 Task: Look for space in Mosman, Australia from 15th August, 2023 to 20th August, 2023 for 1 adult in price range Rs.5000 to Rs.10000. Place can be private room with 1  bedroom having 1 bed and 1 bathroom. Property type can be house, flat, guest house, hotel. Amenities needed are: washing machine, kitchen. Booking option can be shelf check-in. Required host language is English.
Action: Mouse moved to (417, 198)
Screenshot: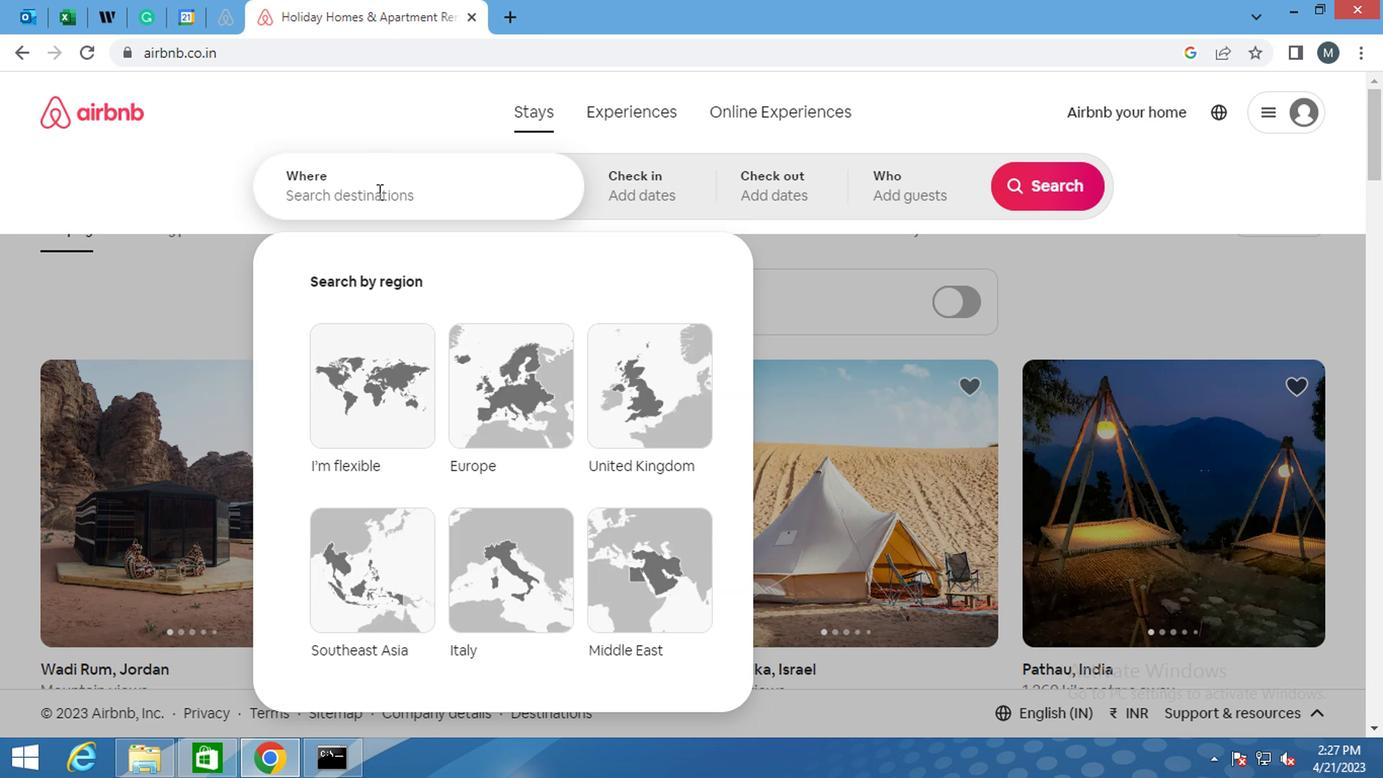 
Action: Mouse pressed left at (417, 198)
Screenshot: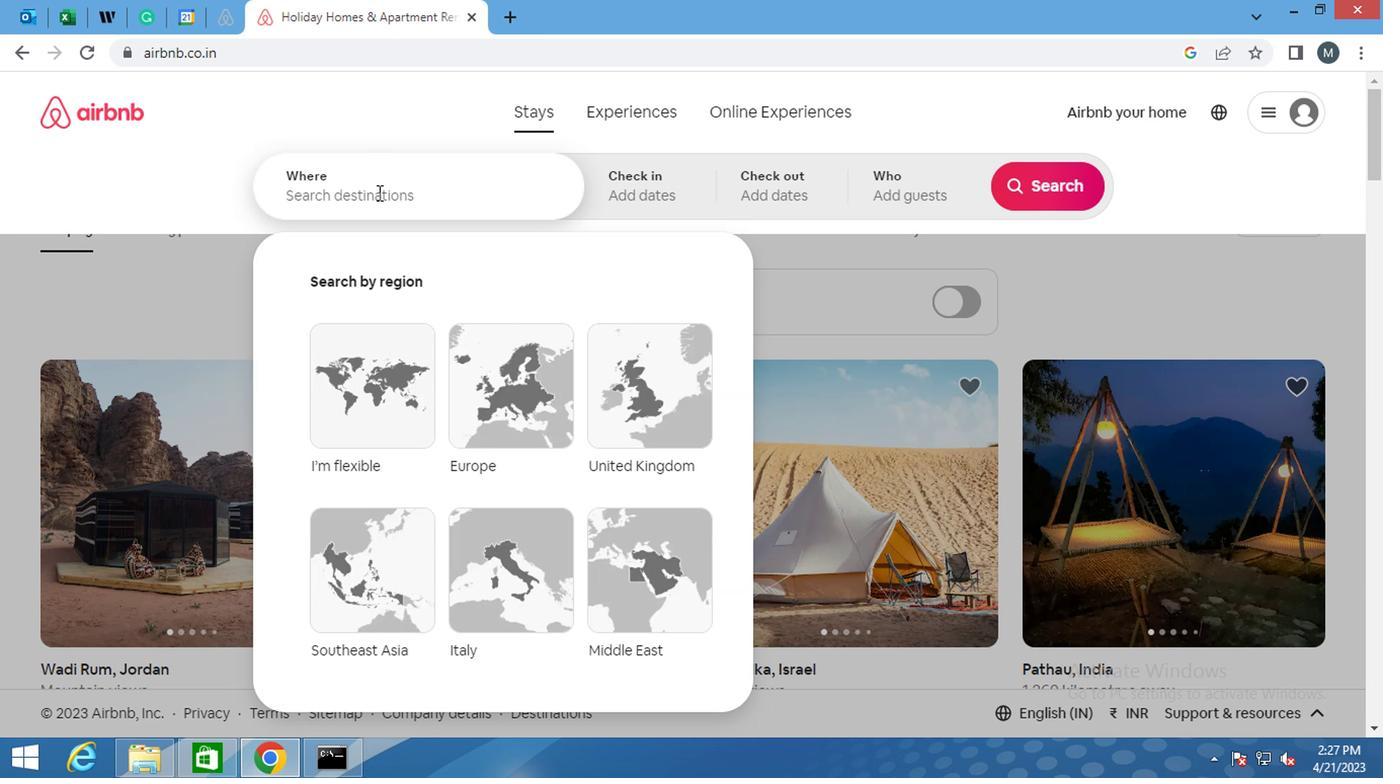 
Action: Key pressed <Key.shift>MOSMAN<Key.space><Key.backspace>,<Key.shift>AUSTRALIA<Key.enter>
Screenshot: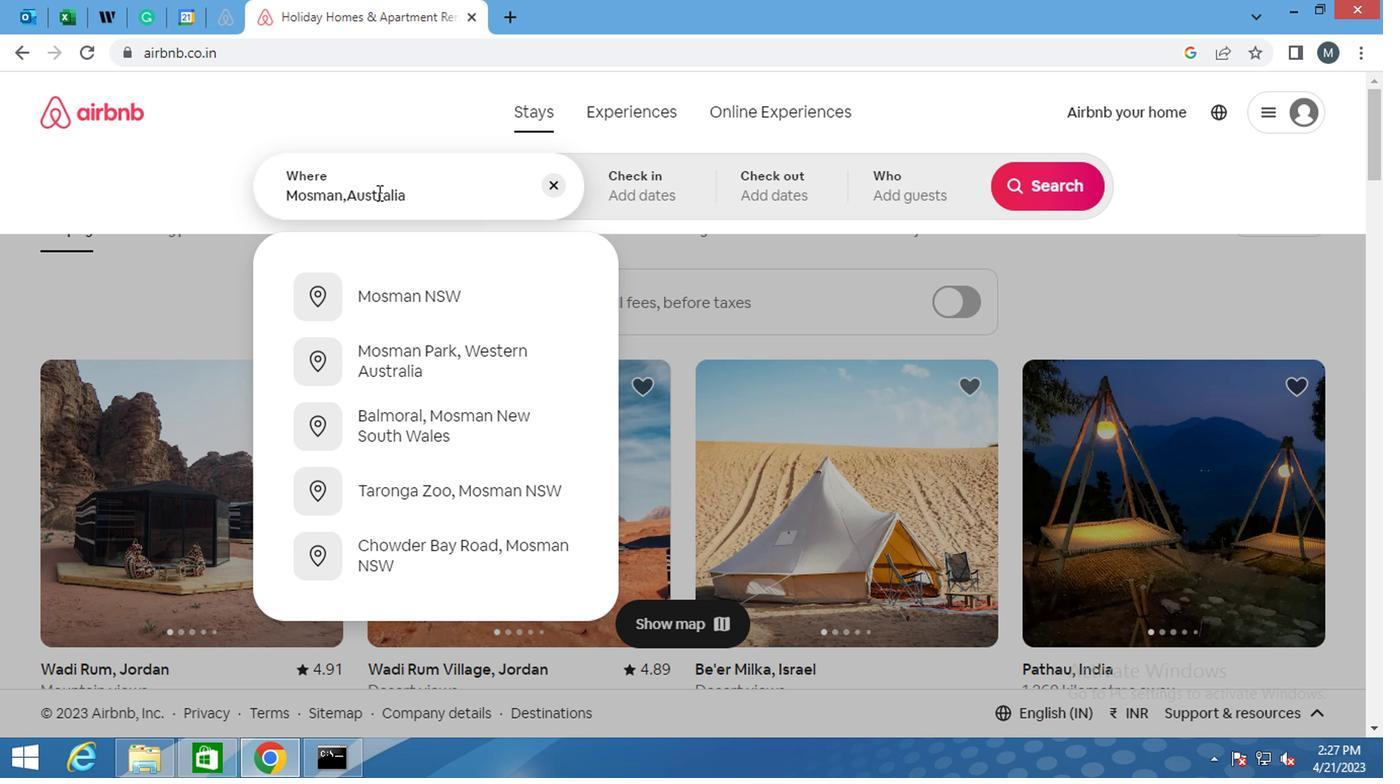 
Action: Mouse moved to (1030, 343)
Screenshot: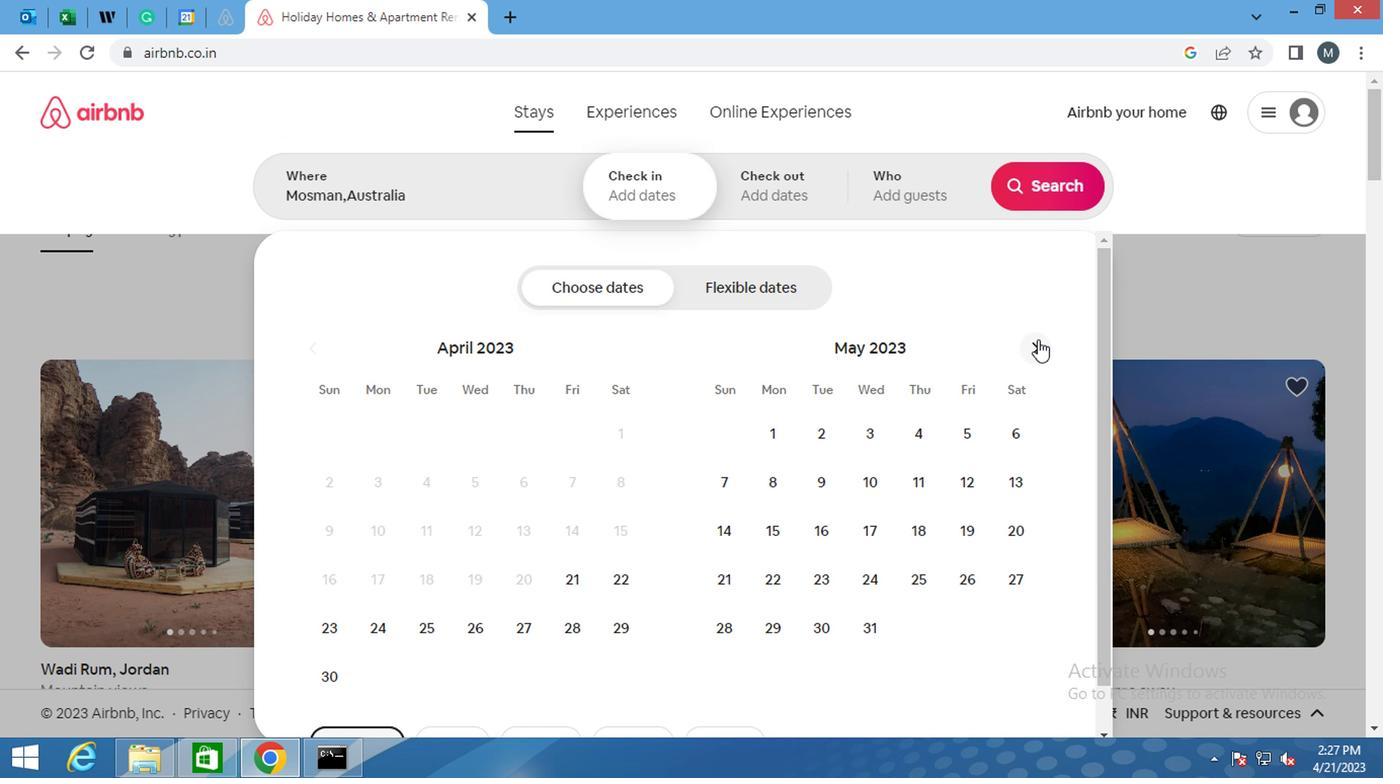 
Action: Mouse pressed left at (1030, 343)
Screenshot: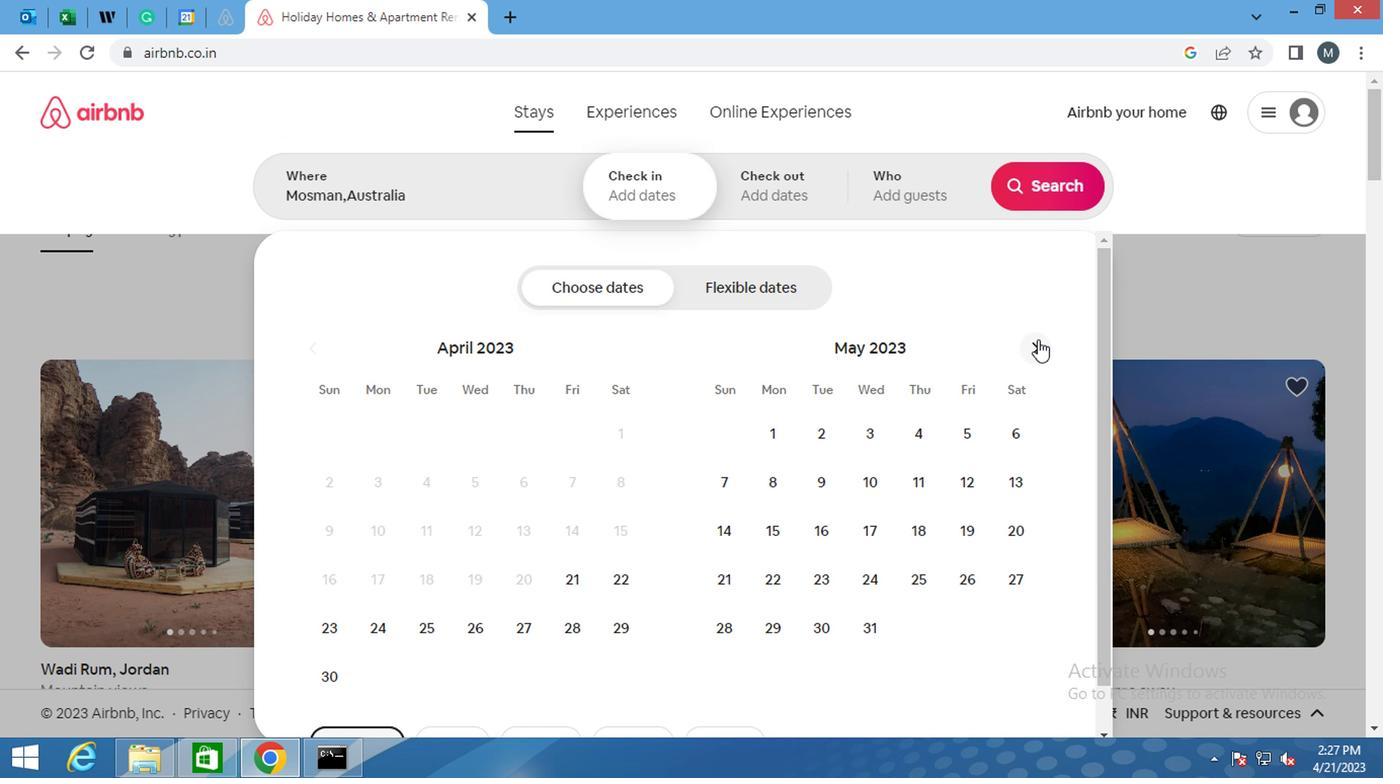 
Action: Mouse moved to (1032, 345)
Screenshot: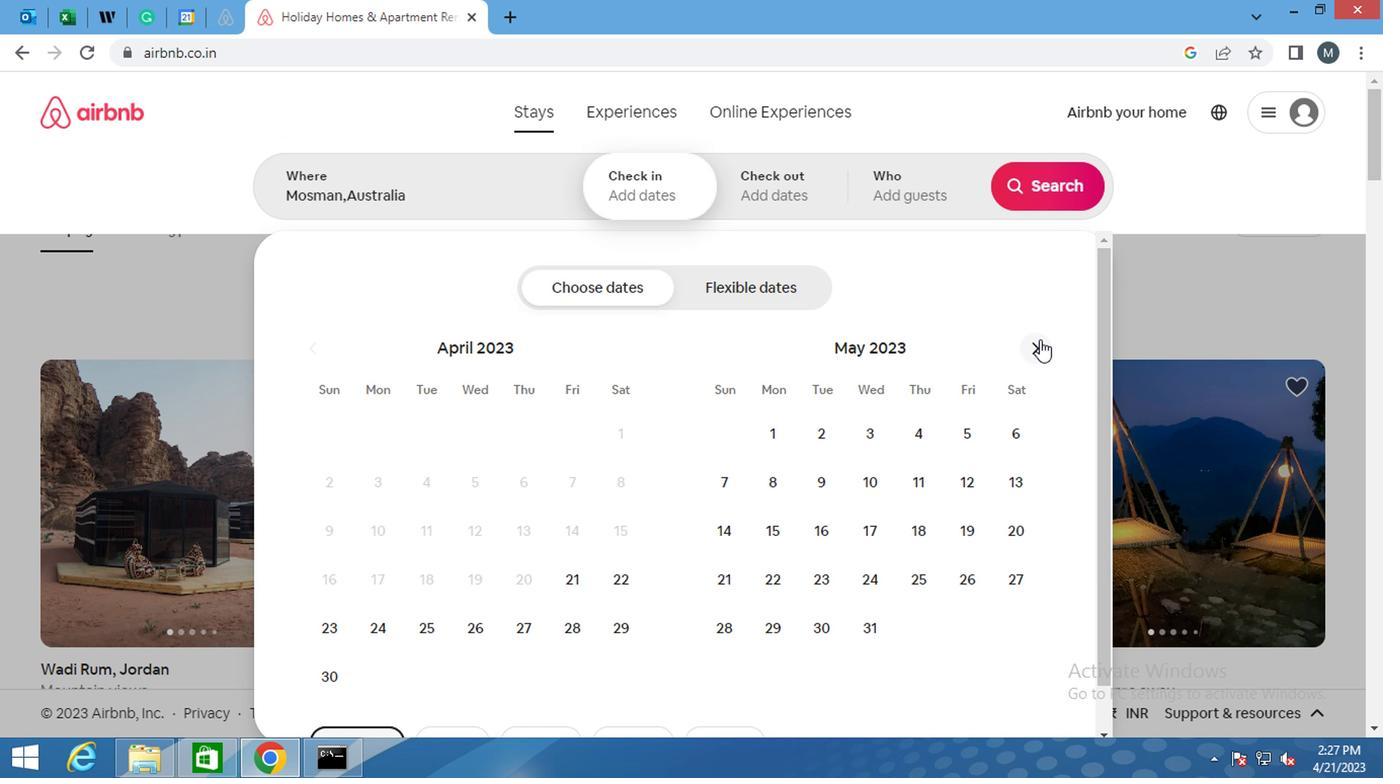
Action: Mouse pressed left at (1032, 345)
Screenshot: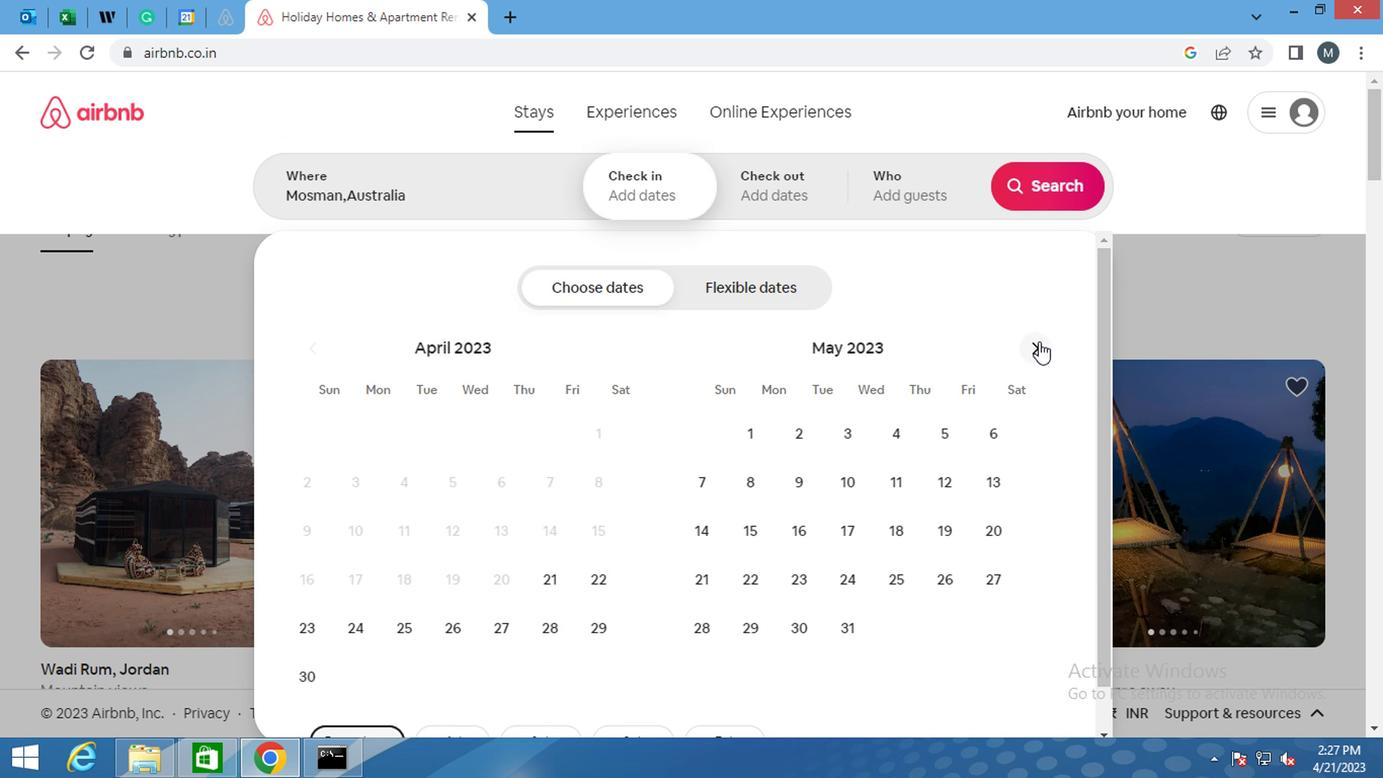
Action: Mouse moved to (1025, 347)
Screenshot: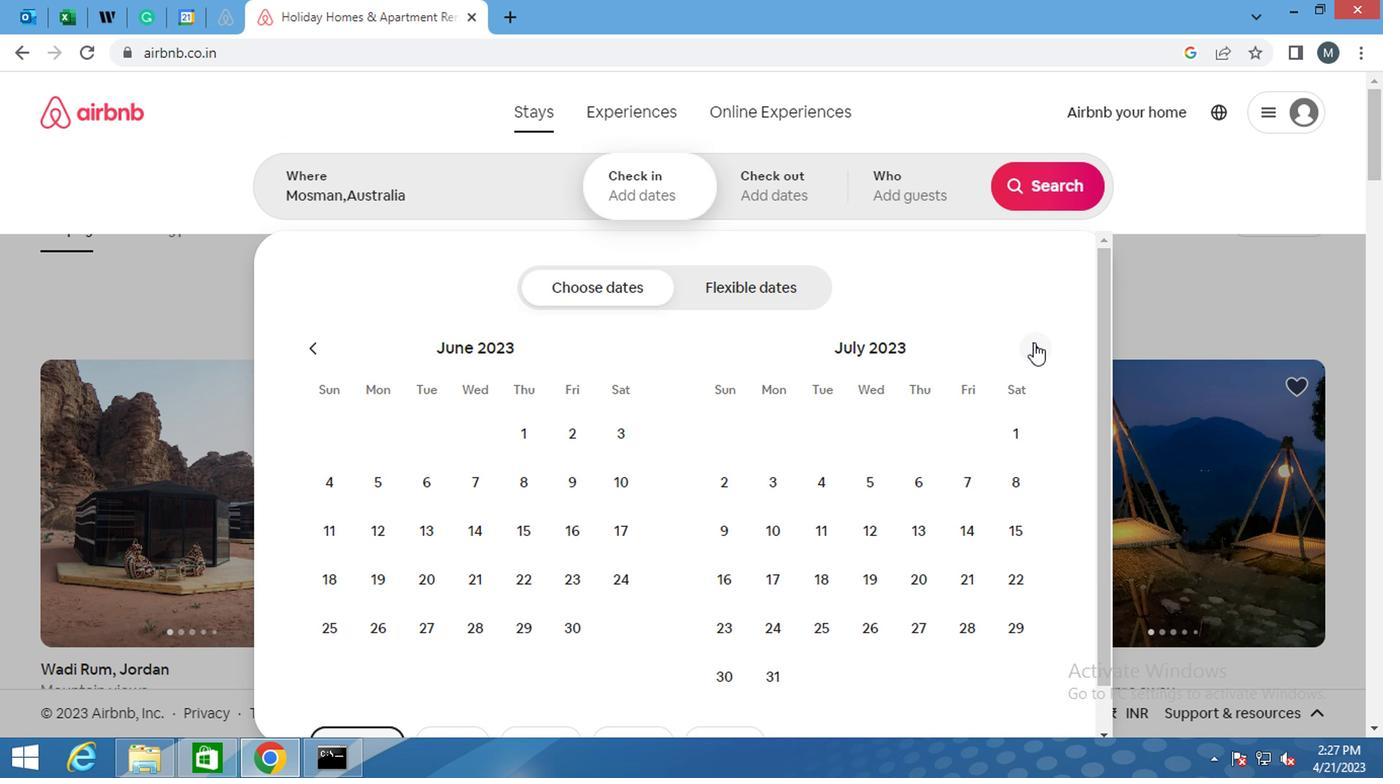 
Action: Mouse pressed left at (1025, 347)
Screenshot: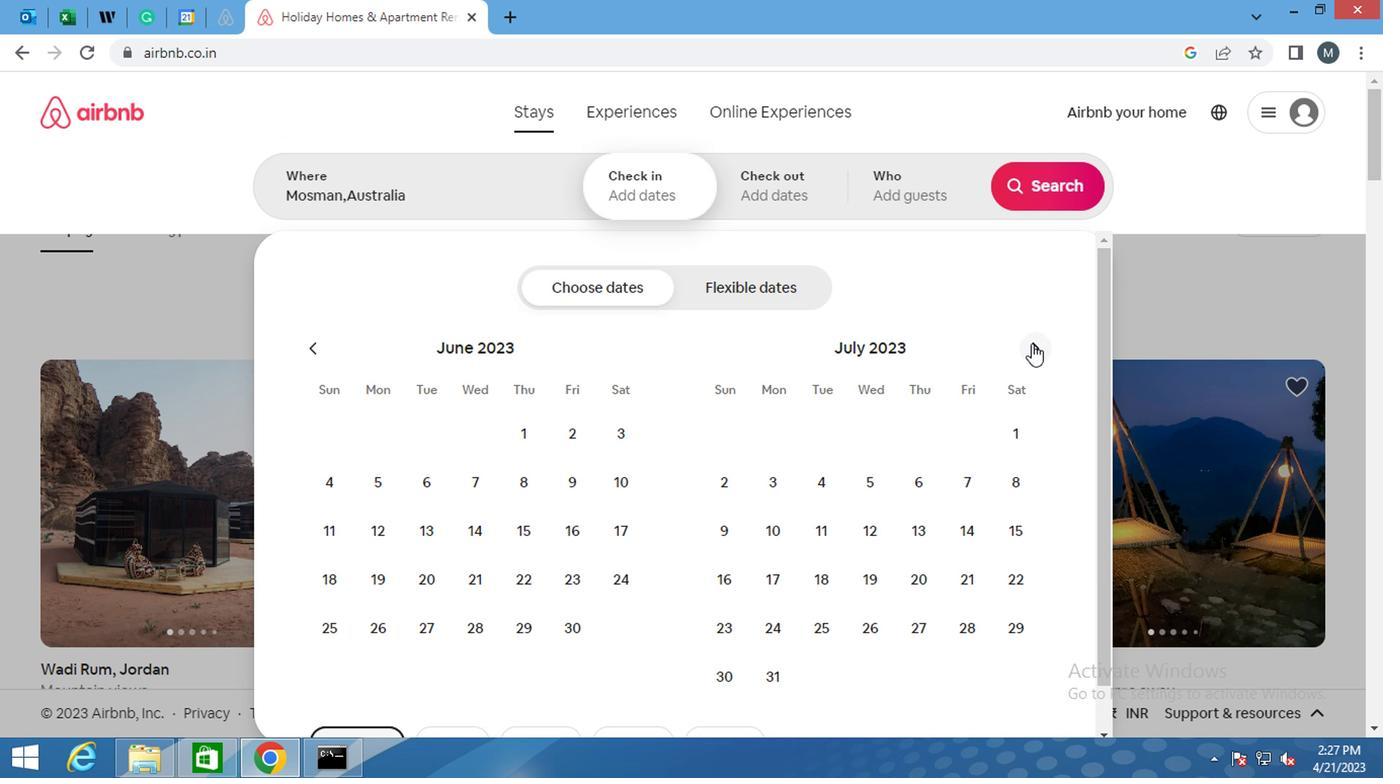 
Action: Mouse moved to (626, 535)
Screenshot: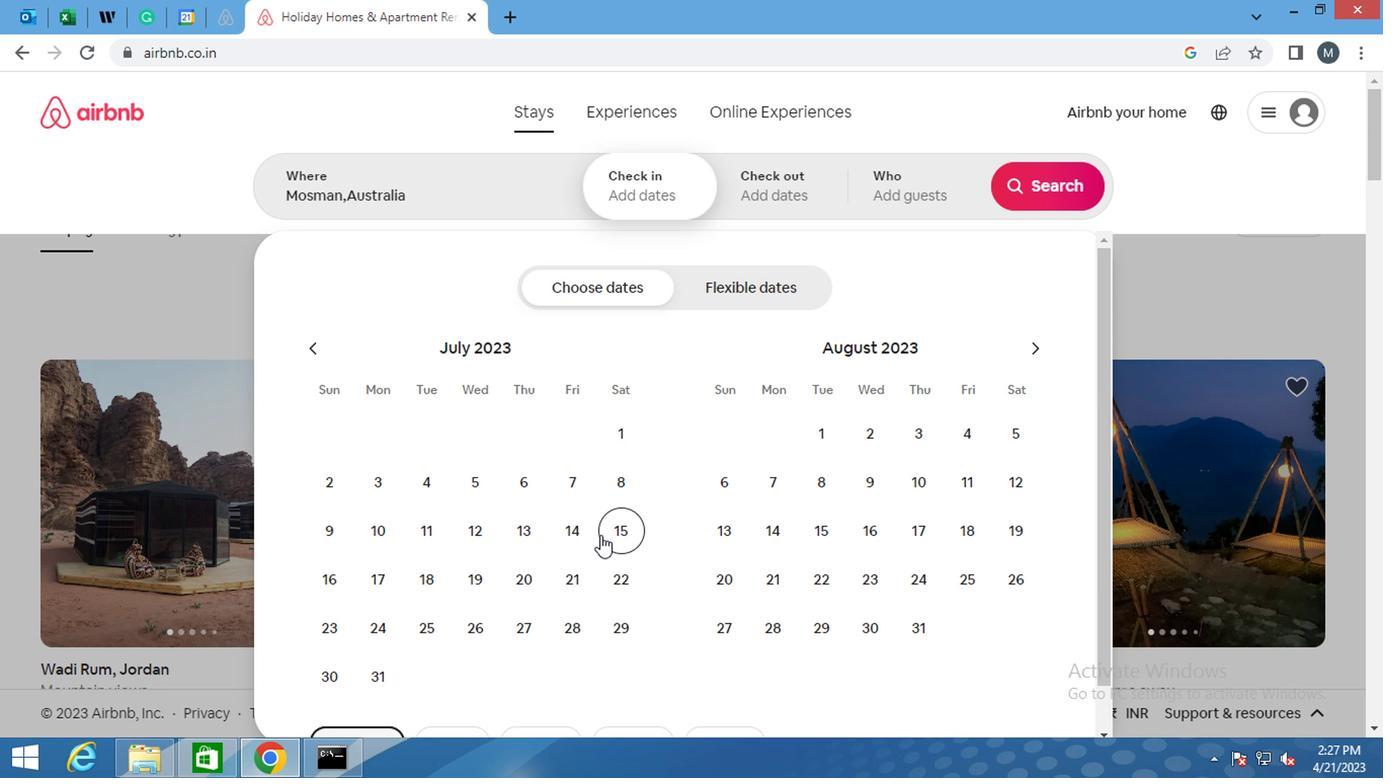 
Action: Mouse pressed left at (626, 535)
Screenshot: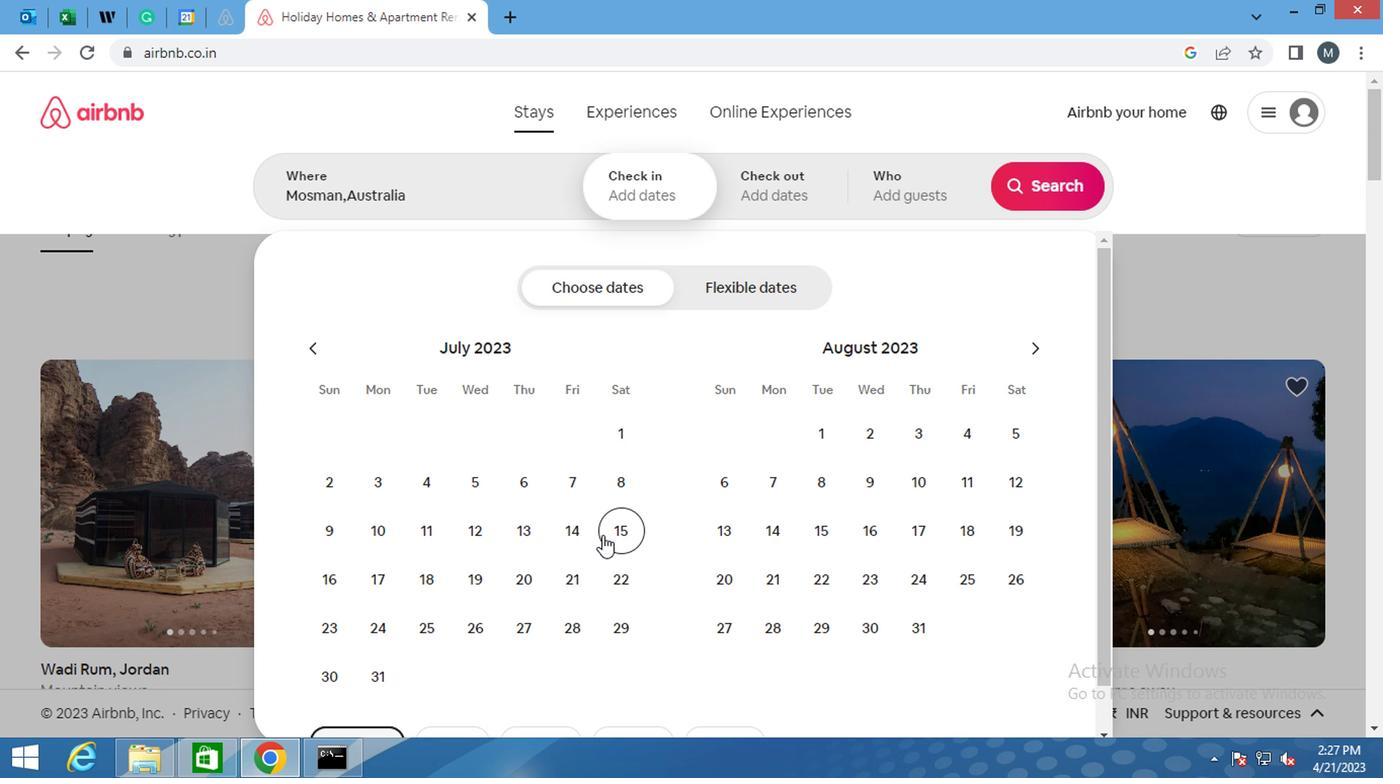 
Action: Mouse moved to (539, 586)
Screenshot: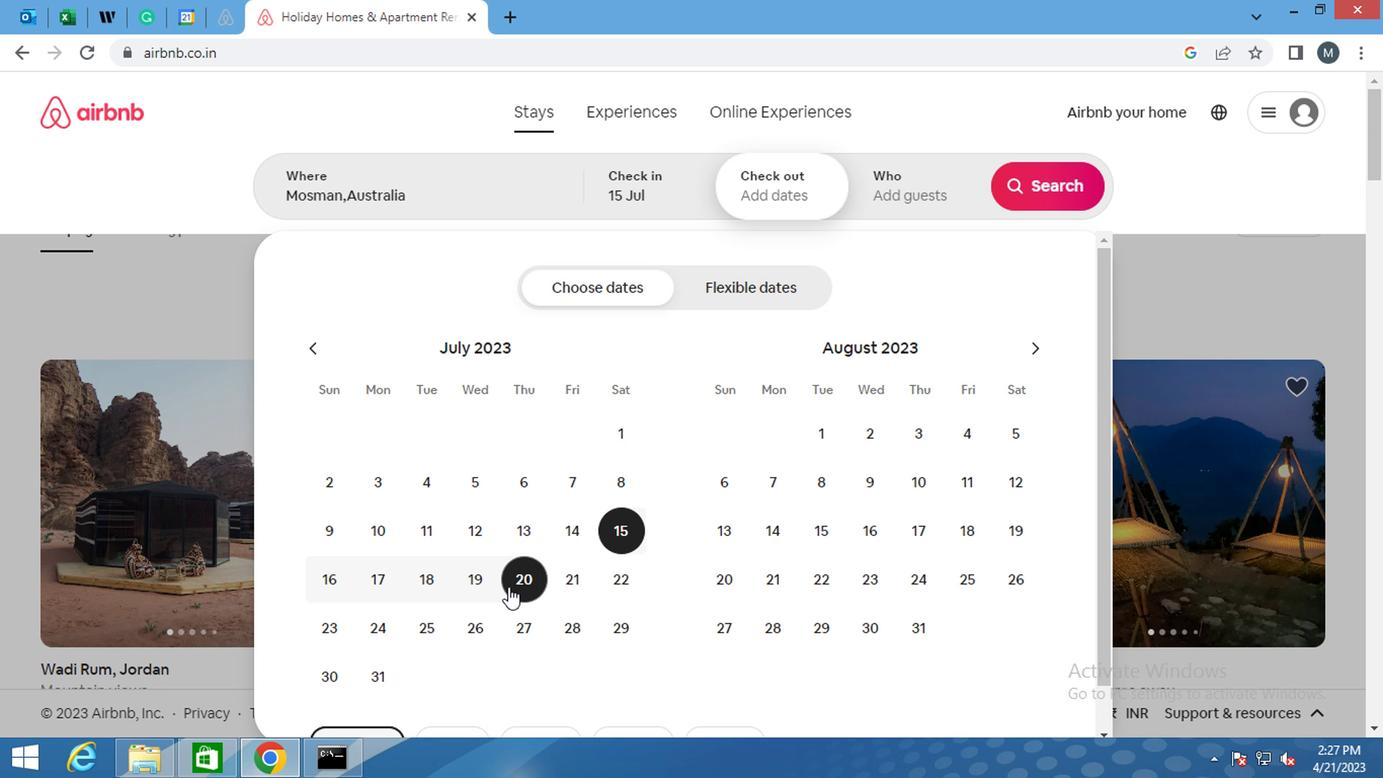 
Action: Mouse pressed left at (539, 586)
Screenshot: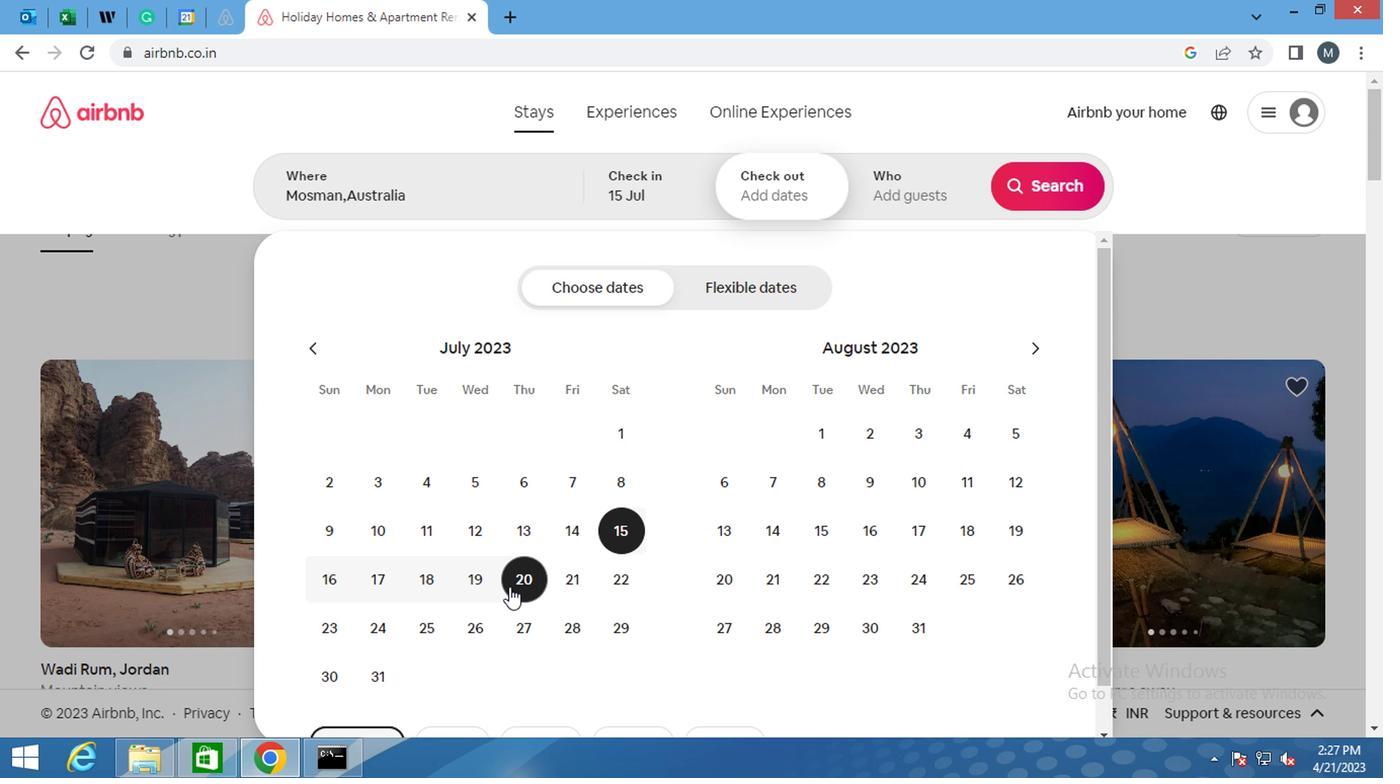 
Action: Mouse moved to (950, 198)
Screenshot: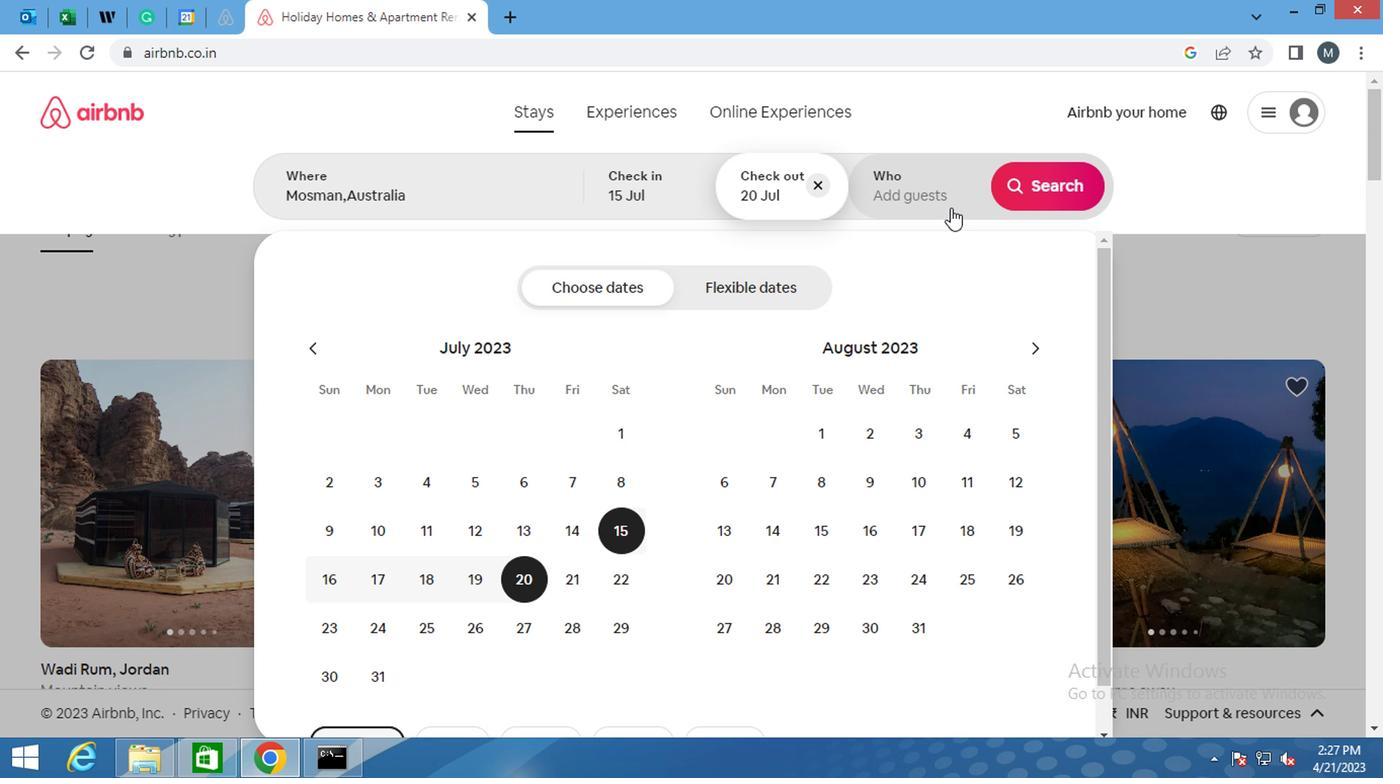 
Action: Mouse pressed left at (950, 198)
Screenshot: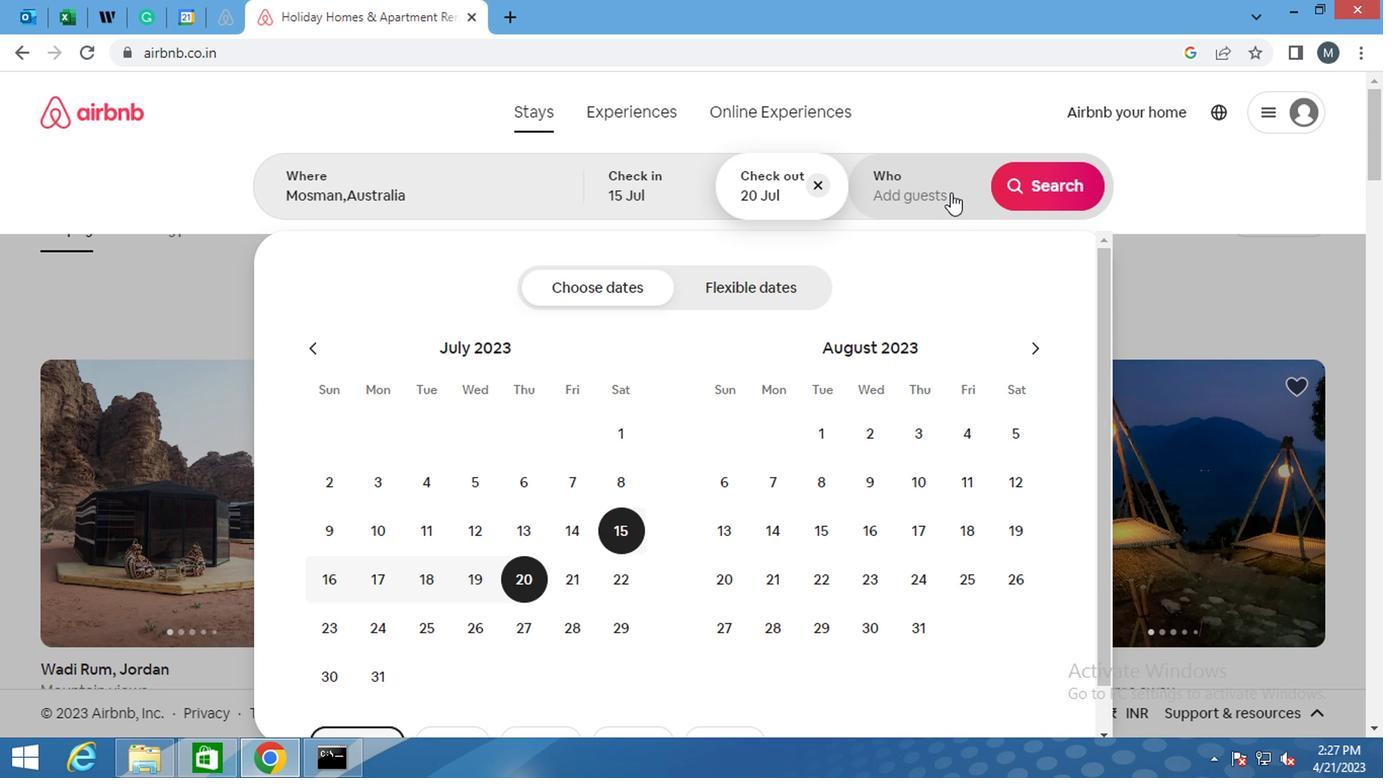 
Action: Mouse moved to (1053, 290)
Screenshot: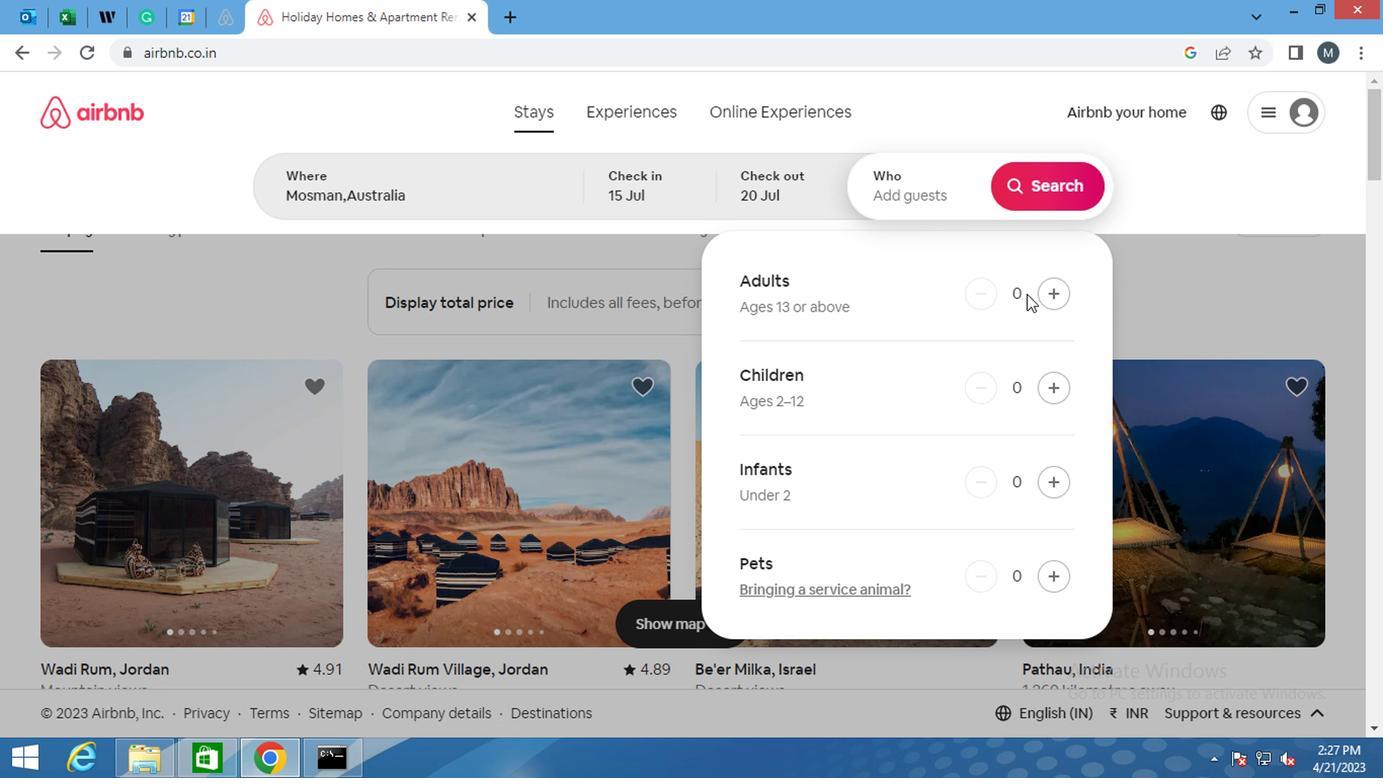
Action: Mouse pressed left at (1053, 290)
Screenshot: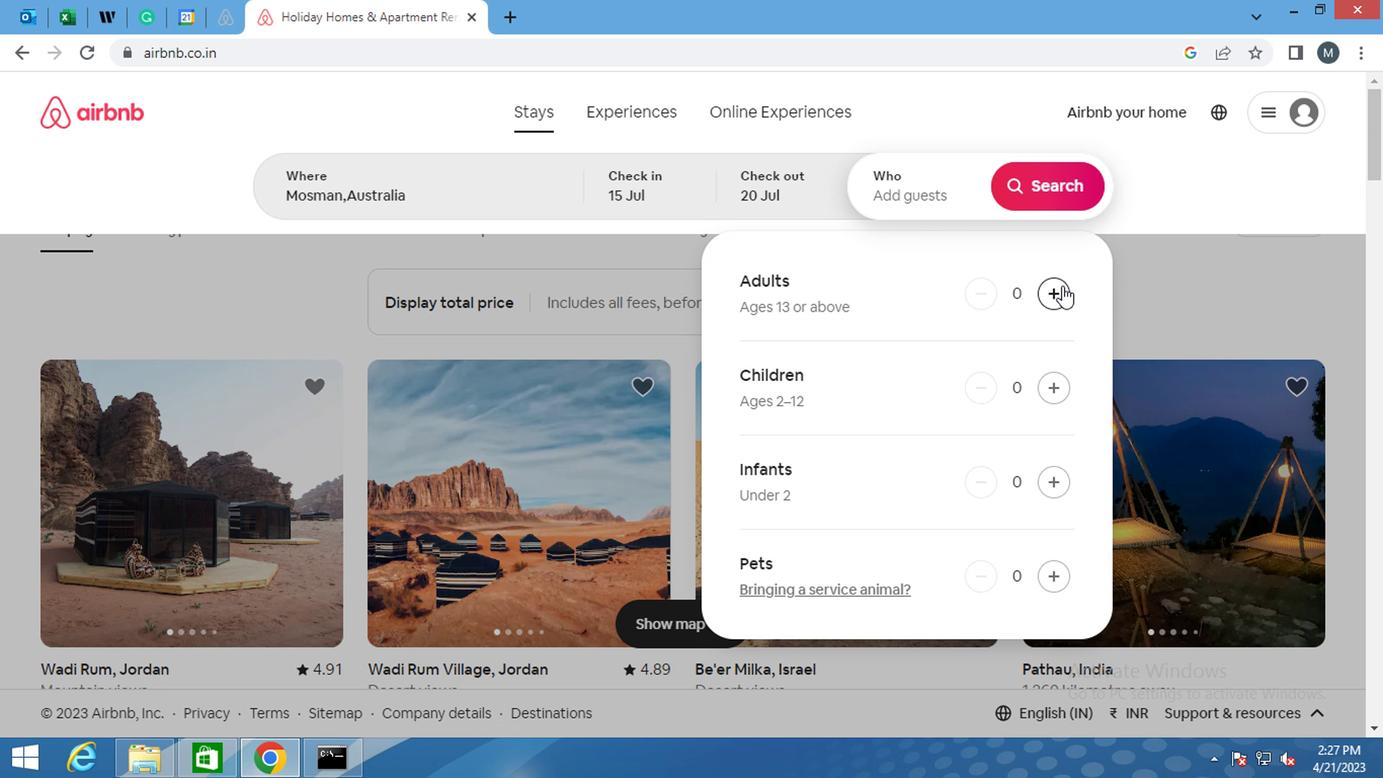 
Action: Mouse moved to (1011, 334)
Screenshot: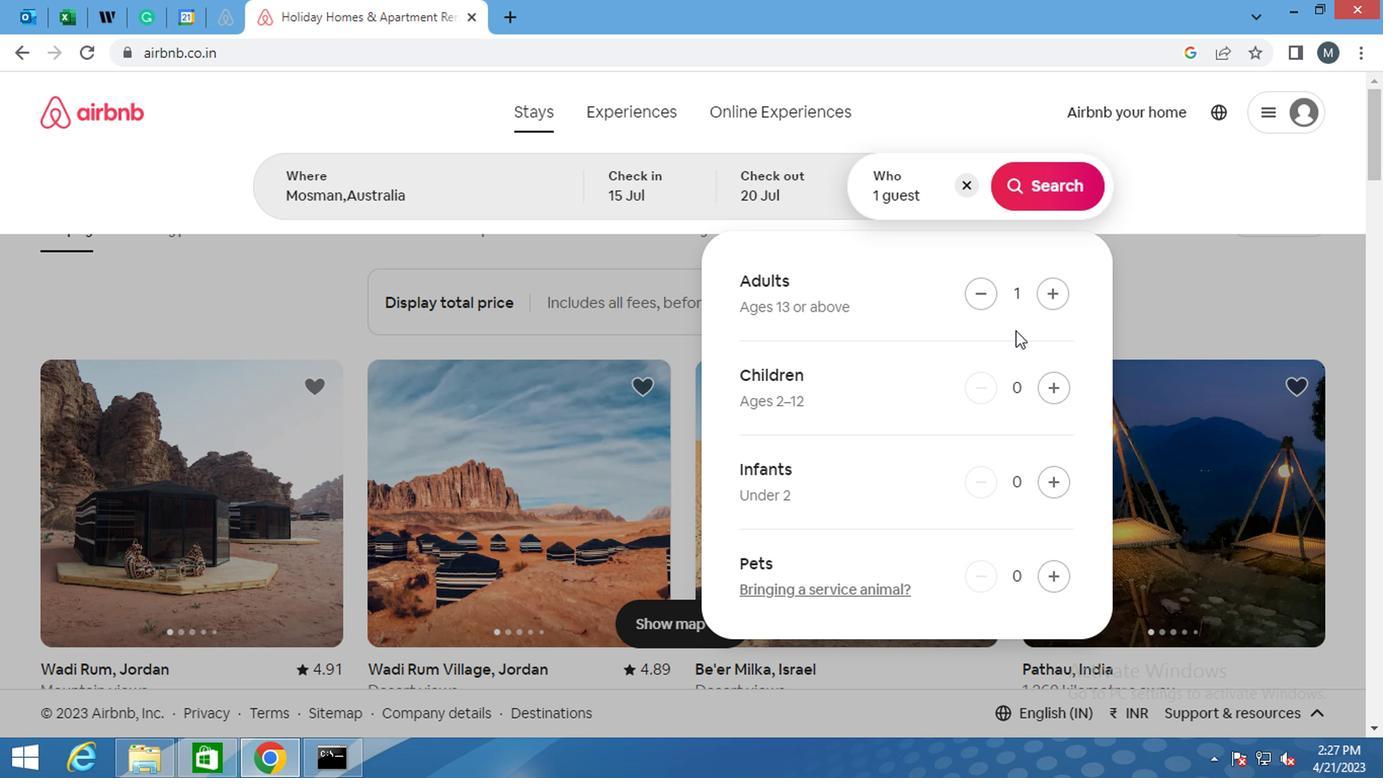 
Action: Mouse scrolled (1011, 333) with delta (0, -1)
Screenshot: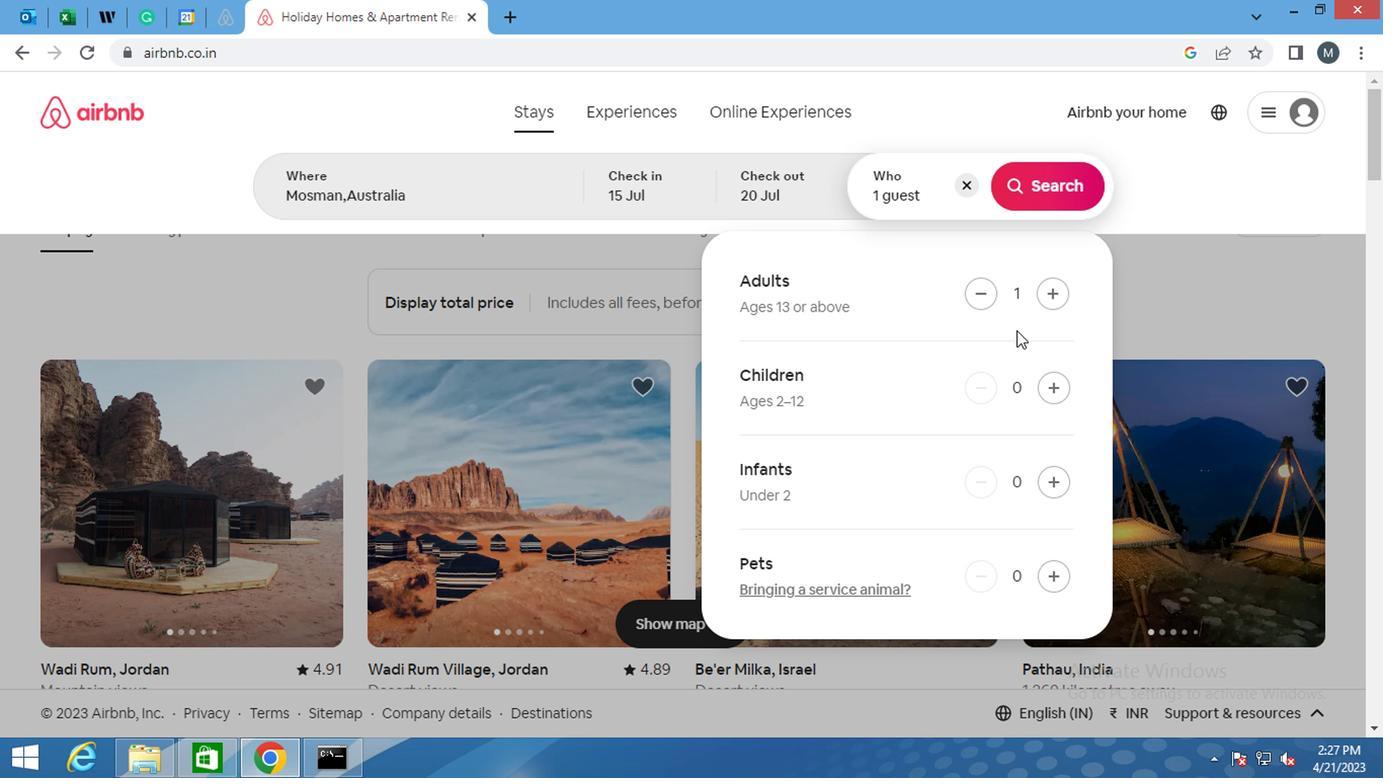 
Action: Mouse scrolled (1011, 335) with delta (0, 0)
Screenshot: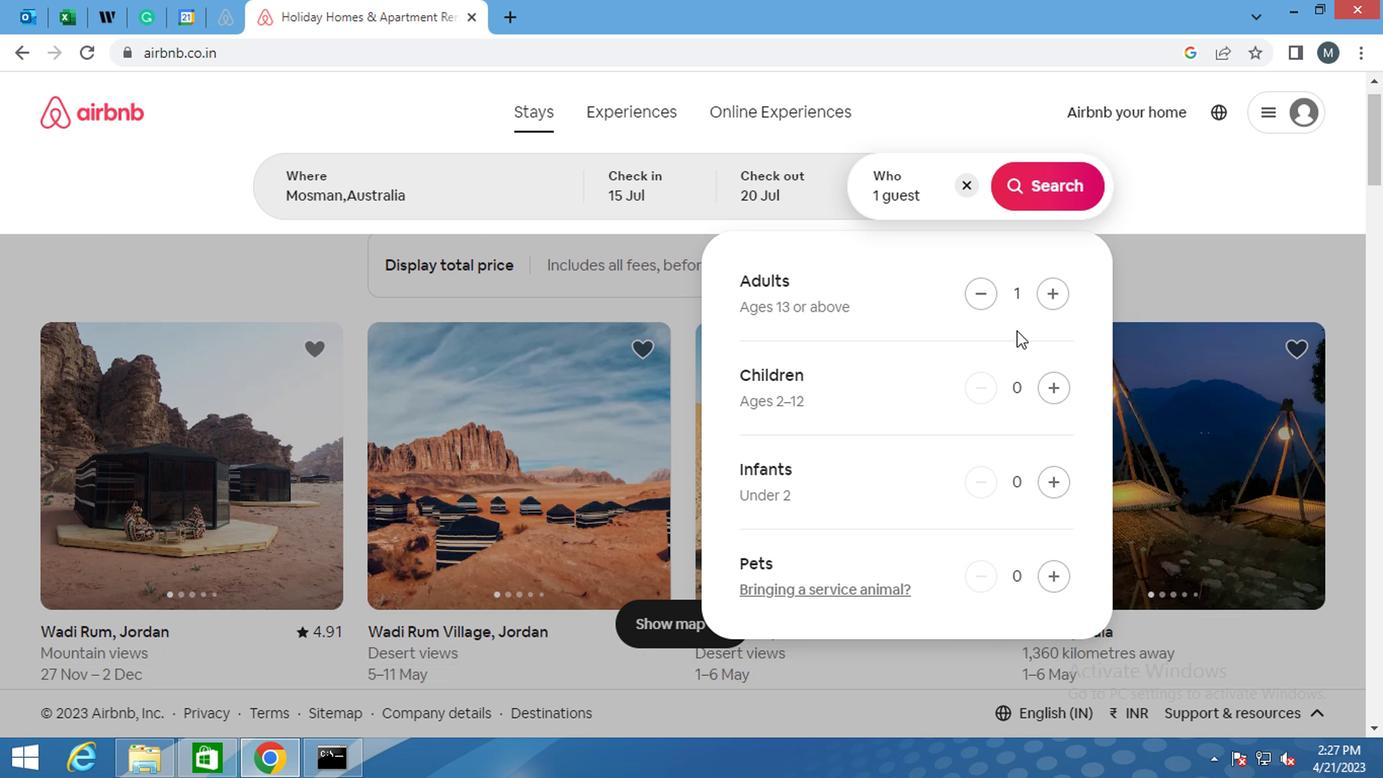 
Action: Mouse moved to (1241, 214)
Screenshot: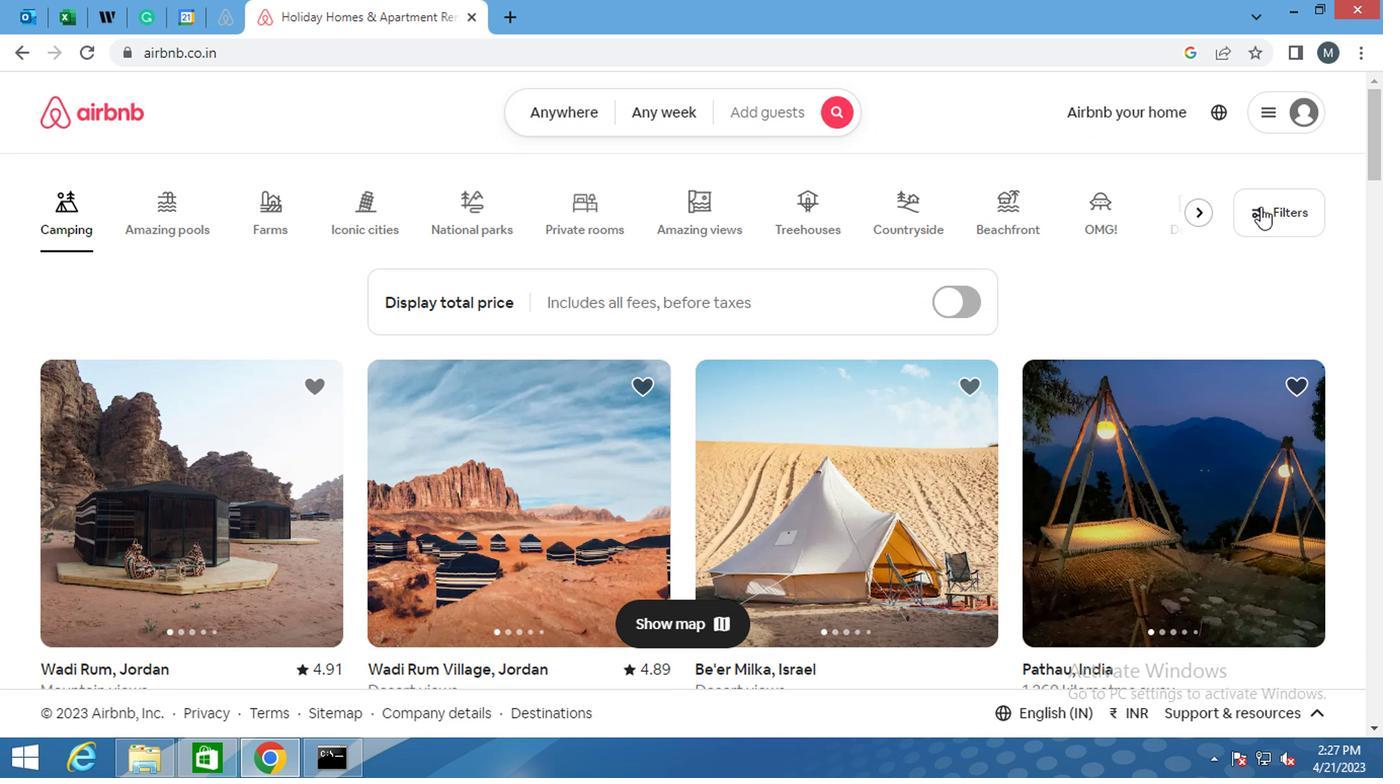 
Action: Mouse pressed left at (1241, 214)
Screenshot: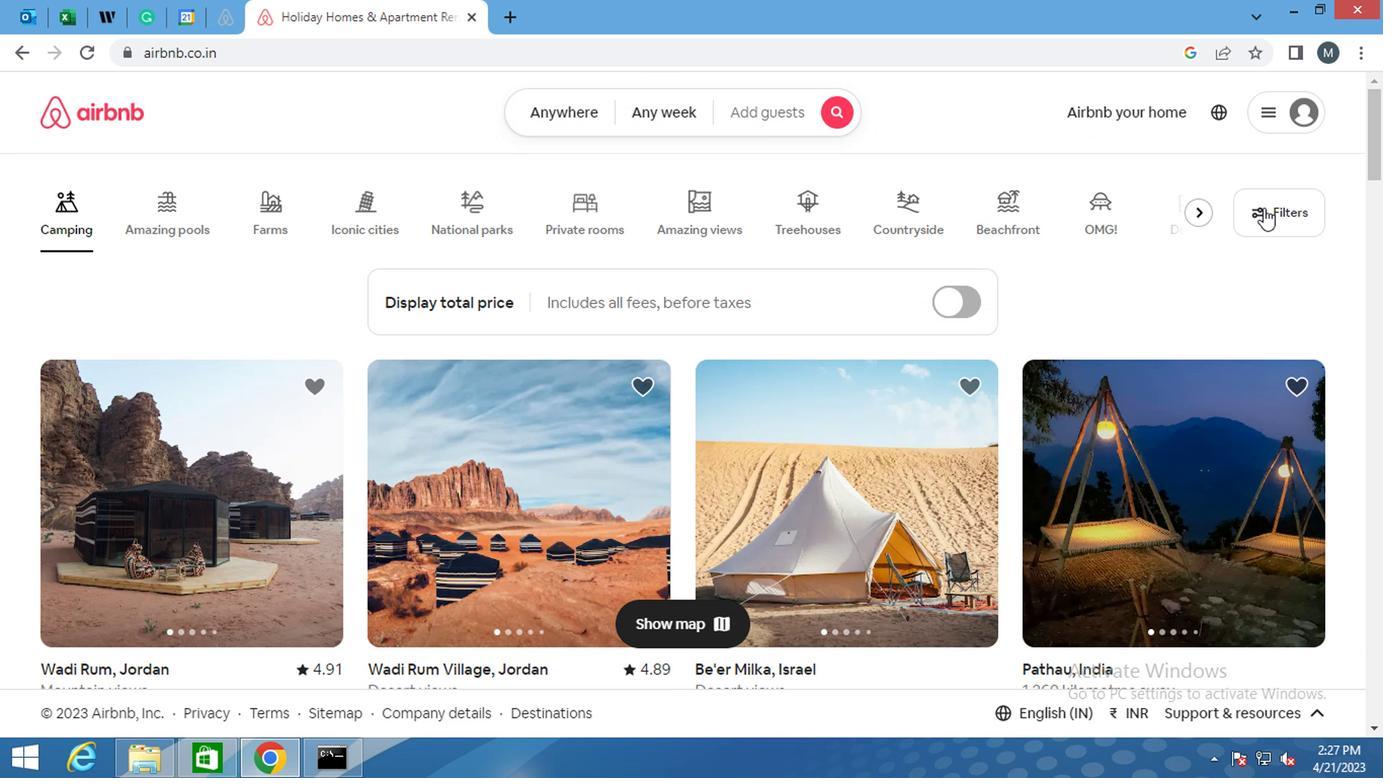 
Action: Mouse moved to (520, 464)
Screenshot: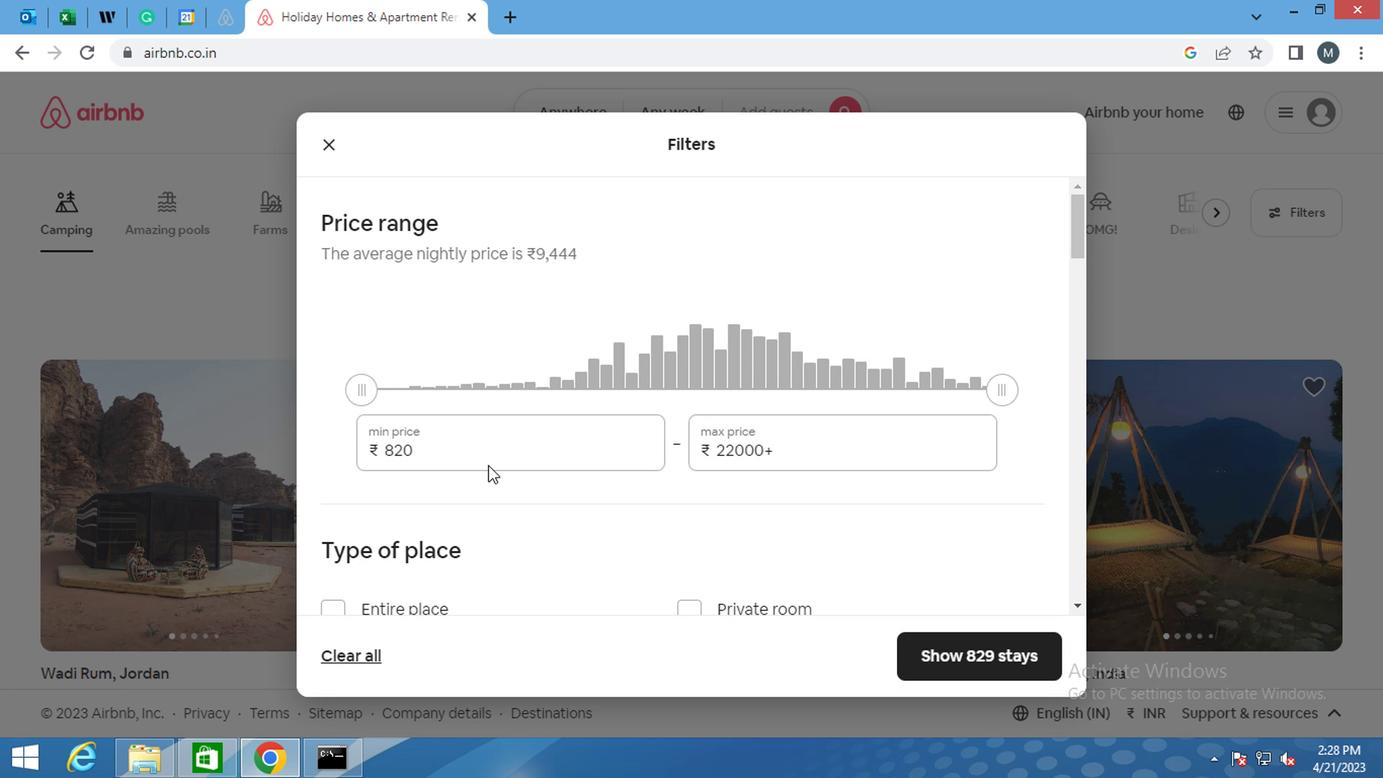
Action: Mouse pressed left at (520, 464)
Screenshot: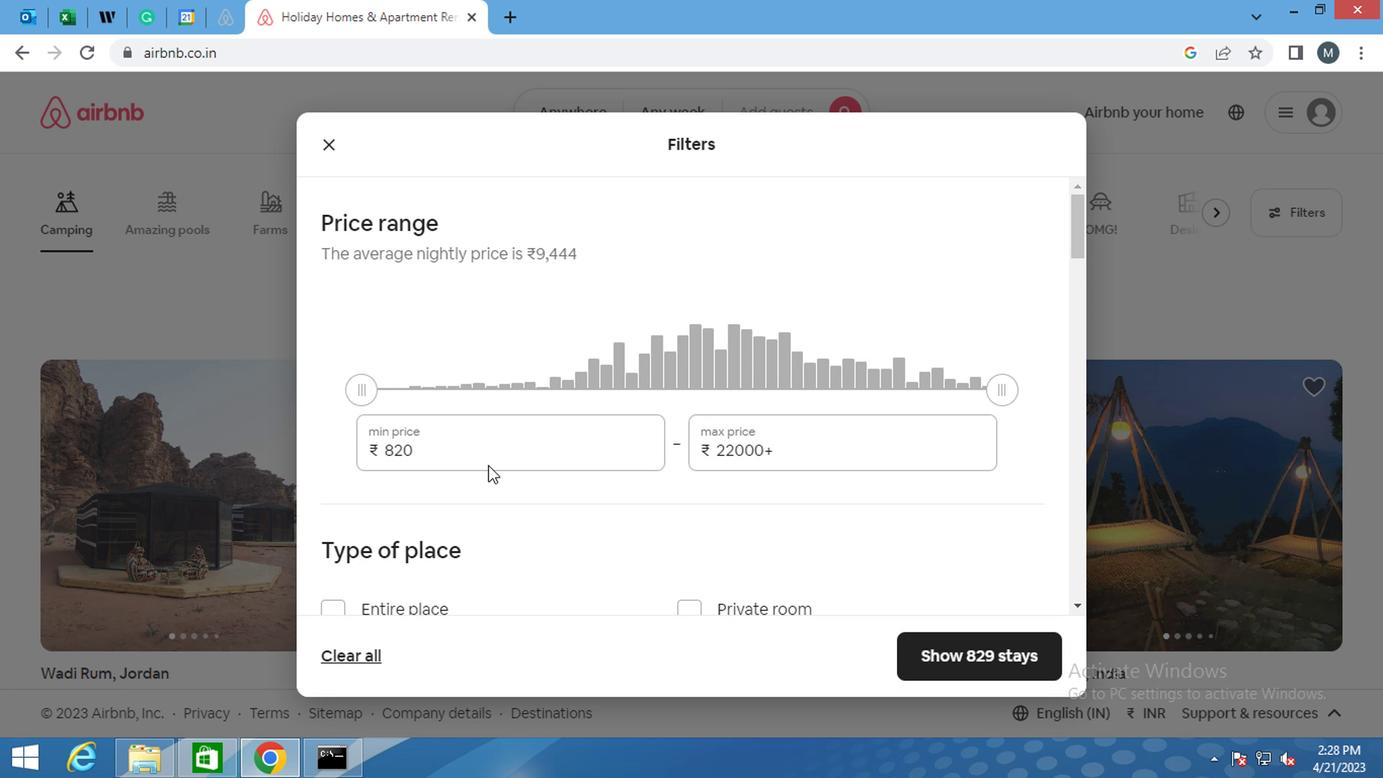 
Action: Key pressed <Key.backspace><Key.backspace><Key.backspace><Key.backspace>5000<Key.enter>
Screenshot: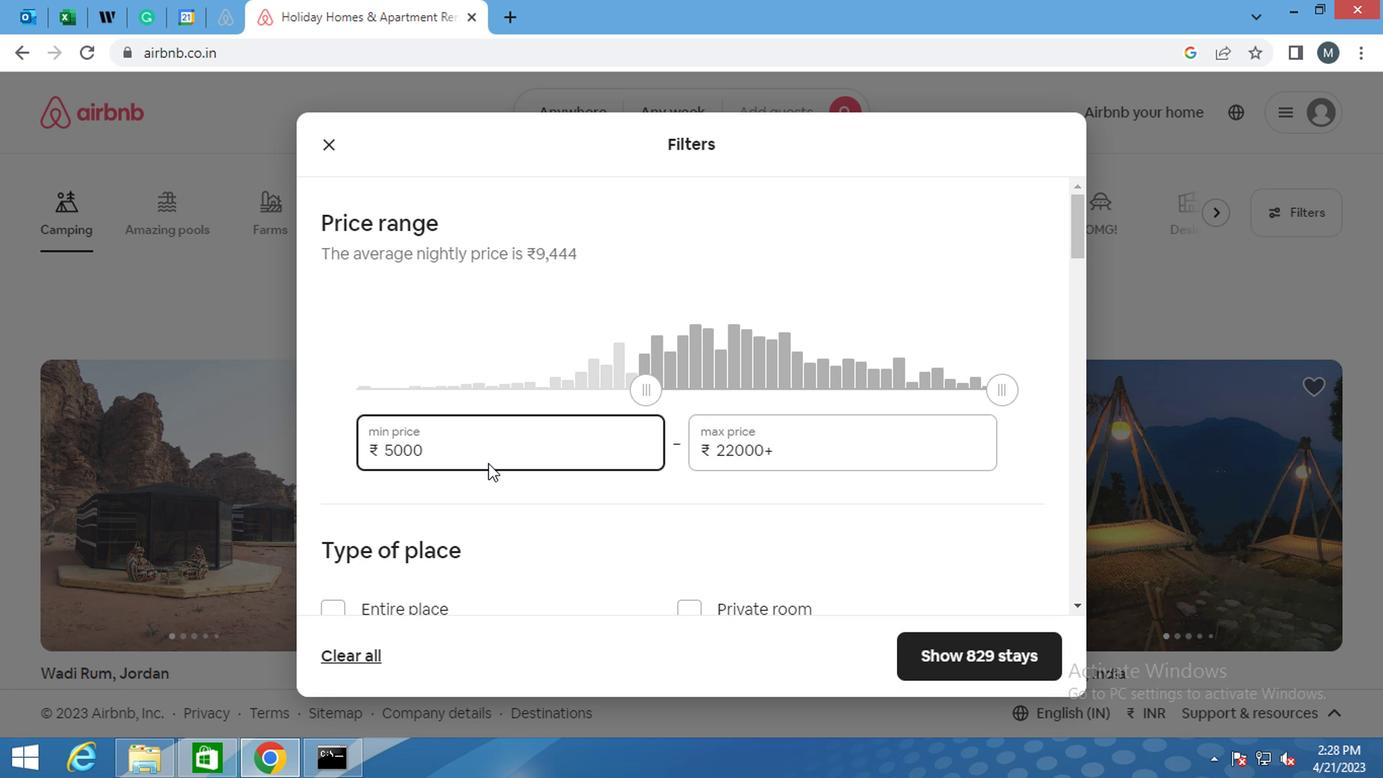 
Action: Mouse moved to (792, 449)
Screenshot: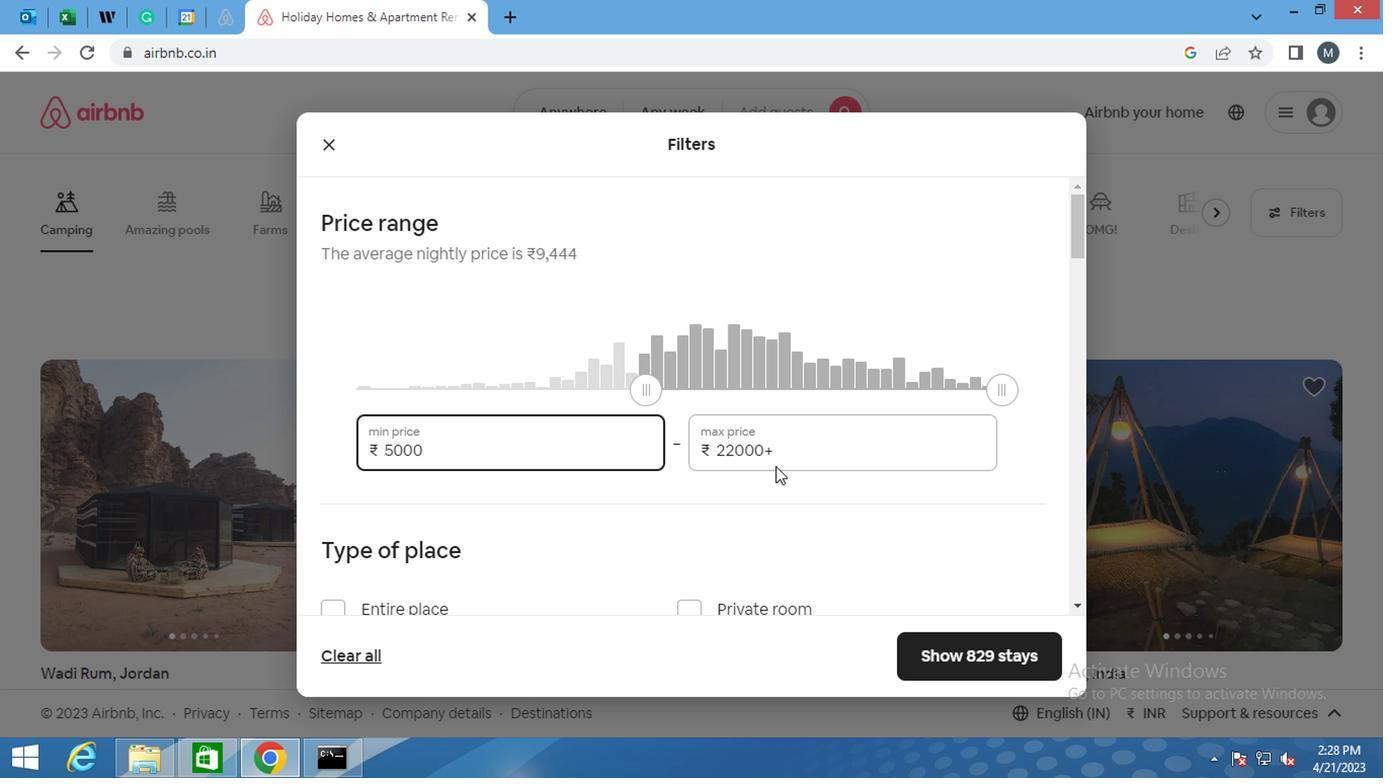 
Action: Mouse pressed left at (792, 449)
Screenshot: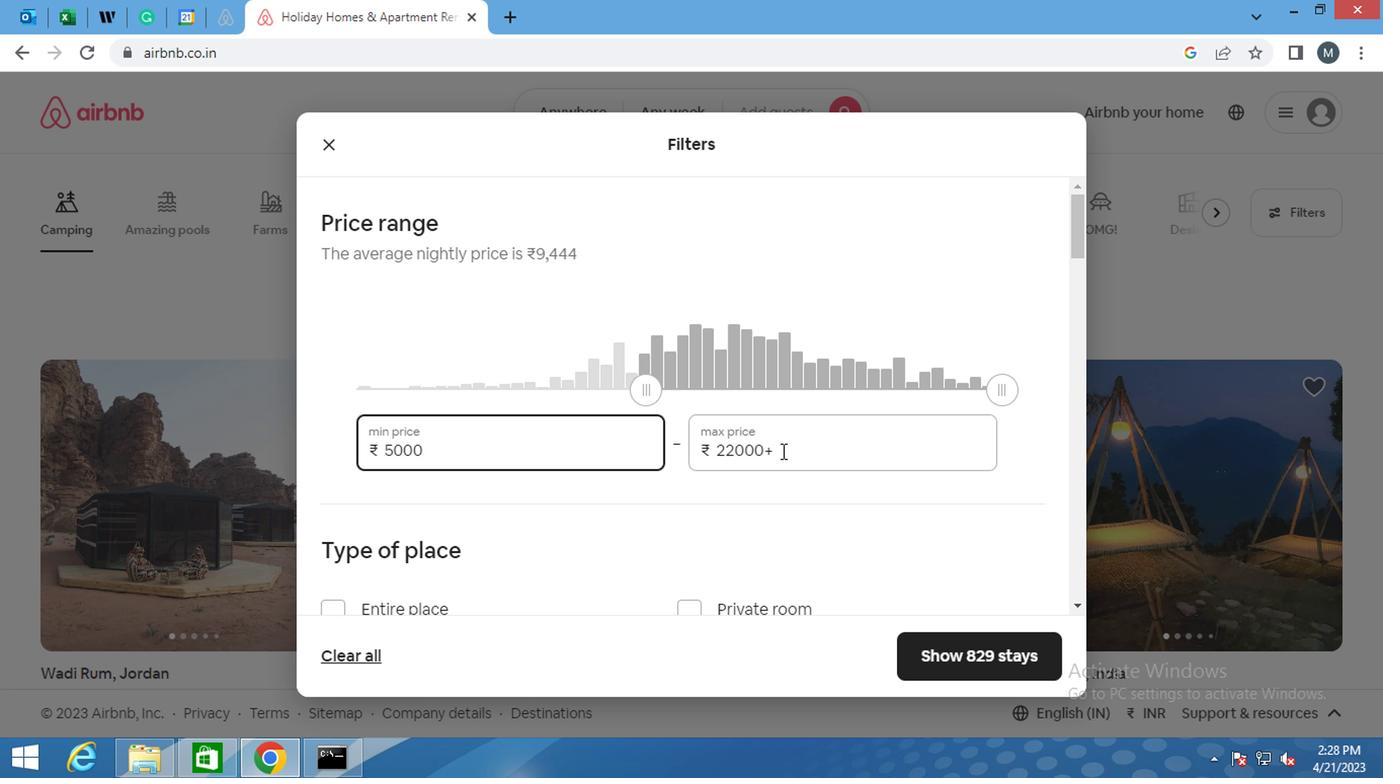 
Action: Key pressed <Key.backspace><Key.backspace><Key.backspace><Key.backspace><Key.backspace><Key.backspace>10000
Screenshot: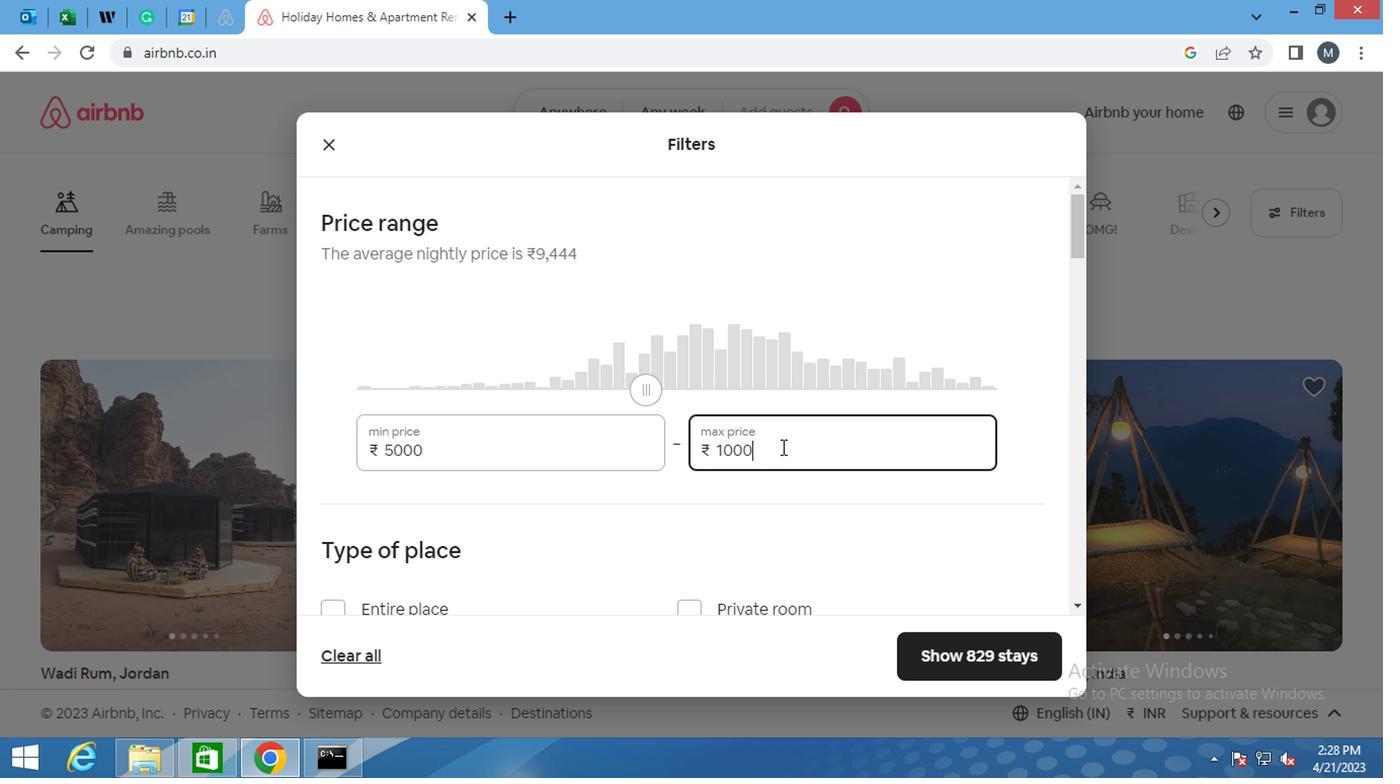 
Action: Mouse moved to (903, 478)
Screenshot: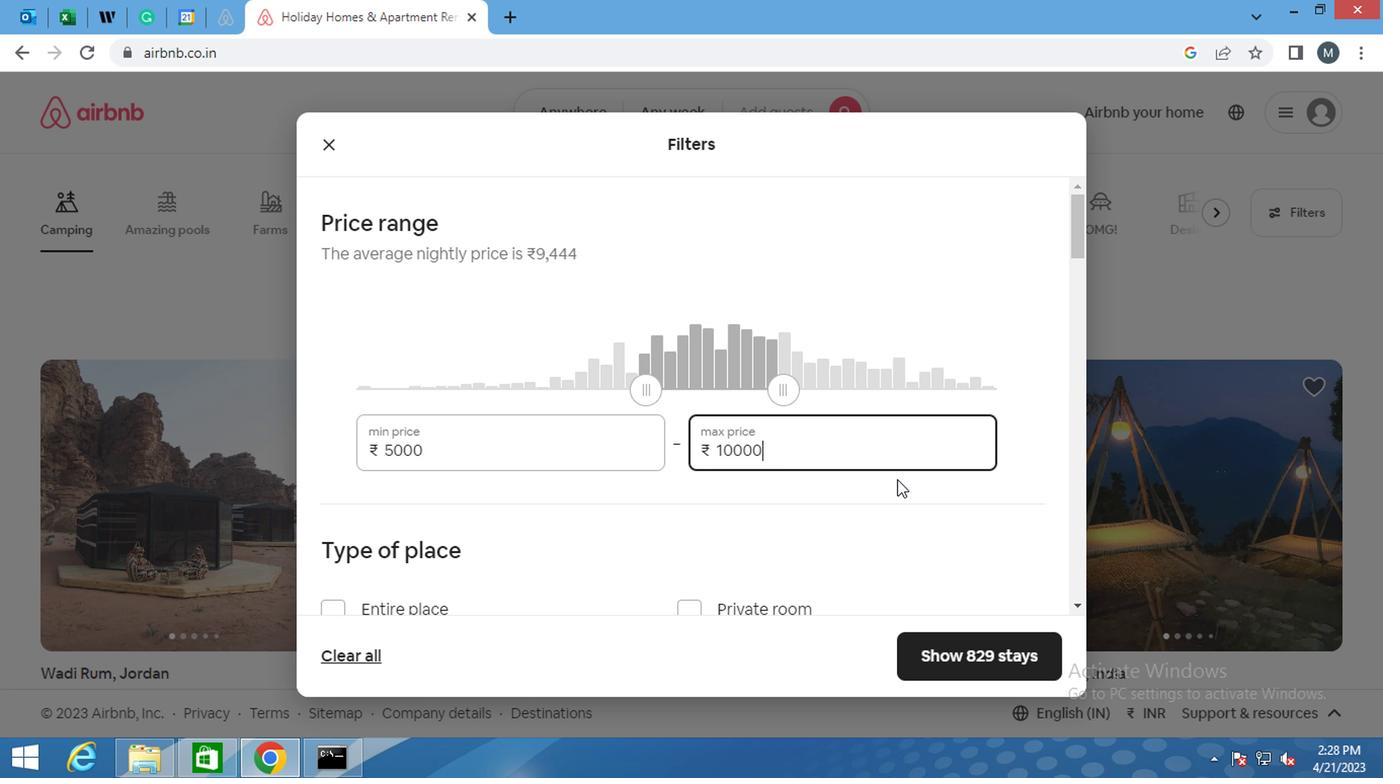 
Action: Mouse scrolled (903, 477) with delta (0, 0)
Screenshot: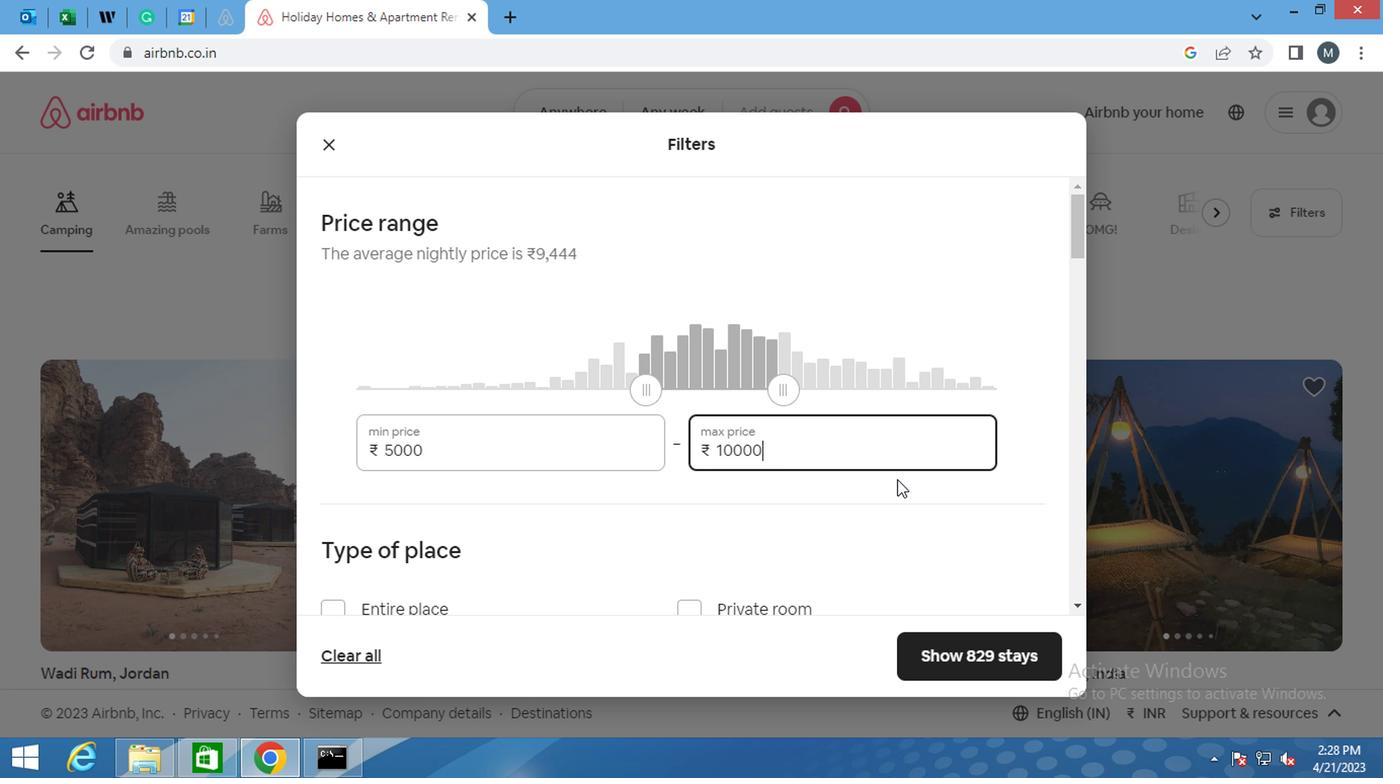 
Action: Mouse moved to (906, 478)
Screenshot: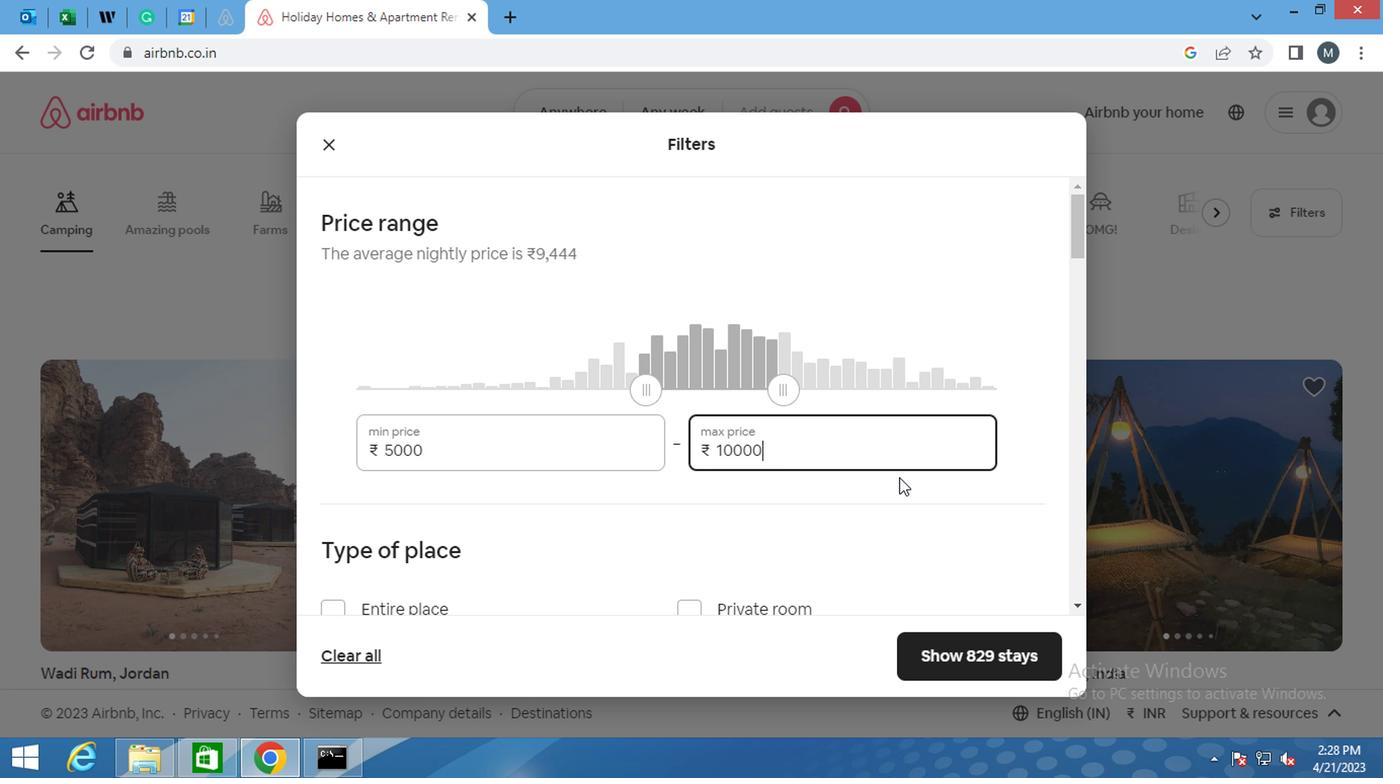 
Action: Mouse scrolled (906, 477) with delta (0, 0)
Screenshot: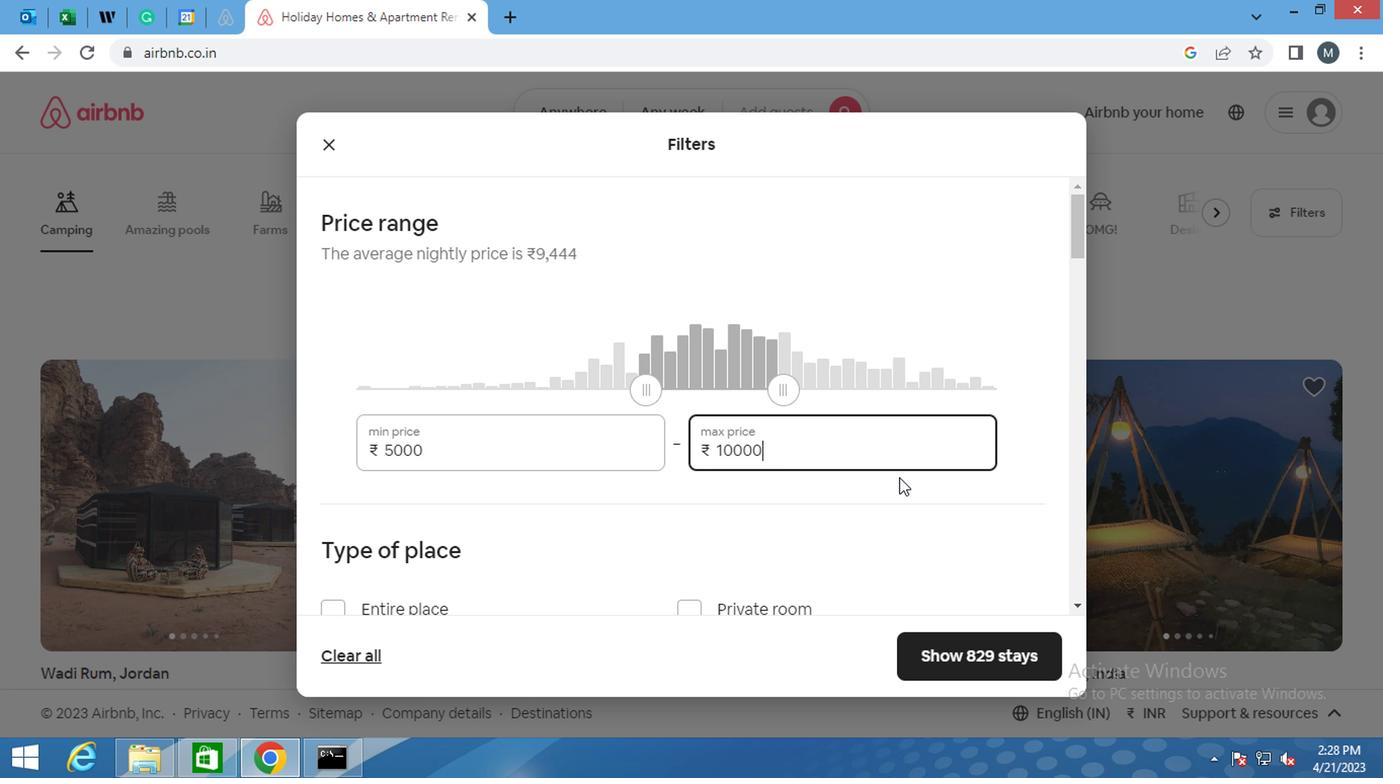 
Action: Mouse moved to (724, 415)
Screenshot: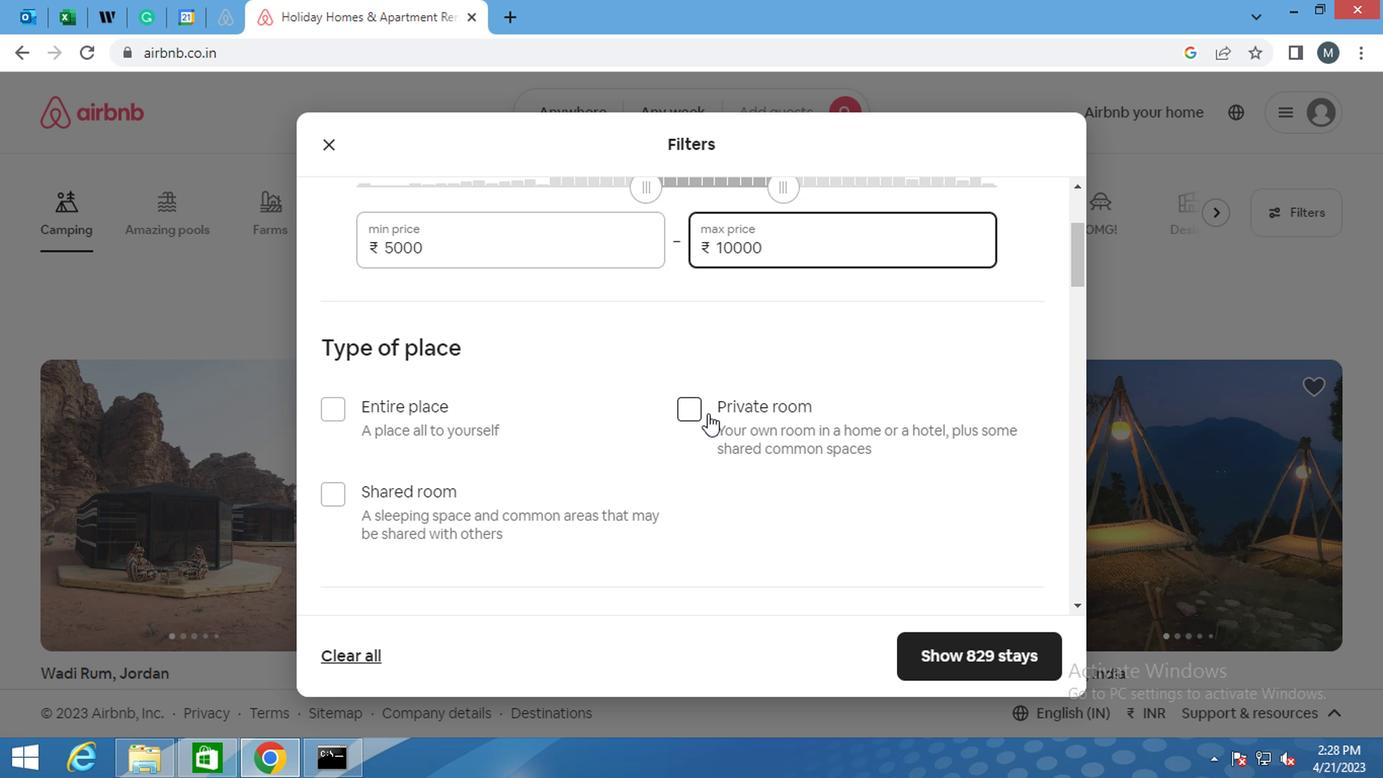
Action: Mouse pressed left at (724, 415)
Screenshot: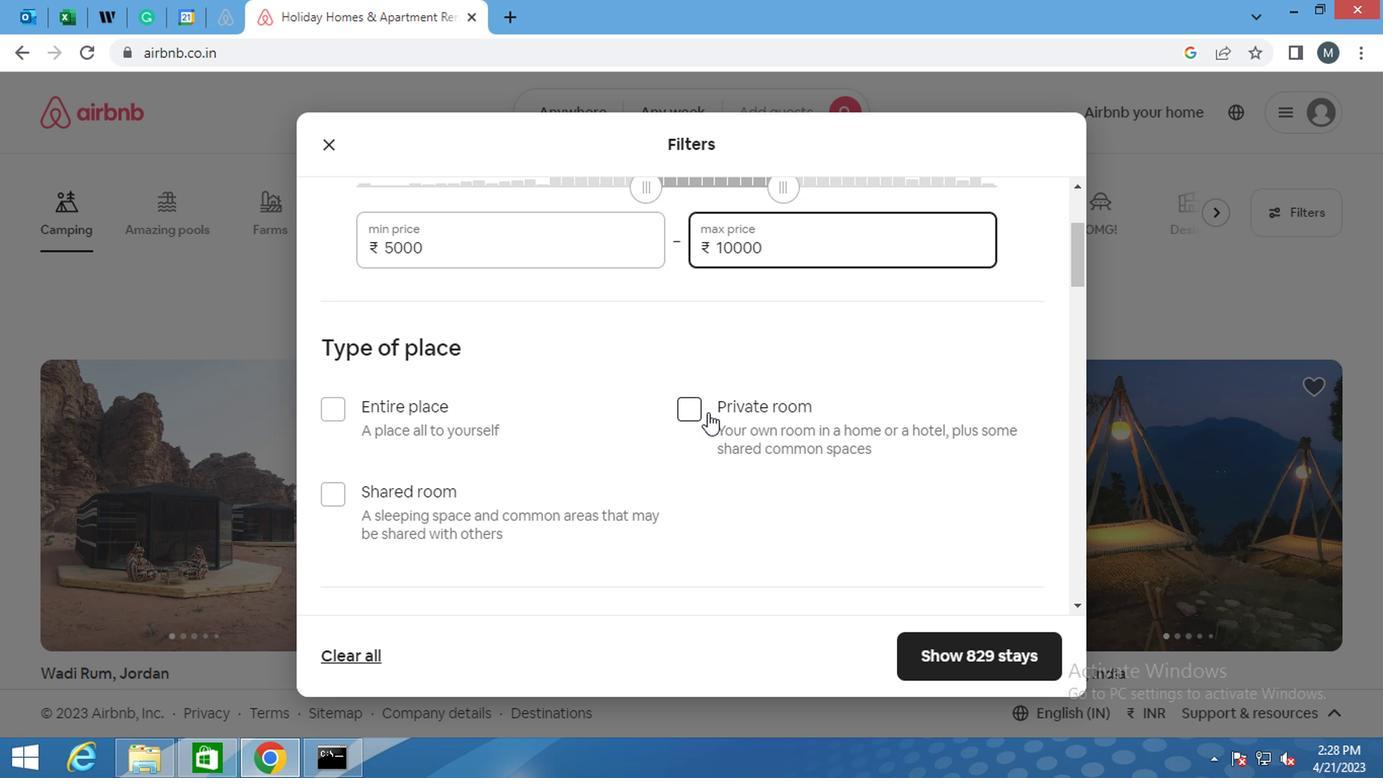 
Action: Mouse moved to (622, 405)
Screenshot: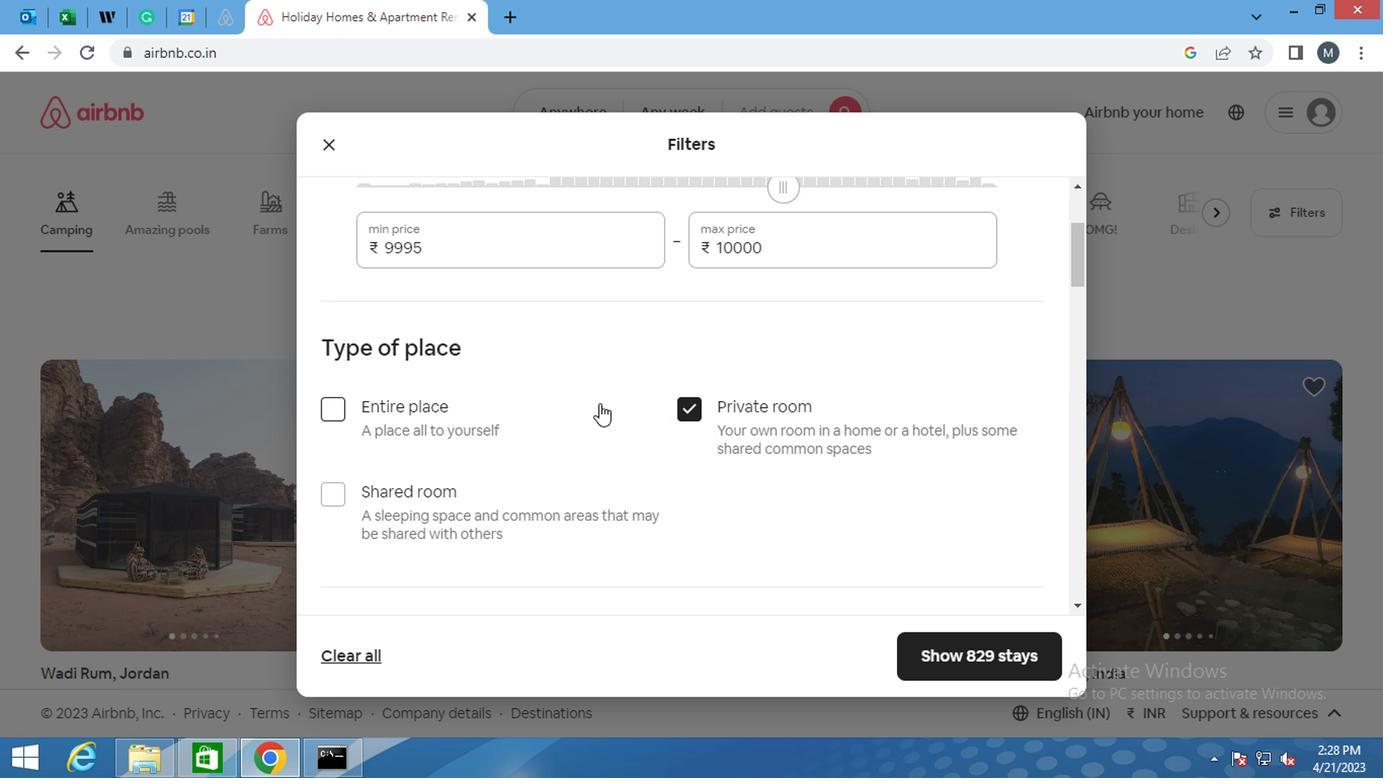 
Action: Mouse scrolled (622, 405) with delta (0, 0)
Screenshot: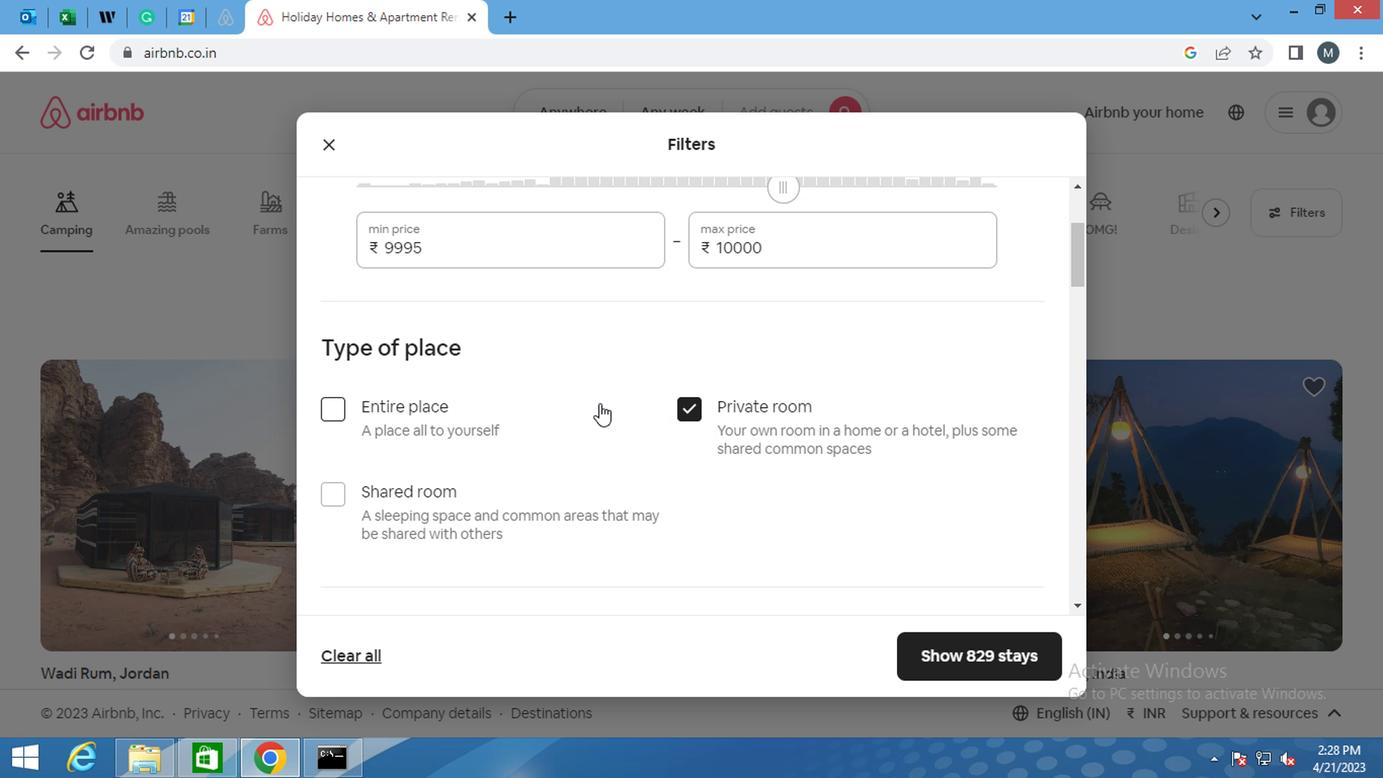 
Action: Mouse moved to (619, 405)
Screenshot: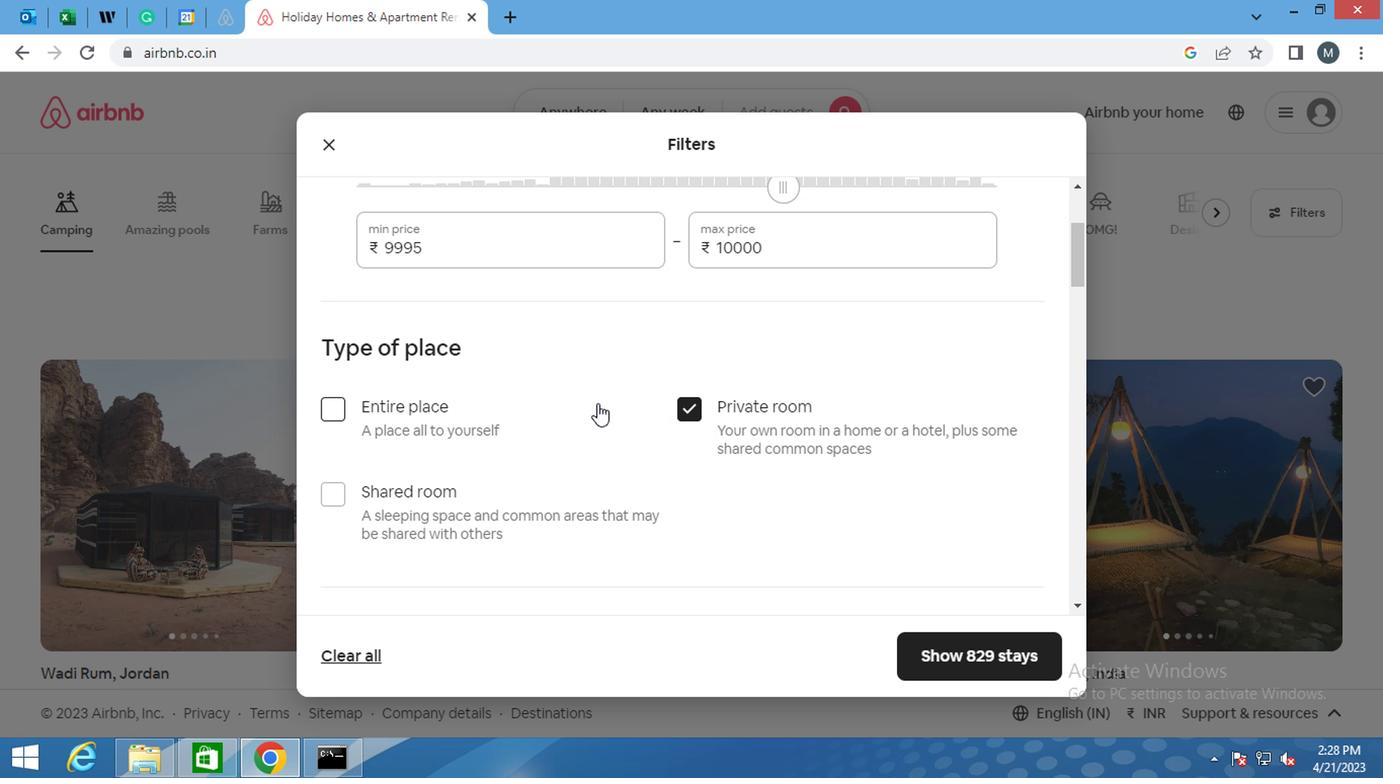
Action: Mouse scrolled (619, 405) with delta (0, 0)
Screenshot: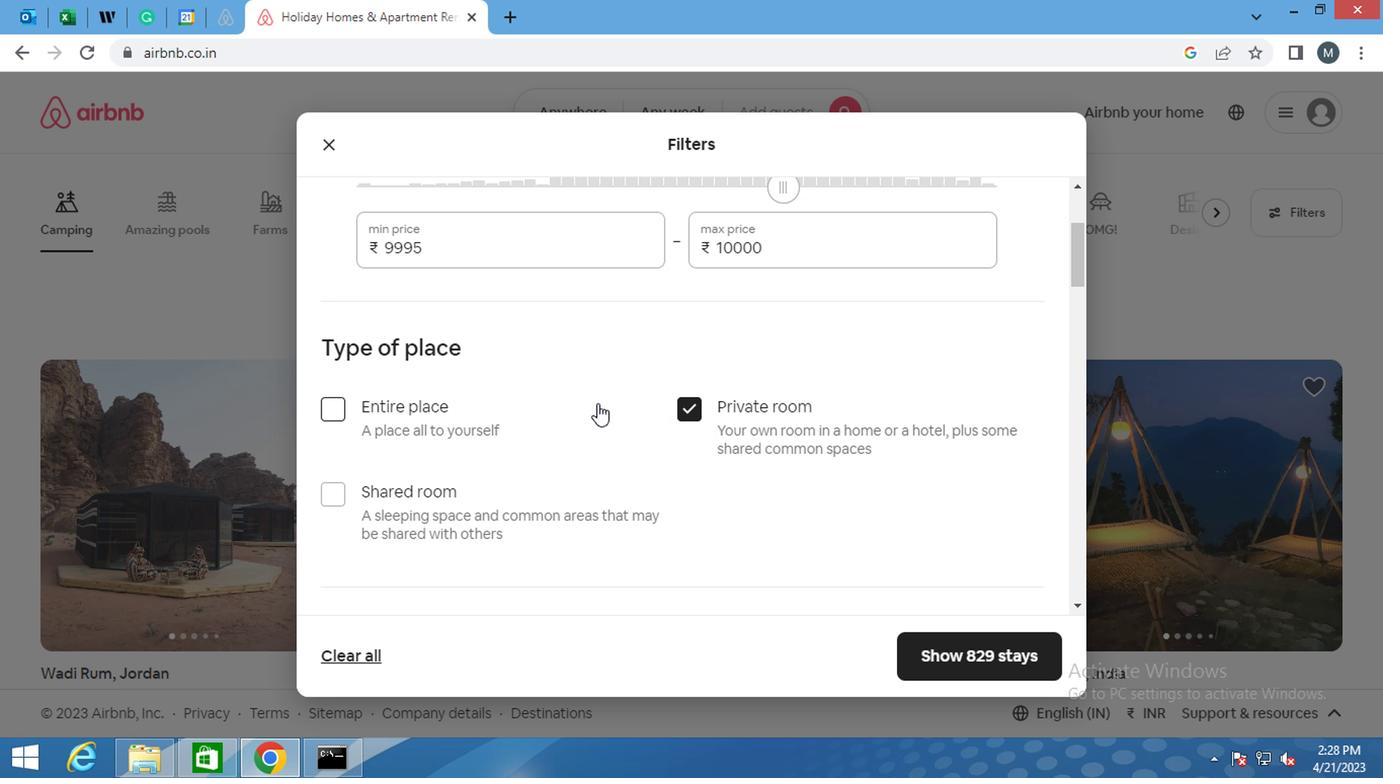 
Action: Mouse moved to (475, 475)
Screenshot: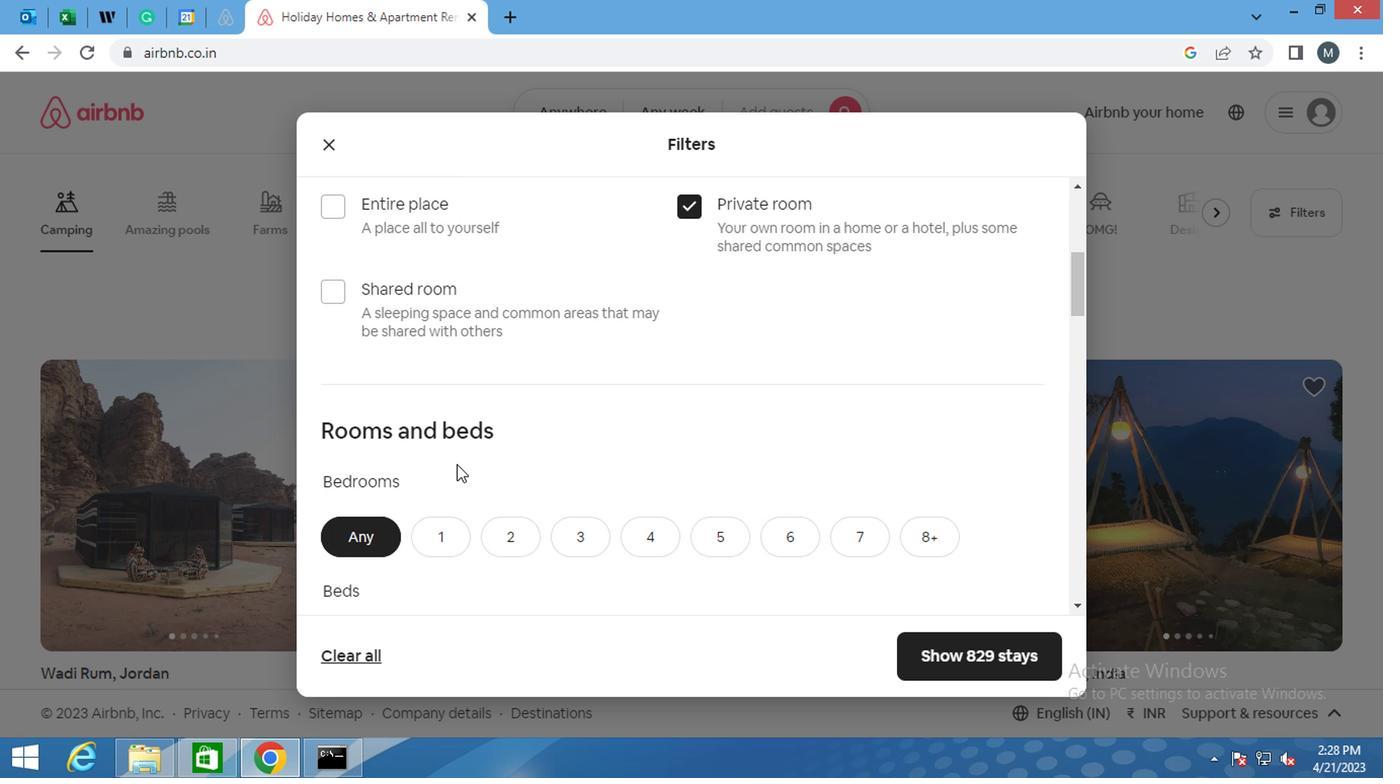 
Action: Mouse scrolled (475, 473) with delta (0, -1)
Screenshot: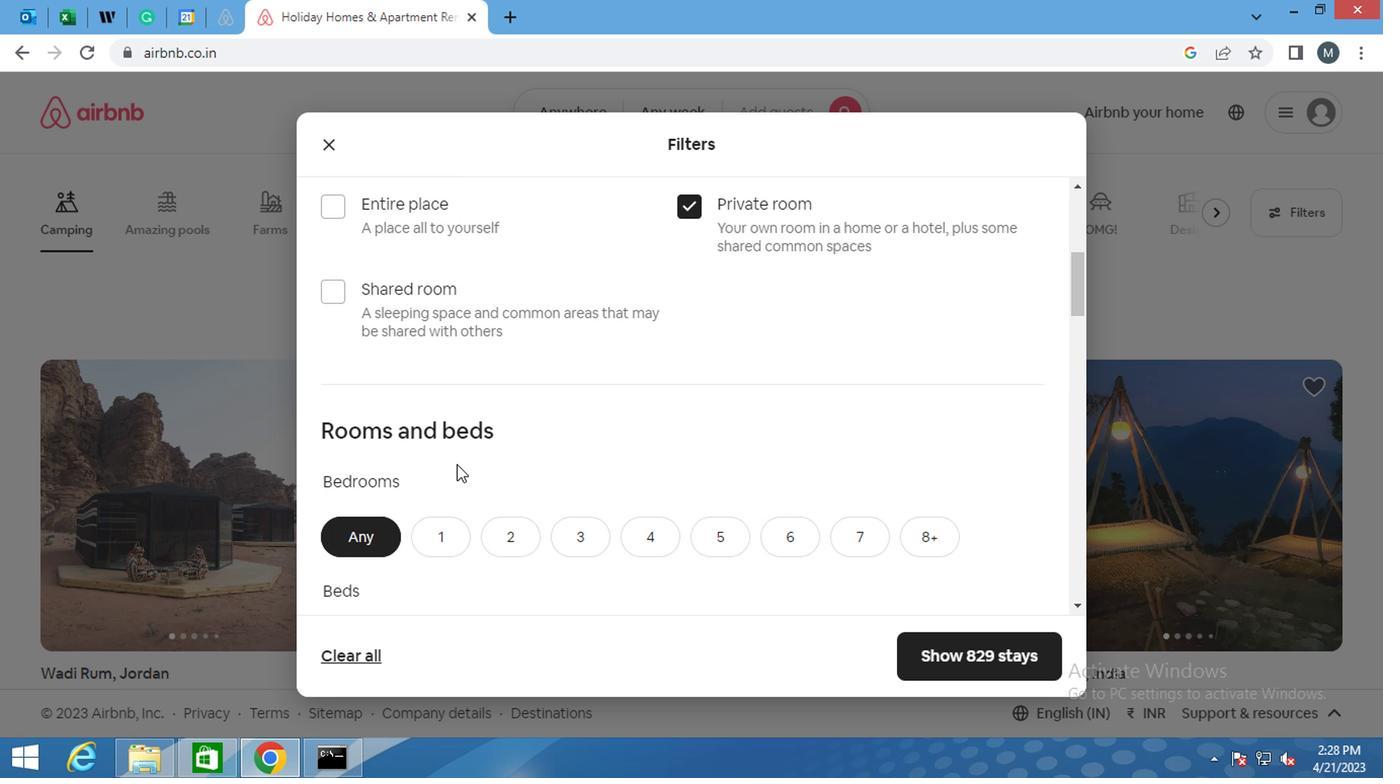 
Action: Mouse moved to (482, 444)
Screenshot: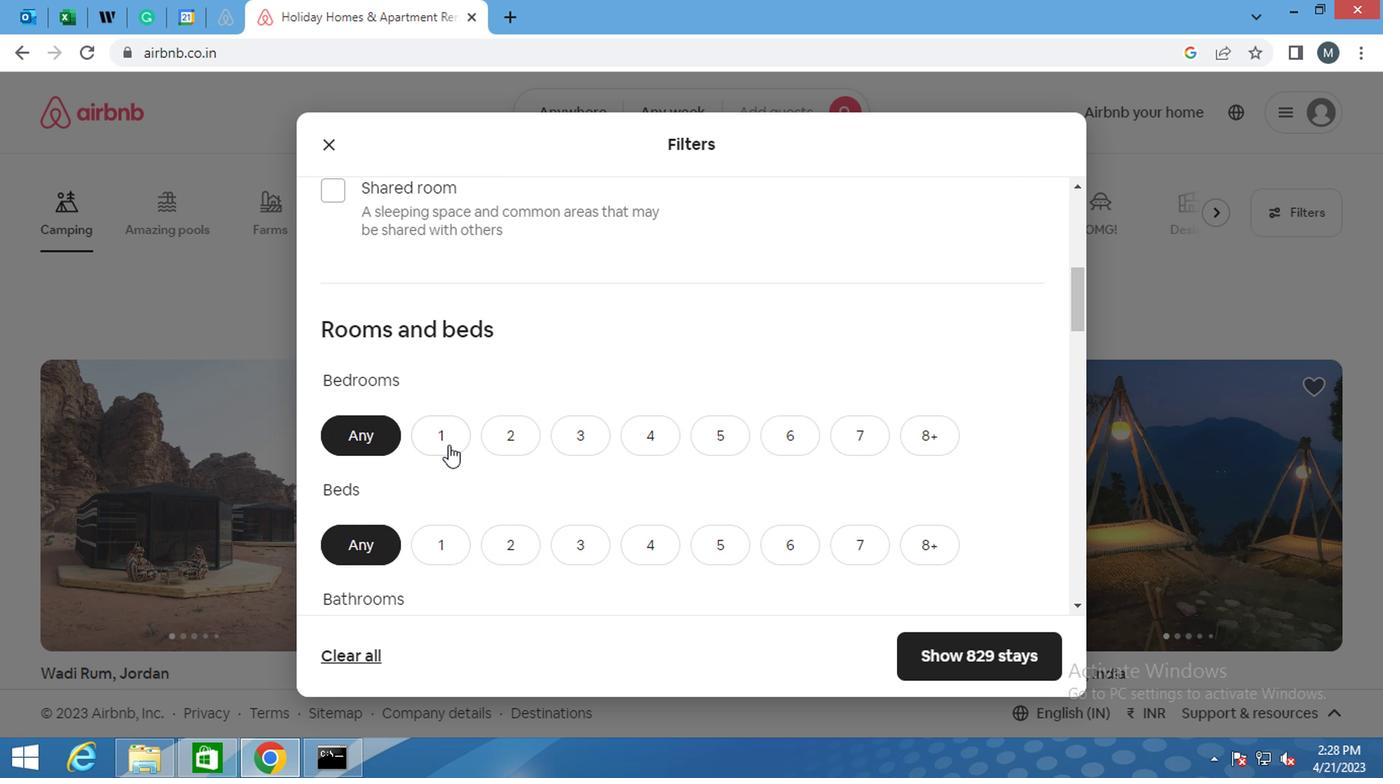 
Action: Mouse pressed left at (482, 444)
Screenshot: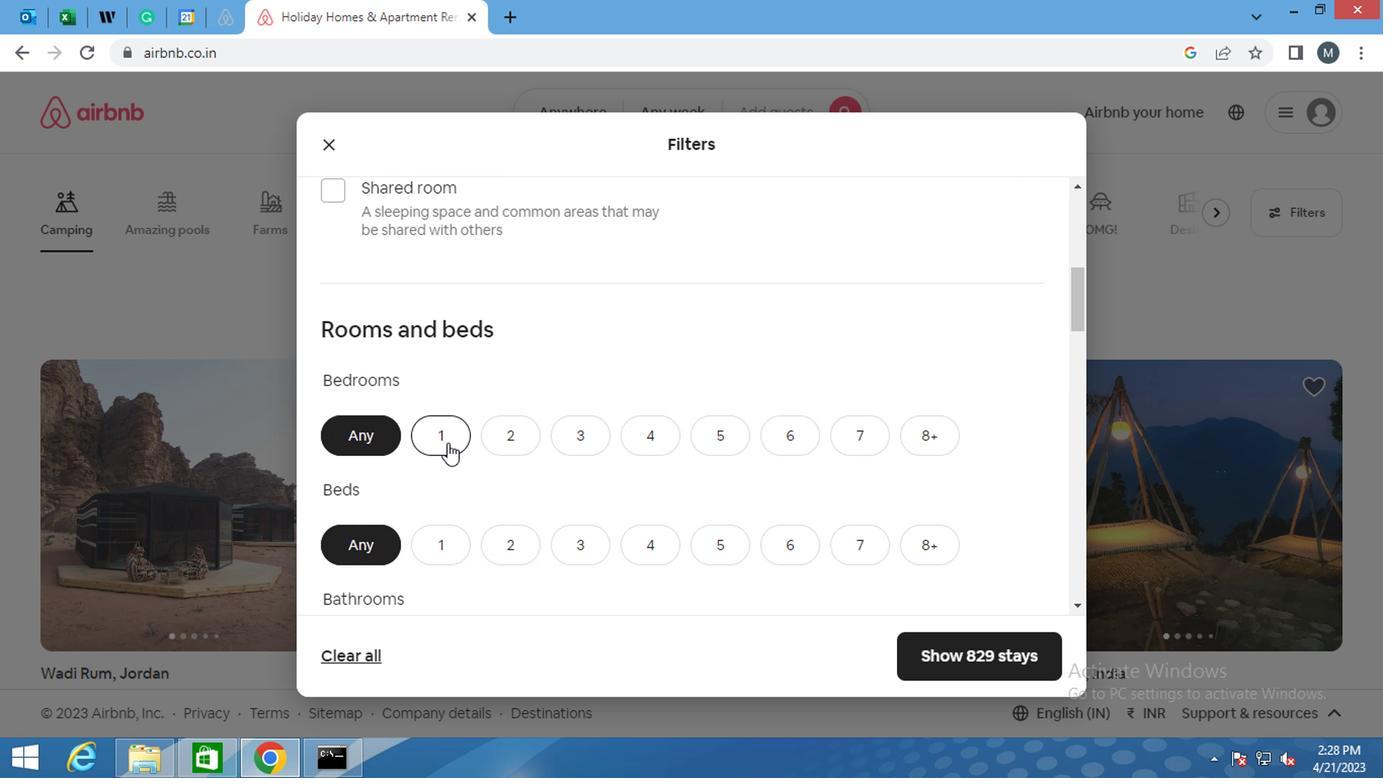
Action: Mouse moved to (479, 524)
Screenshot: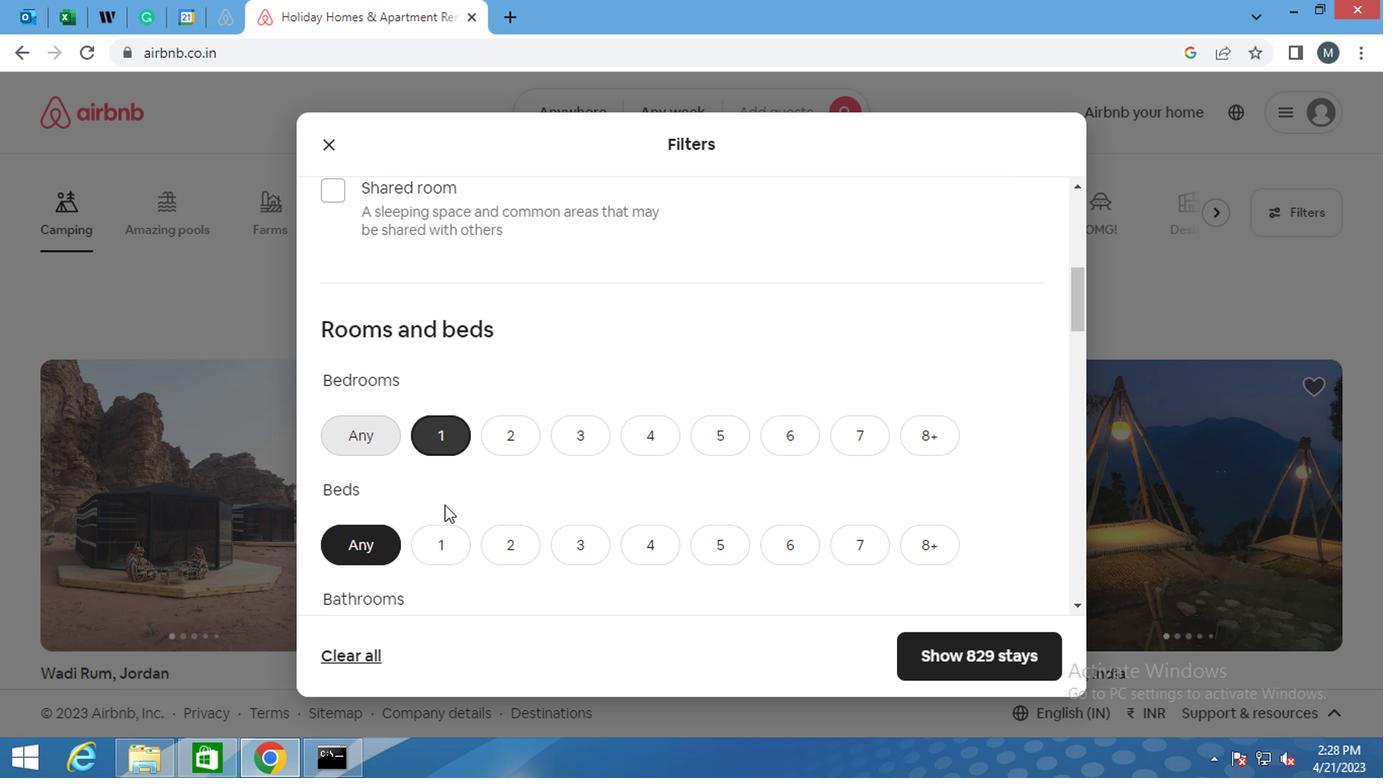 
Action: Mouse pressed left at (479, 524)
Screenshot: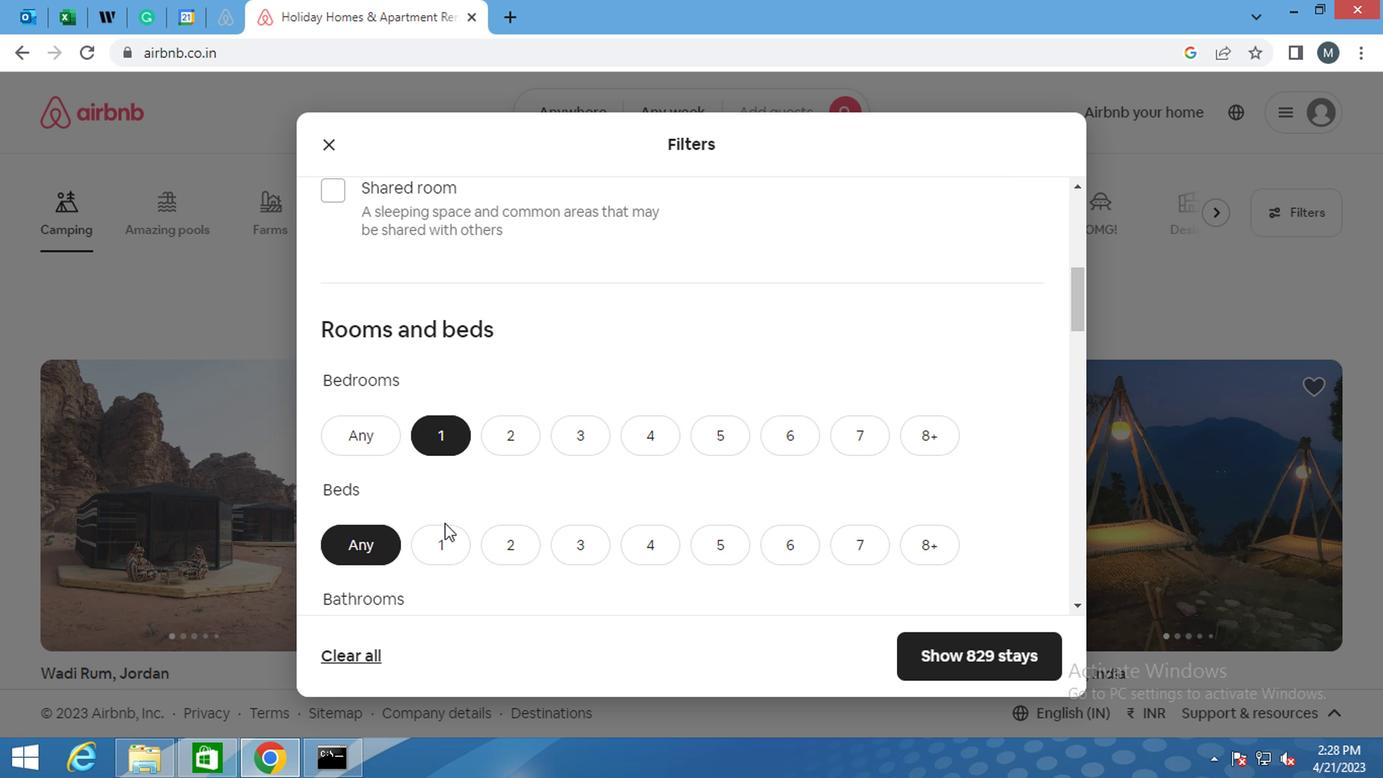 
Action: Mouse moved to (486, 535)
Screenshot: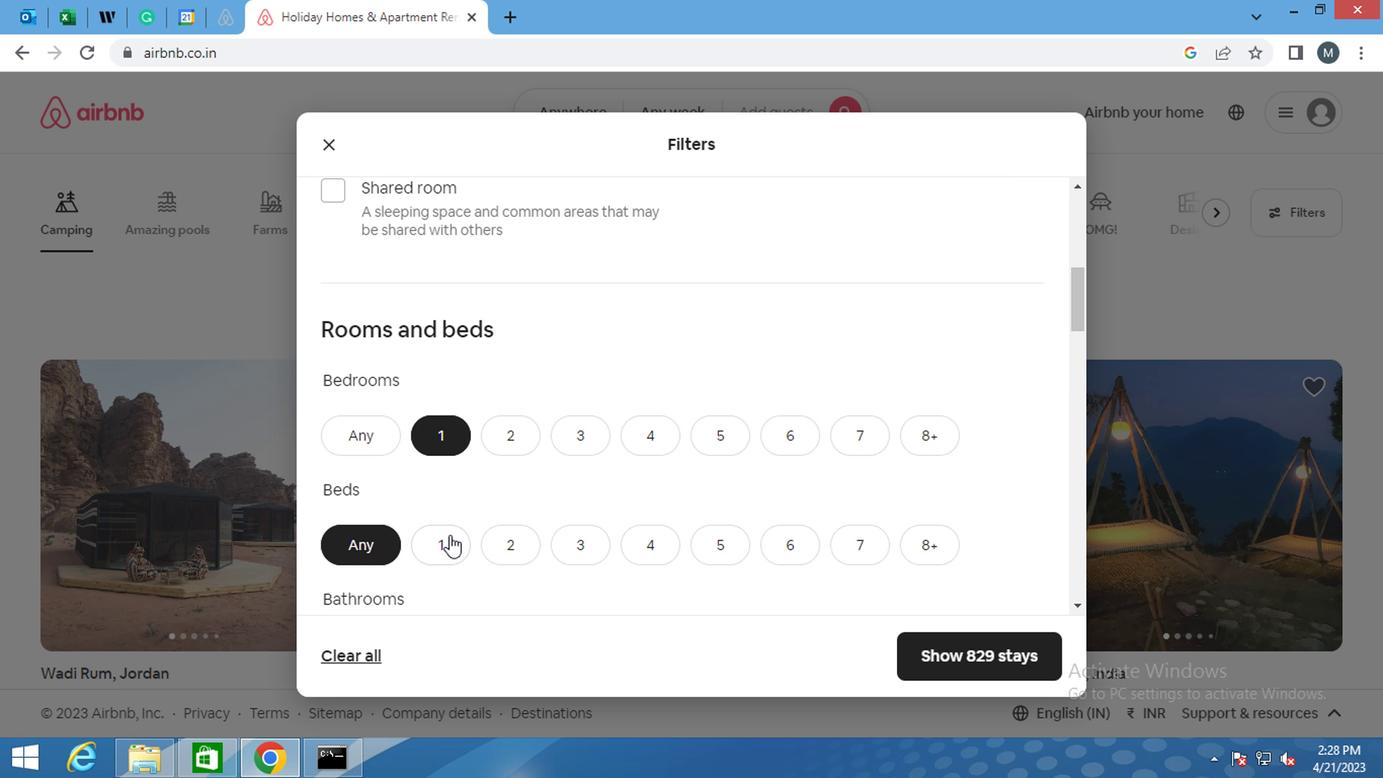 
Action: Mouse pressed left at (486, 535)
Screenshot: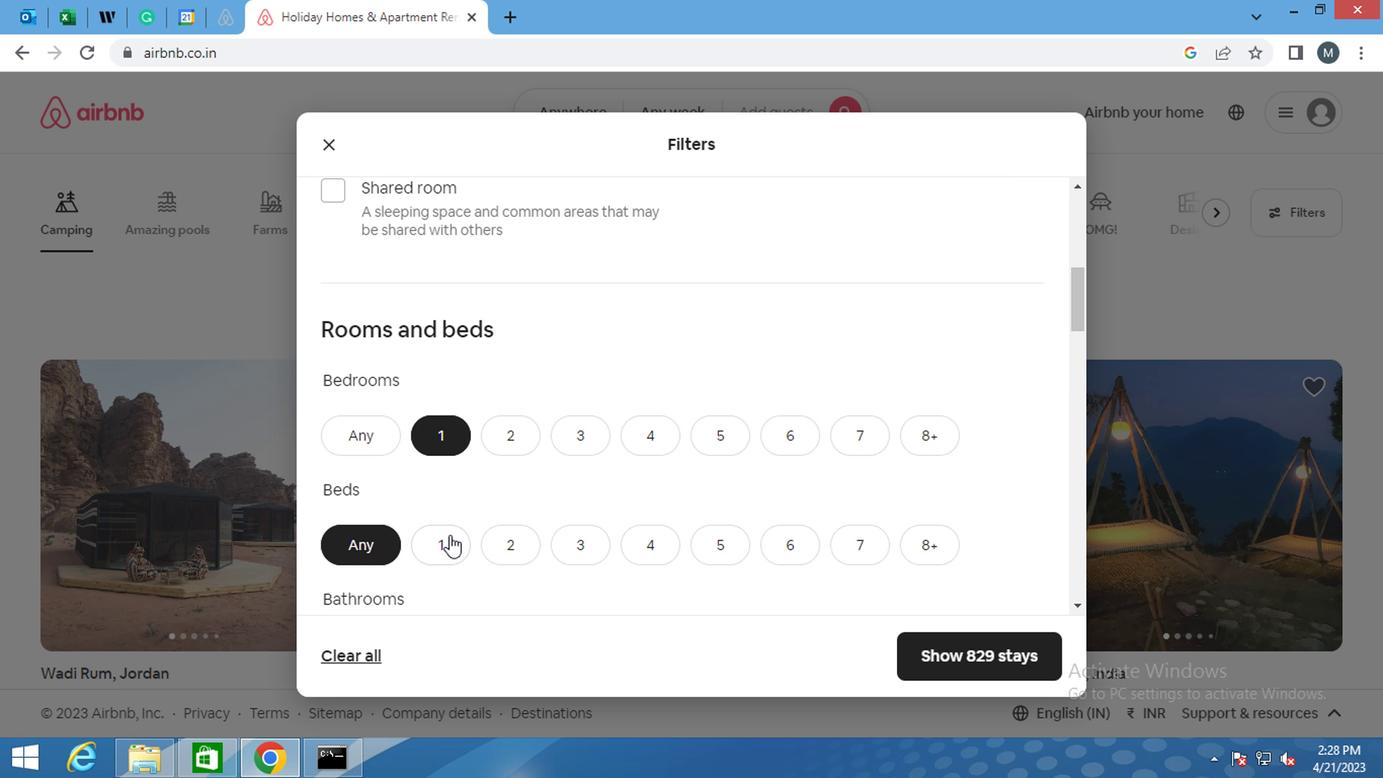 
Action: Mouse moved to (485, 495)
Screenshot: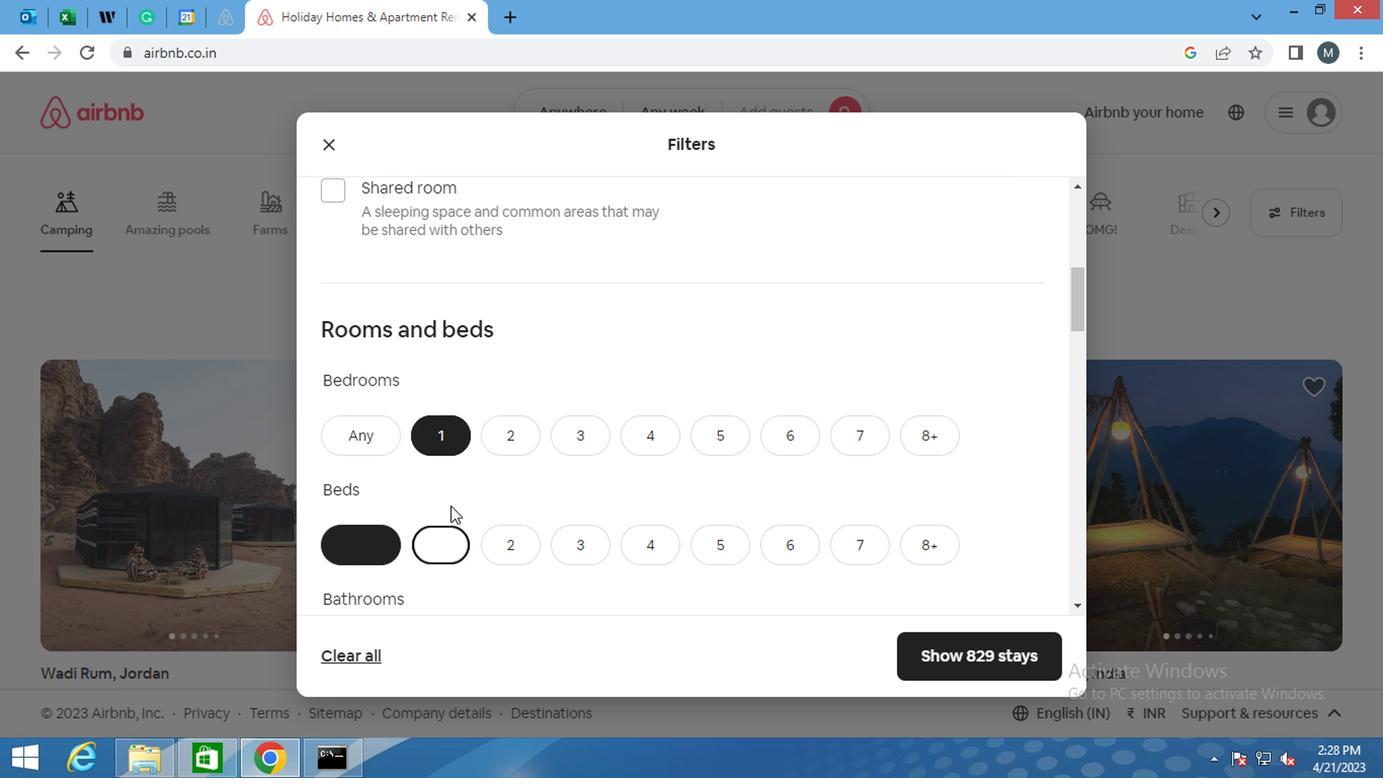 
Action: Mouse scrolled (485, 494) with delta (0, -1)
Screenshot: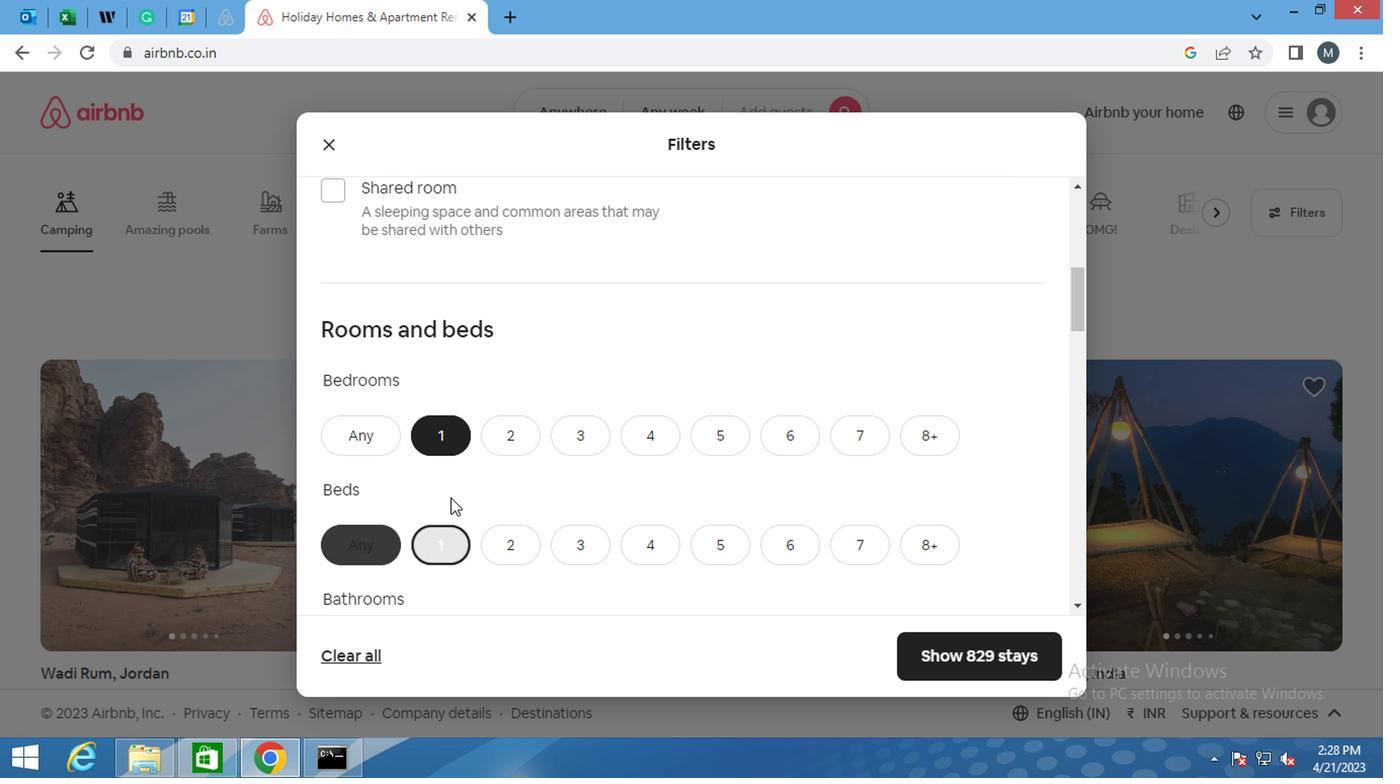 
Action: Mouse scrolled (485, 494) with delta (0, -1)
Screenshot: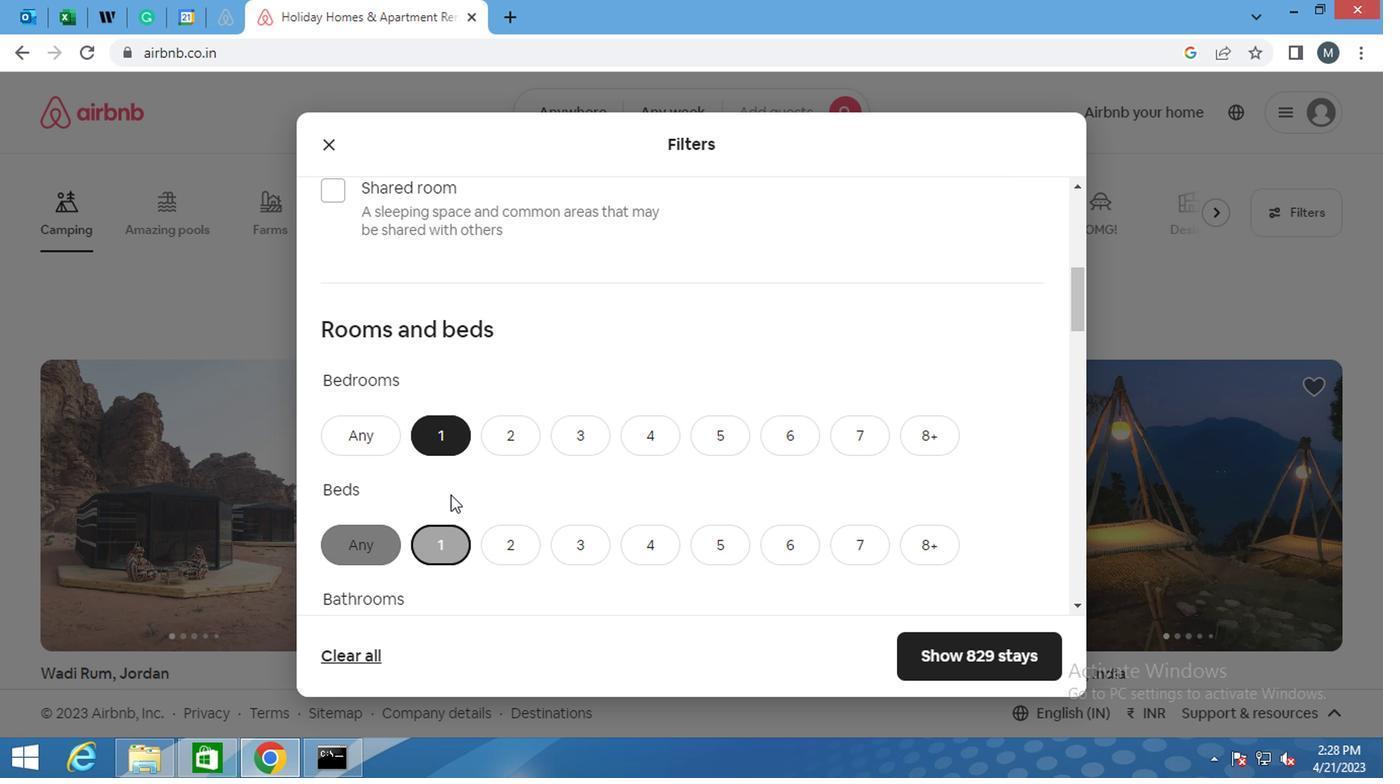 
Action: Mouse scrolled (485, 494) with delta (0, -1)
Screenshot: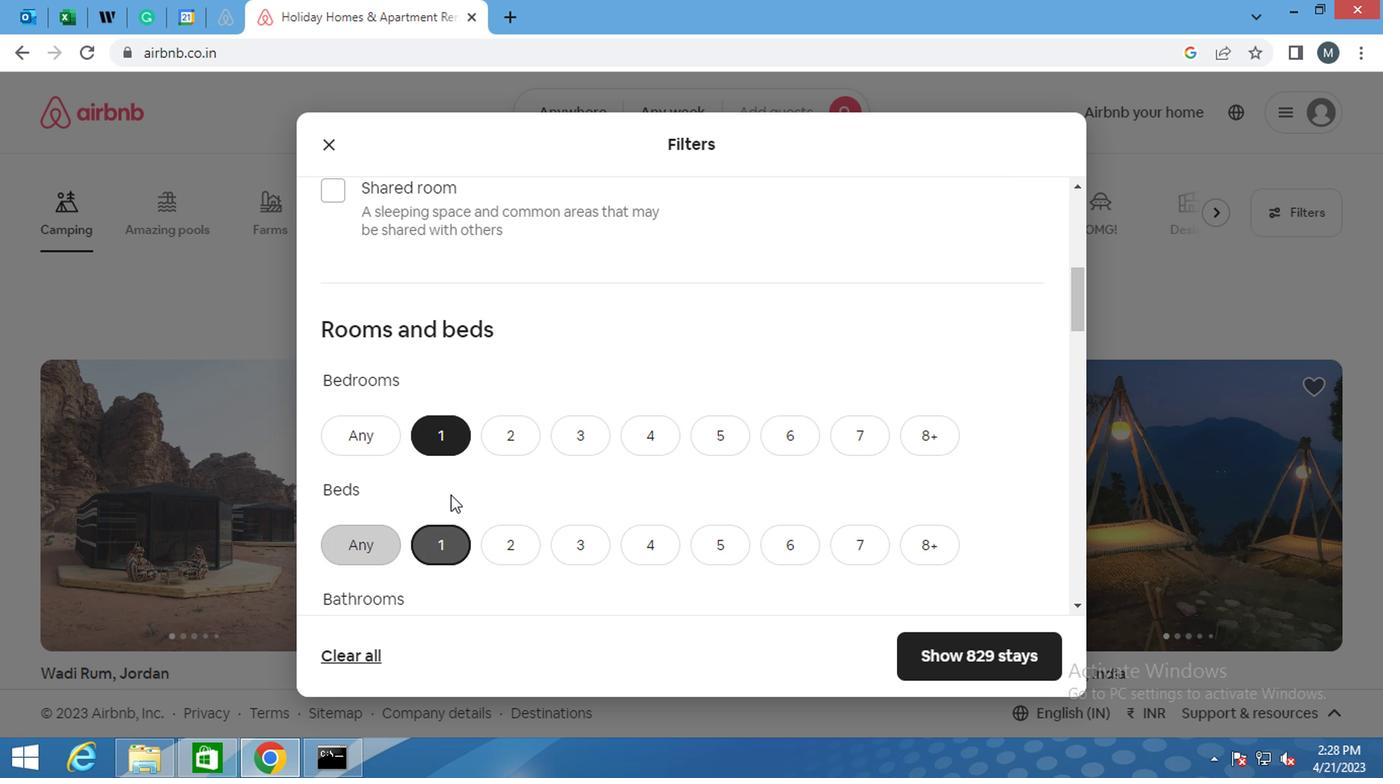 
Action: Mouse moved to (488, 361)
Screenshot: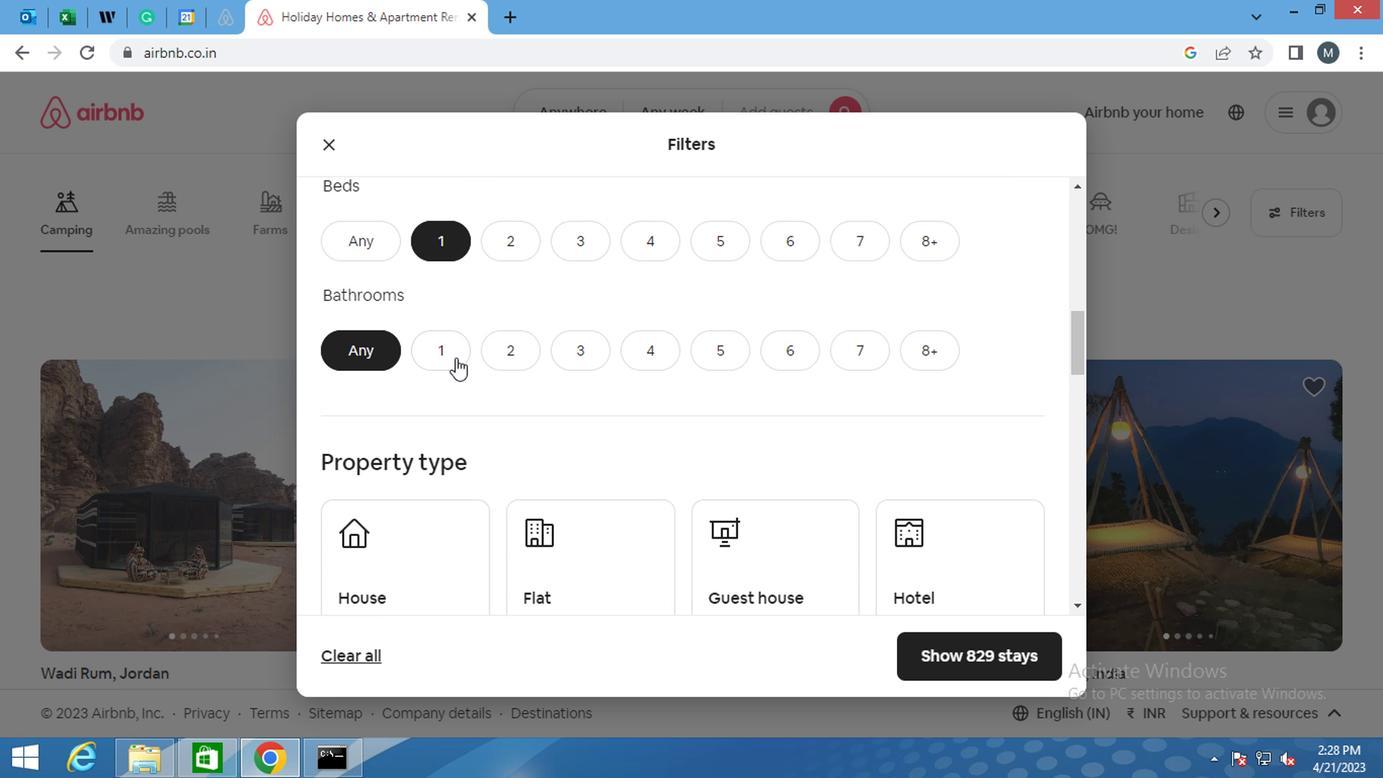 
Action: Mouse pressed left at (488, 361)
Screenshot: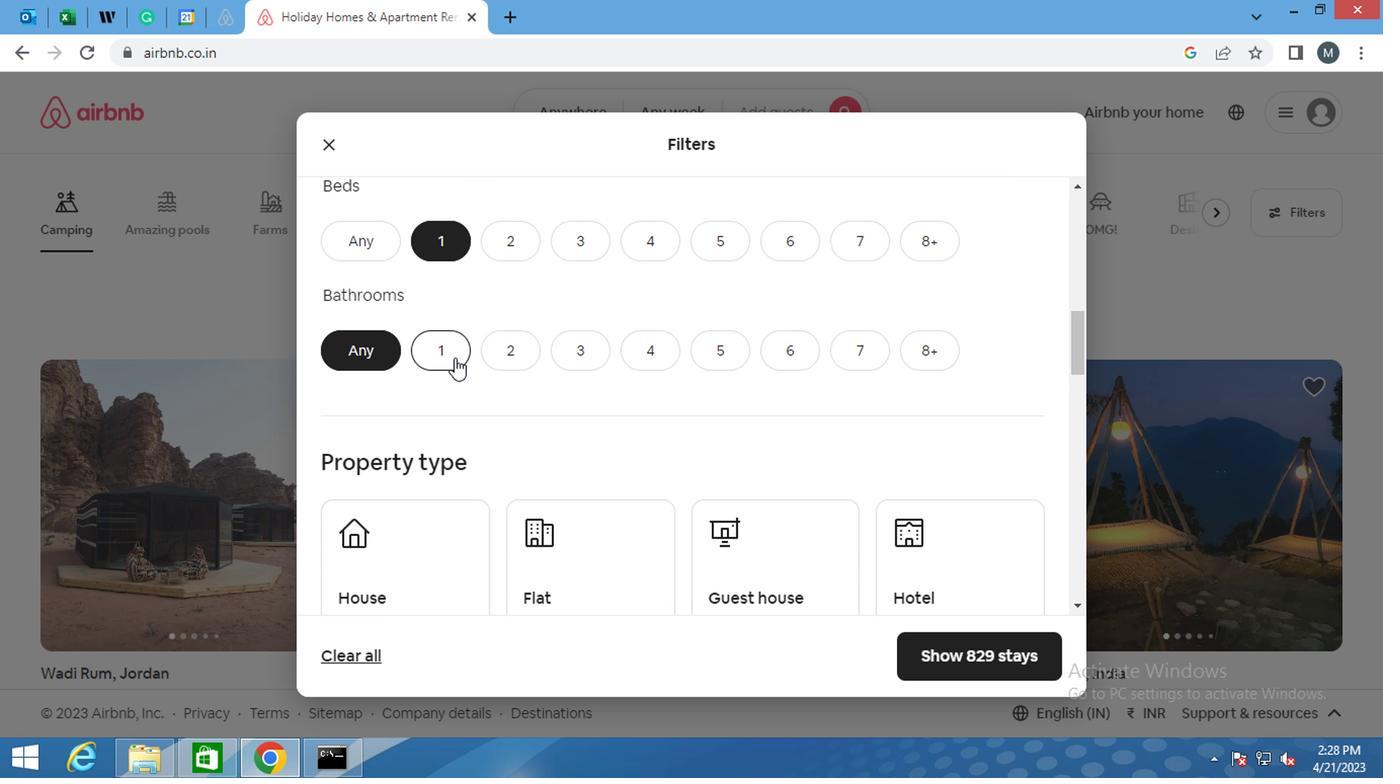 
Action: Mouse moved to (591, 343)
Screenshot: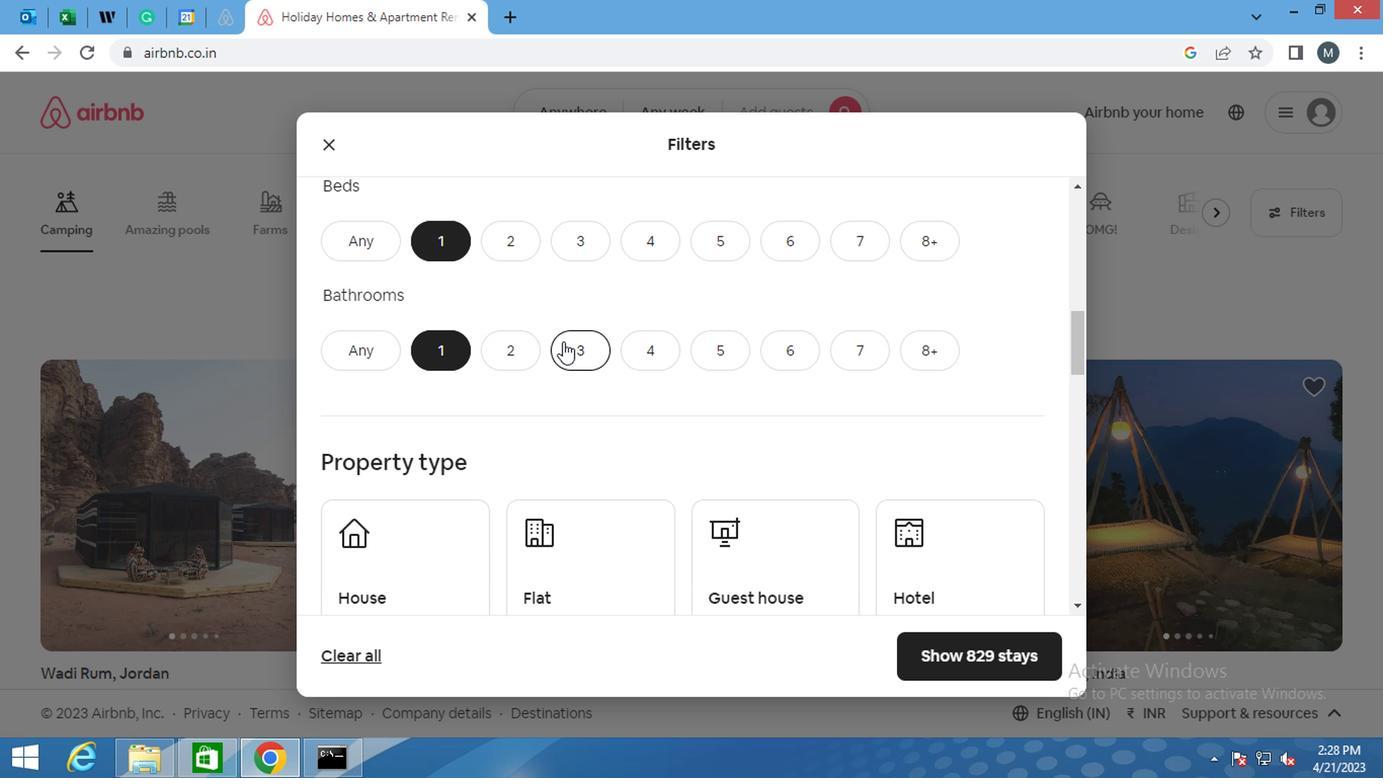 
Action: Mouse scrolled (591, 342) with delta (0, 0)
Screenshot: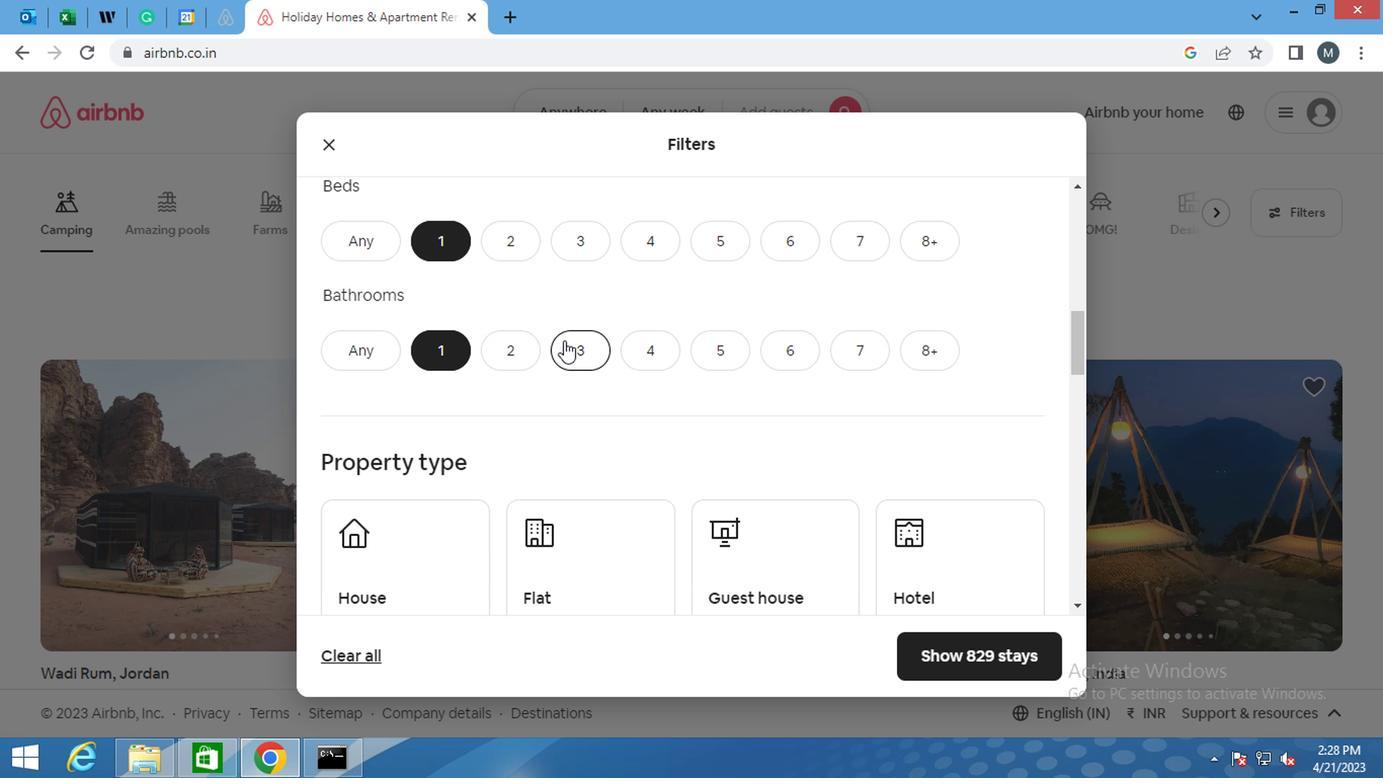 
Action: Mouse moved to (592, 343)
Screenshot: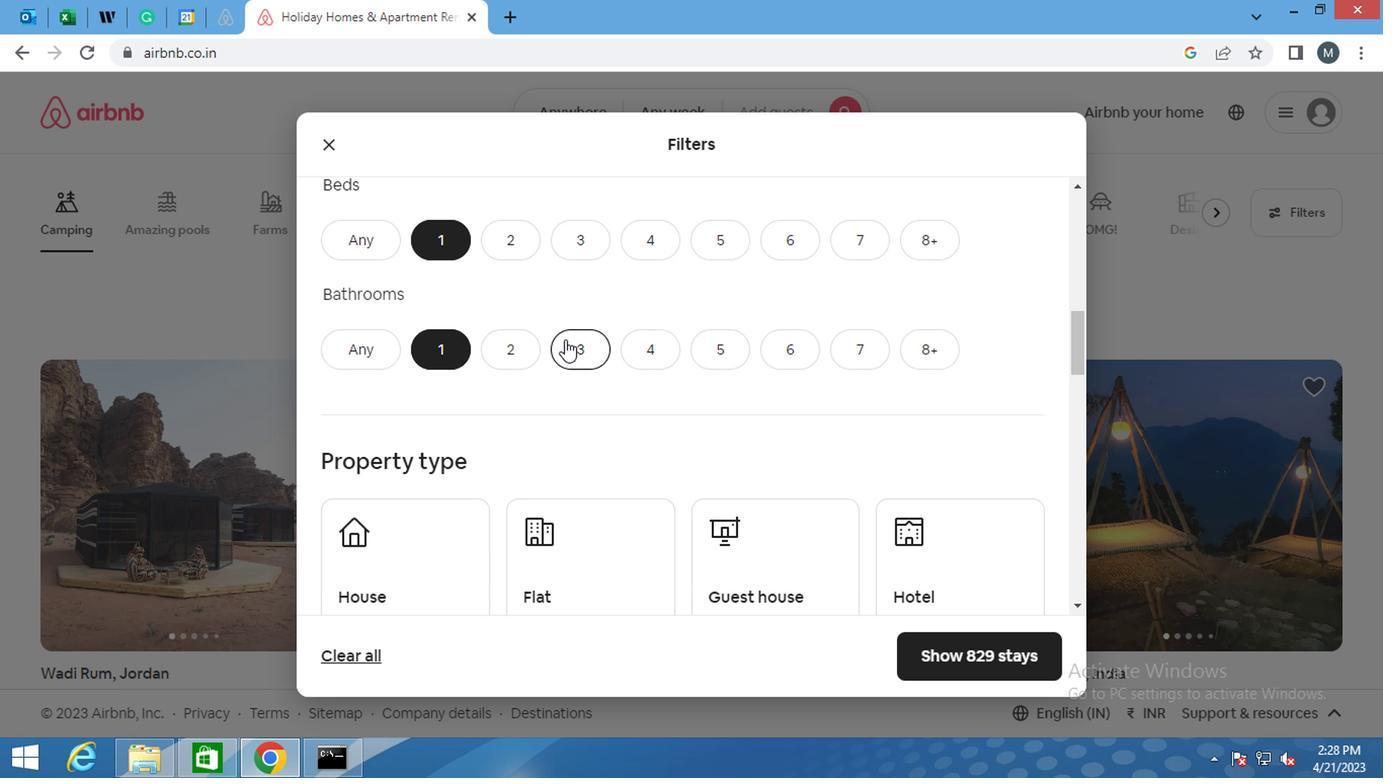 
Action: Mouse scrolled (592, 342) with delta (0, 0)
Screenshot: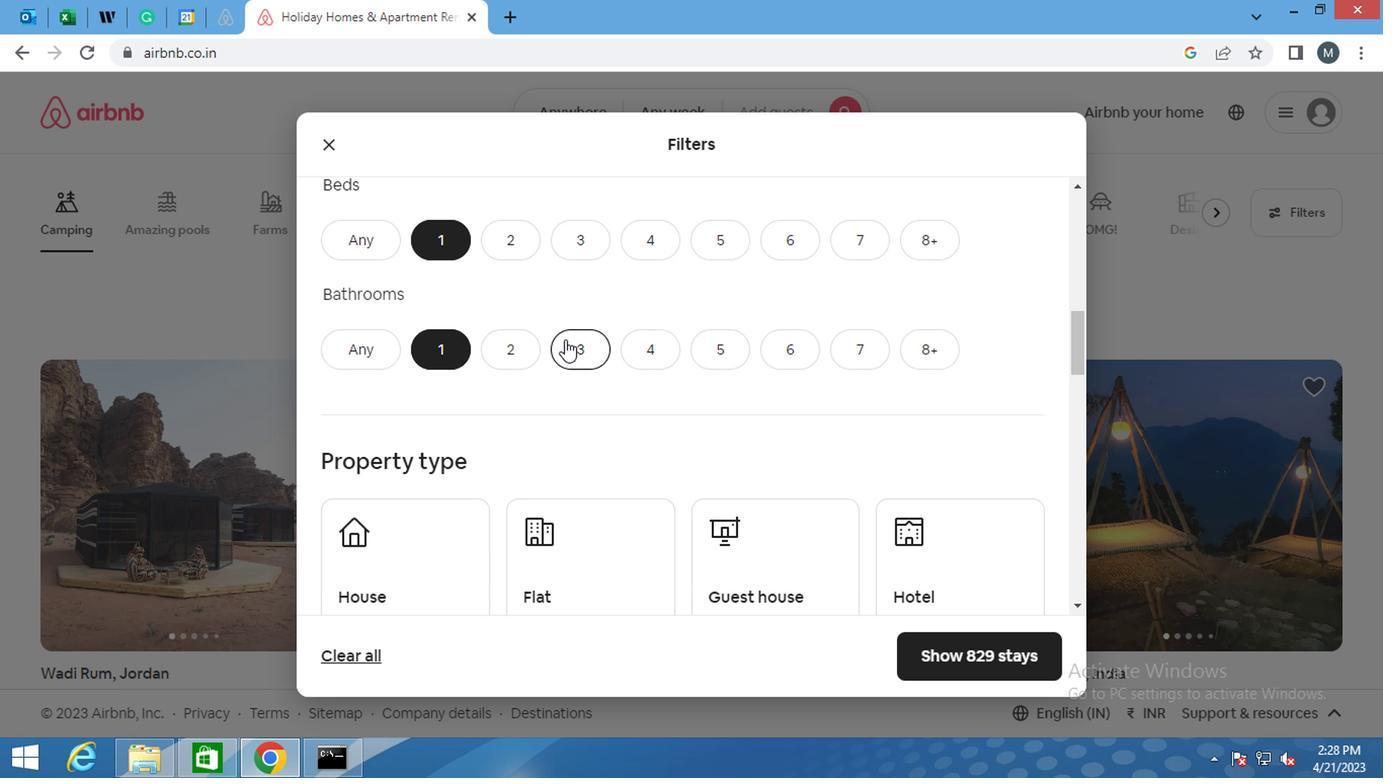 
Action: Mouse moved to (454, 376)
Screenshot: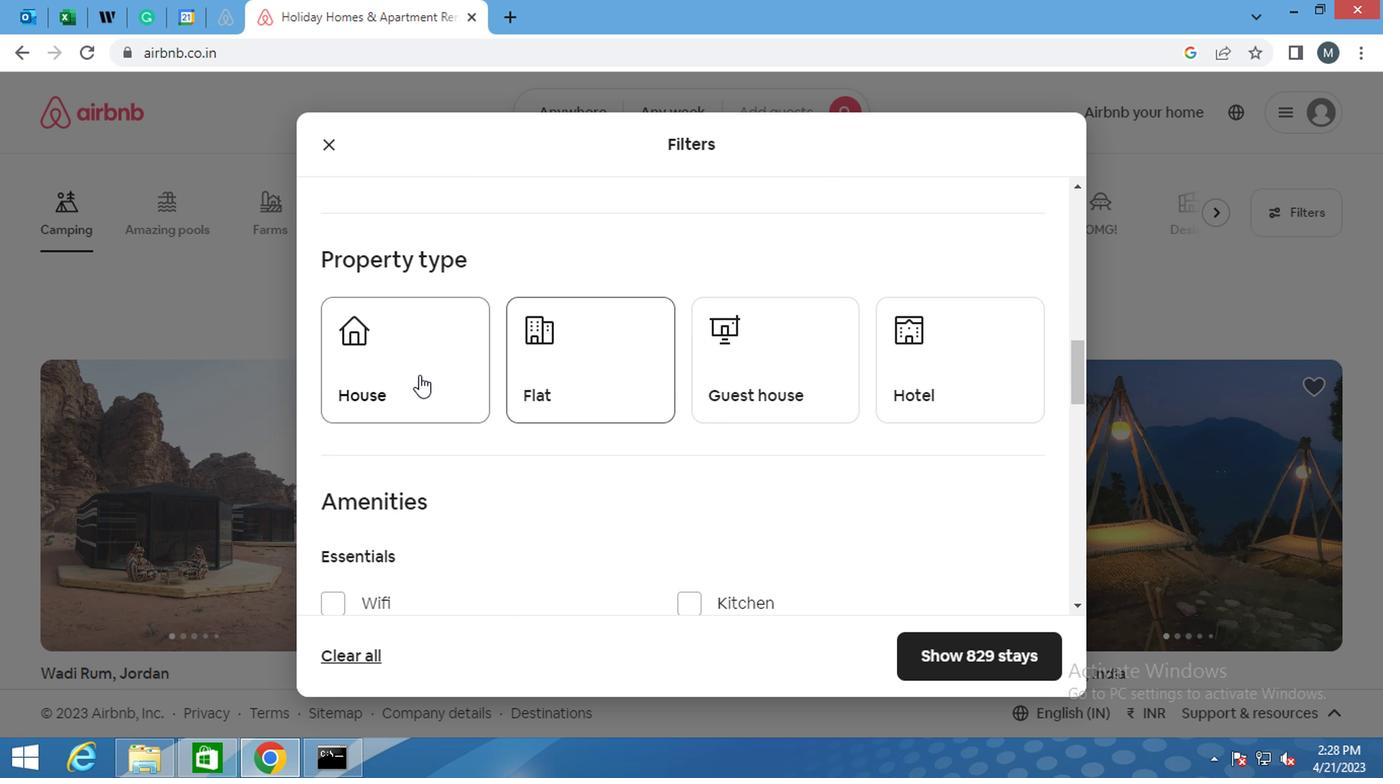 
Action: Mouse pressed left at (454, 376)
Screenshot: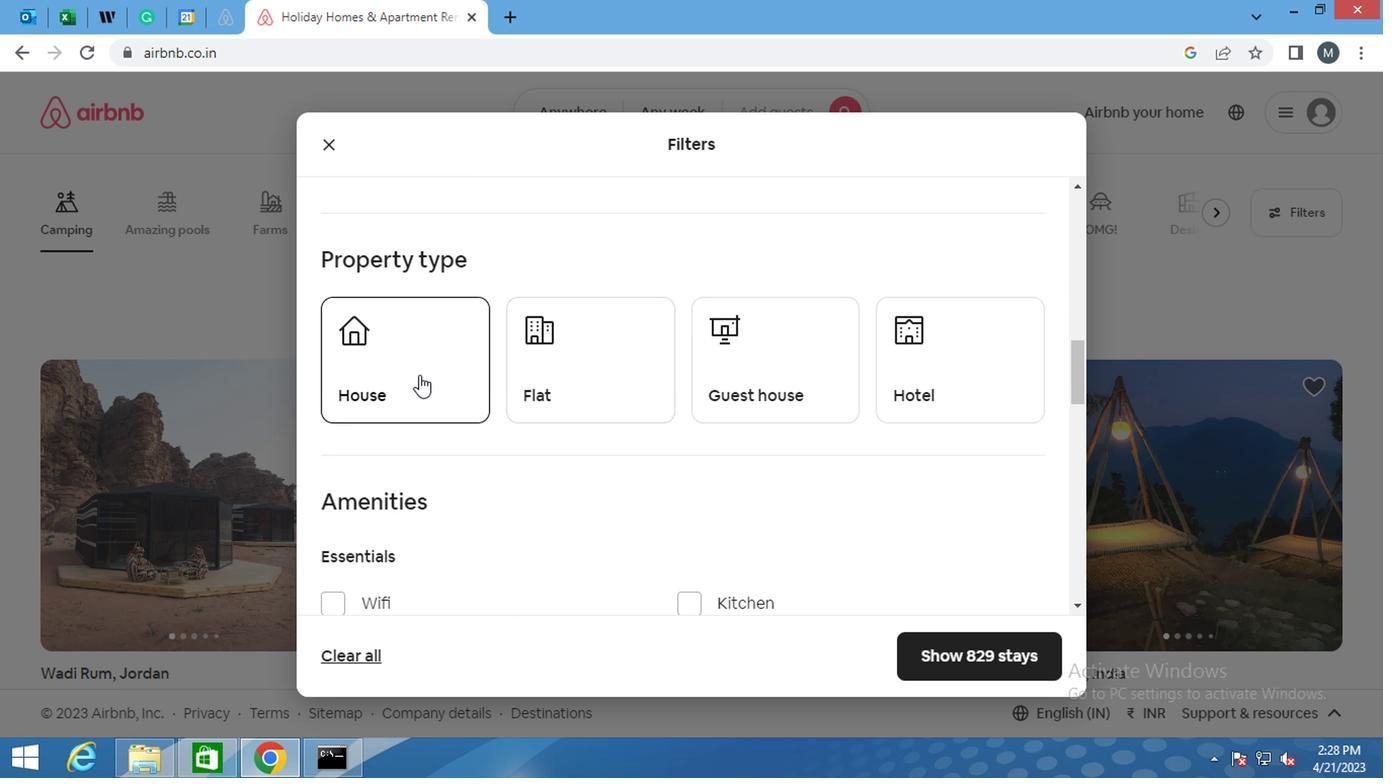 
Action: Mouse moved to (610, 364)
Screenshot: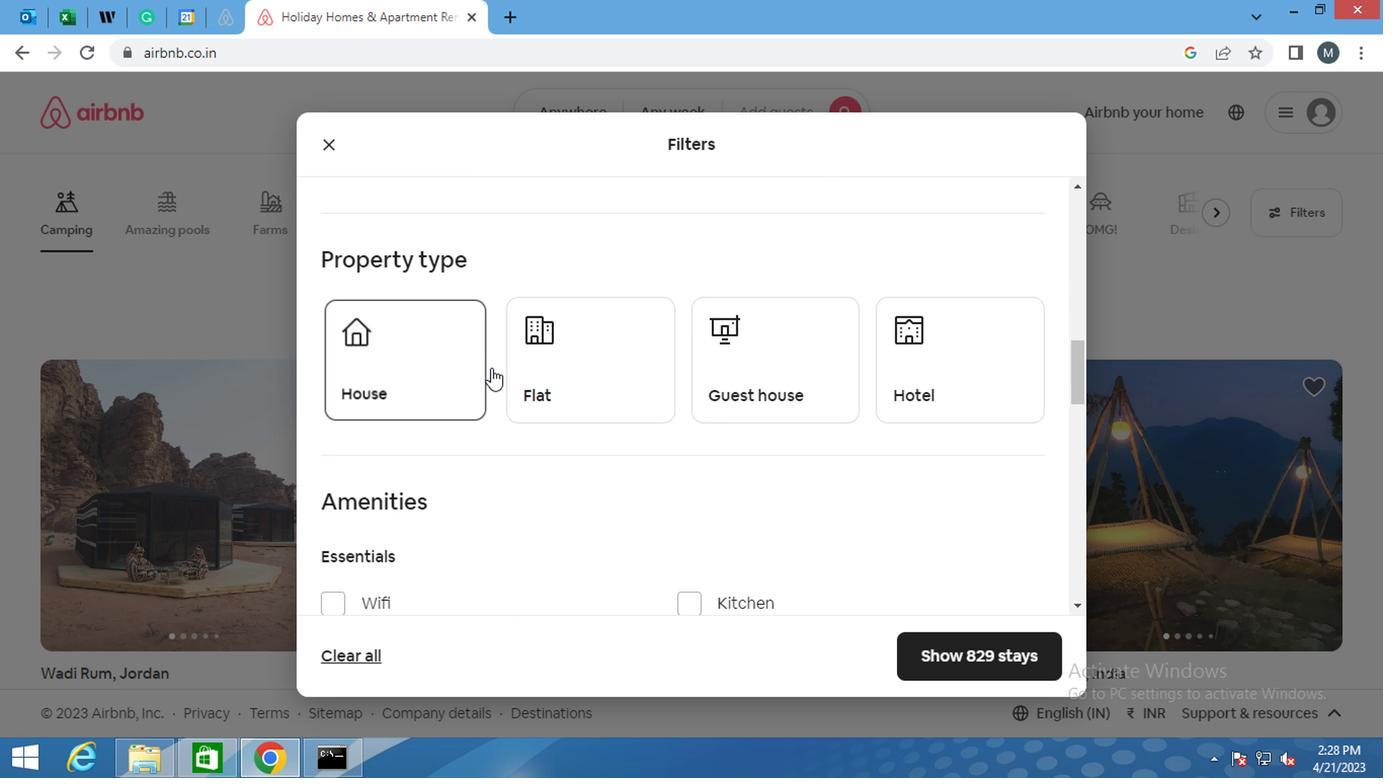 
Action: Mouse pressed left at (610, 364)
Screenshot: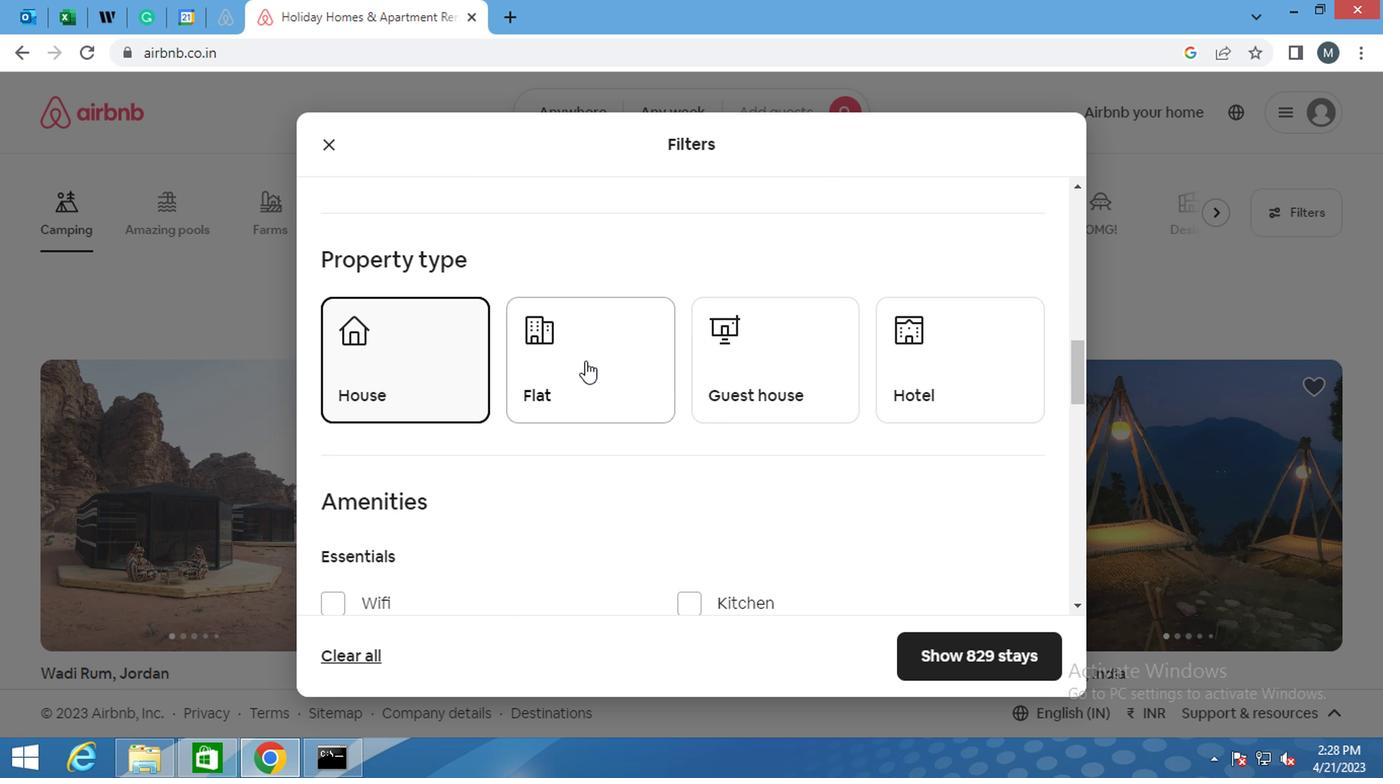 
Action: Mouse moved to (728, 363)
Screenshot: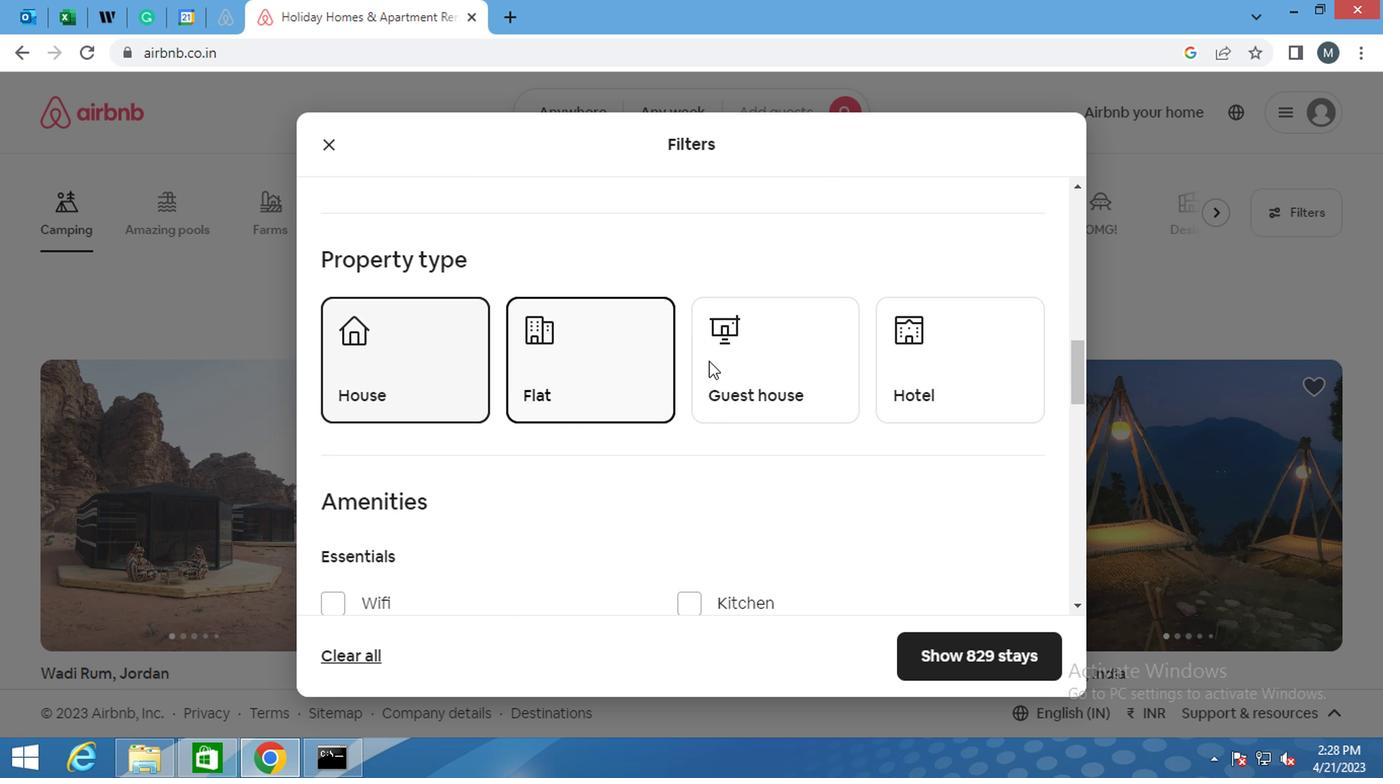 
Action: Mouse pressed left at (728, 363)
Screenshot: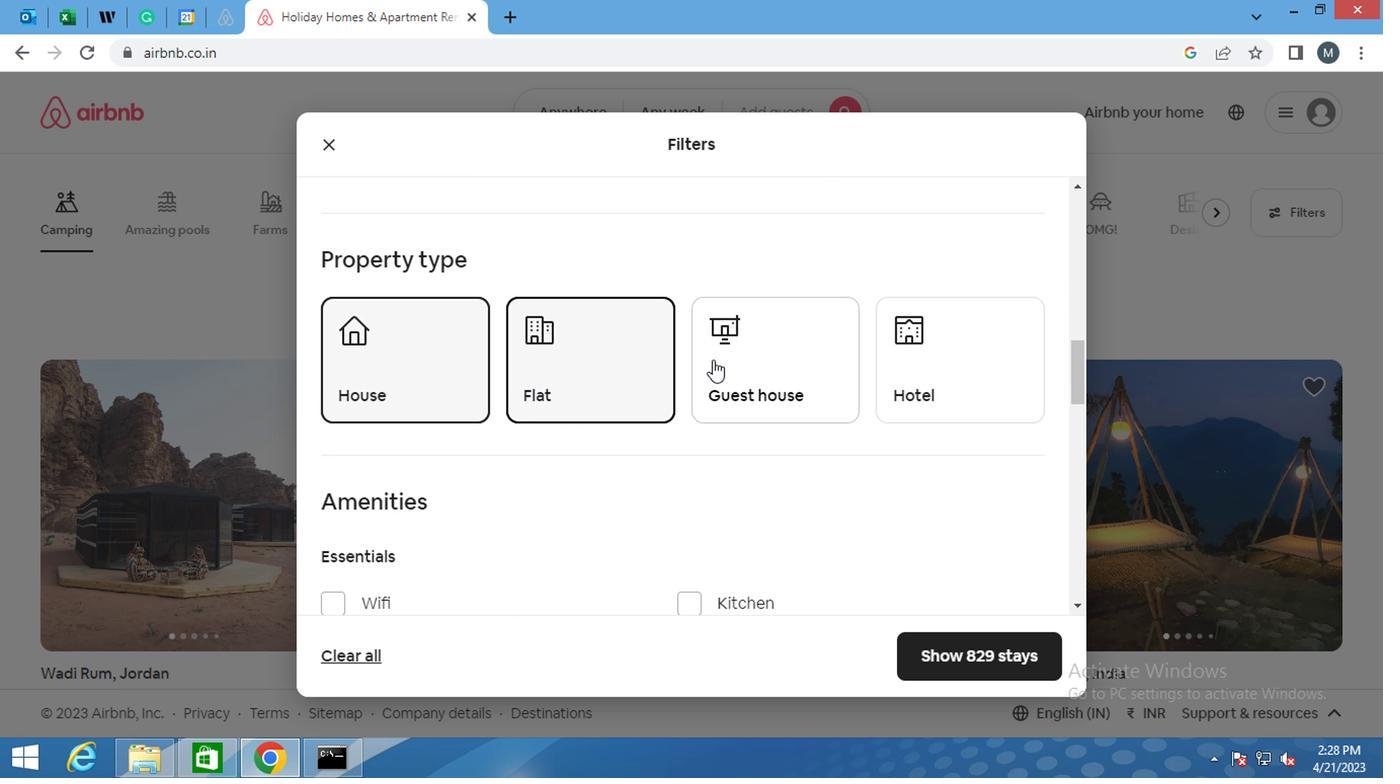 
Action: Mouse moved to (890, 357)
Screenshot: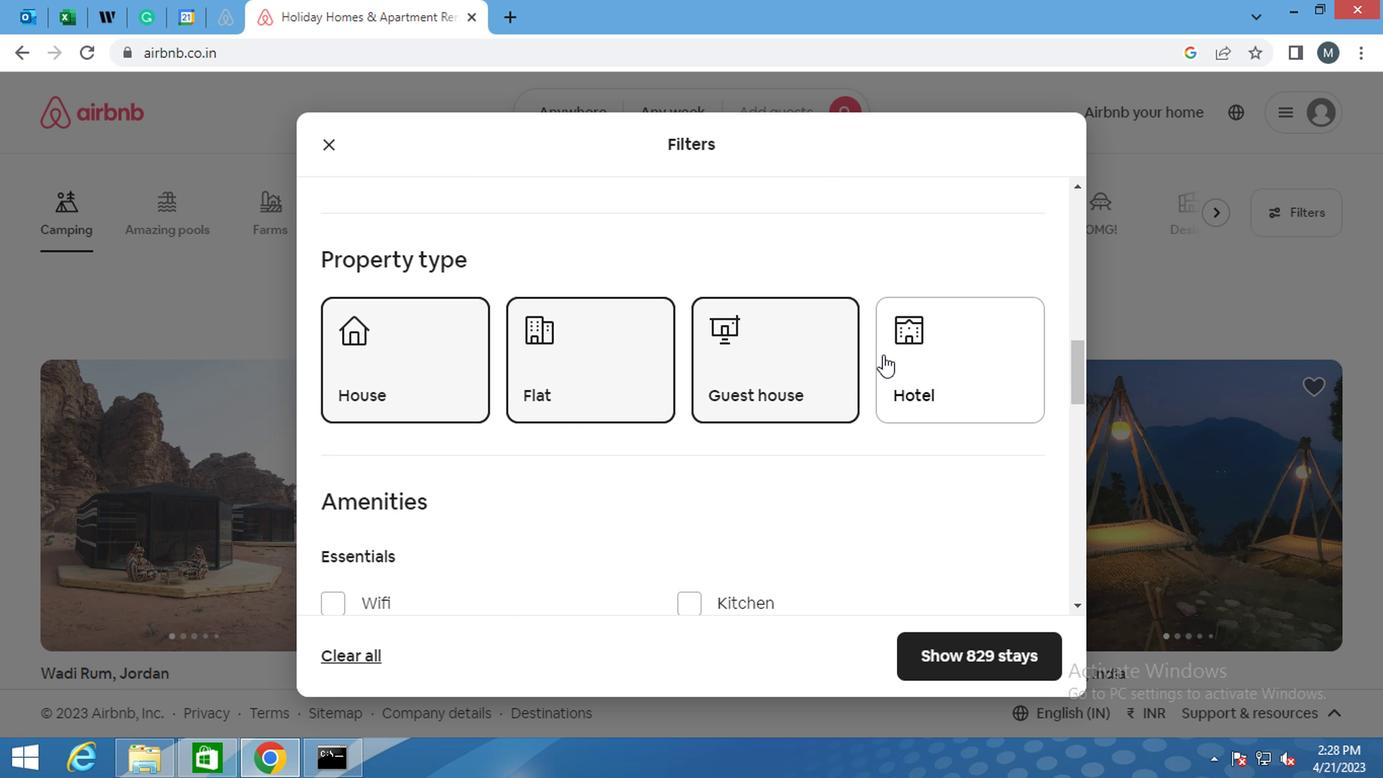 
Action: Mouse pressed left at (890, 357)
Screenshot: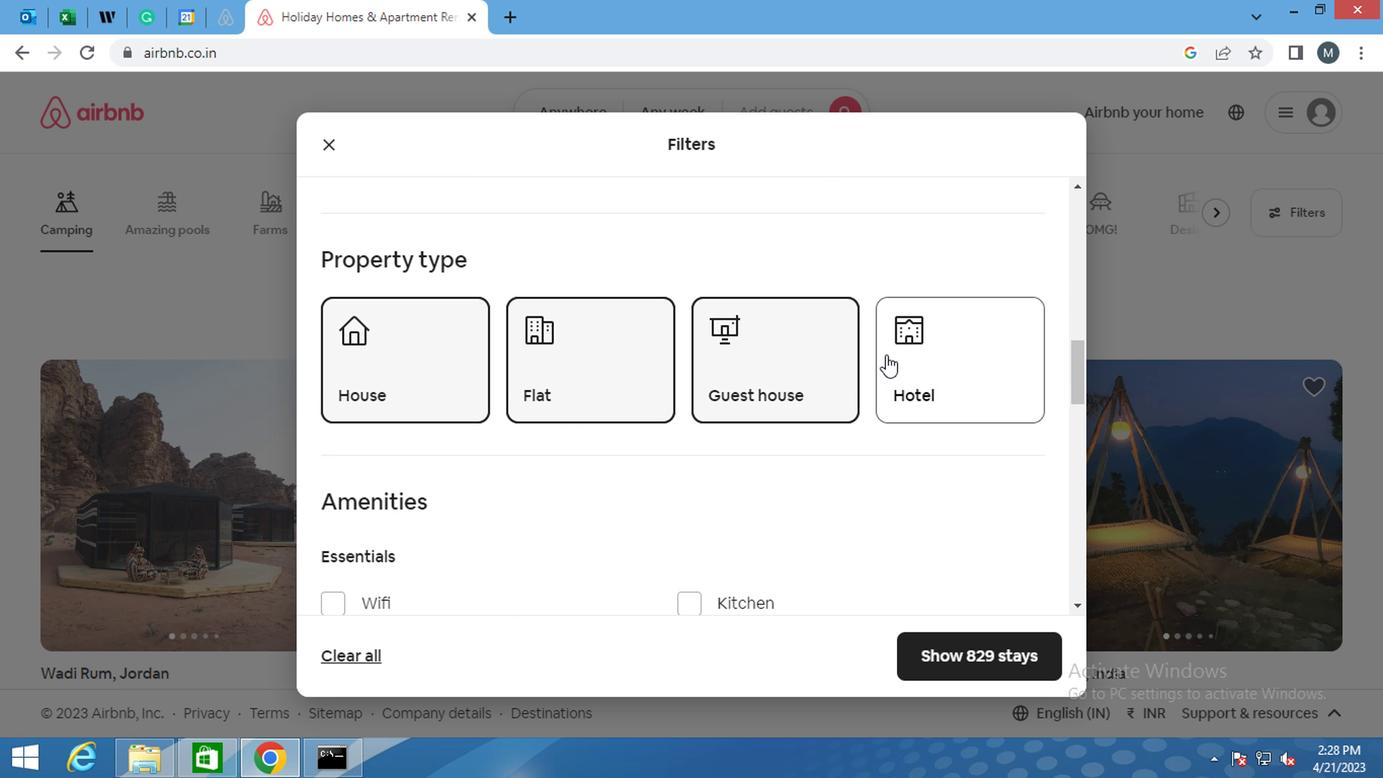 
Action: Mouse moved to (739, 415)
Screenshot: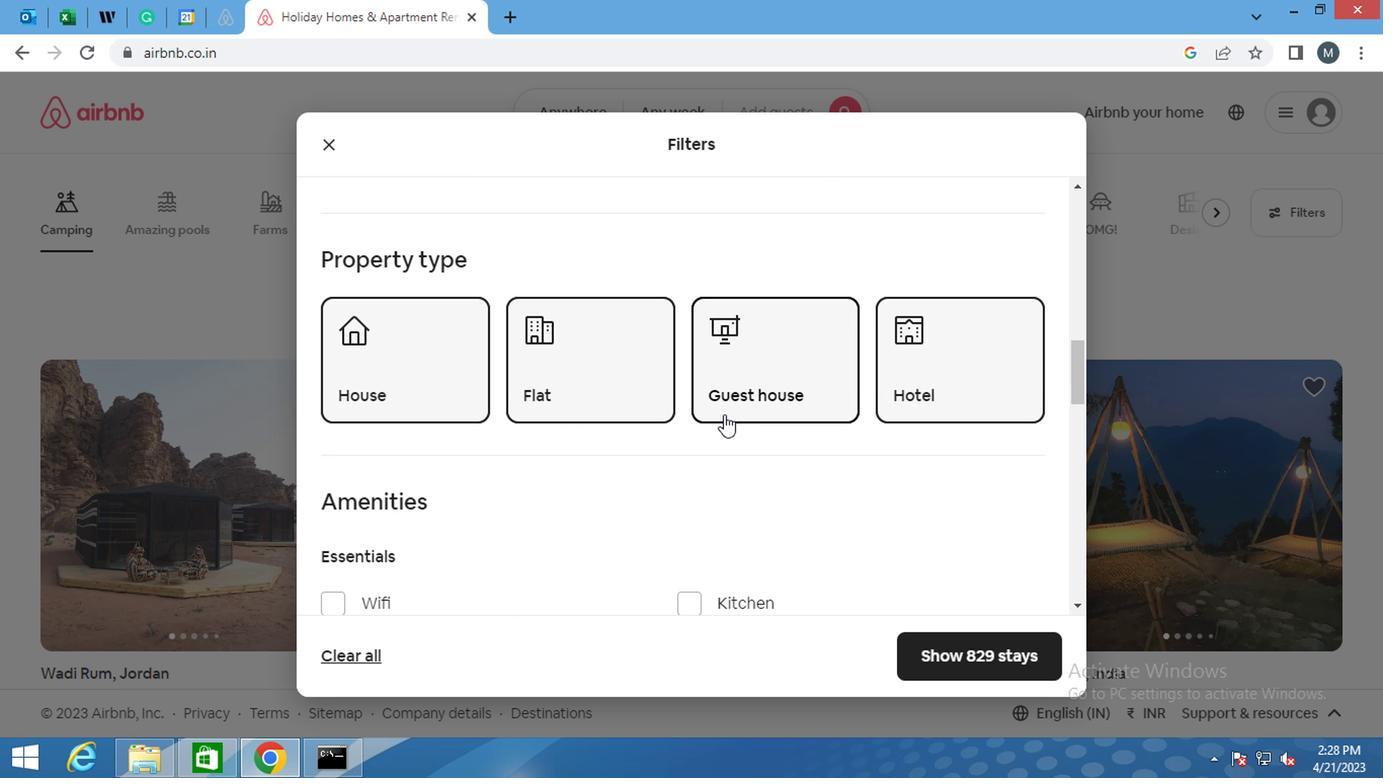 
Action: Mouse scrolled (739, 413) with delta (0, -1)
Screenshot: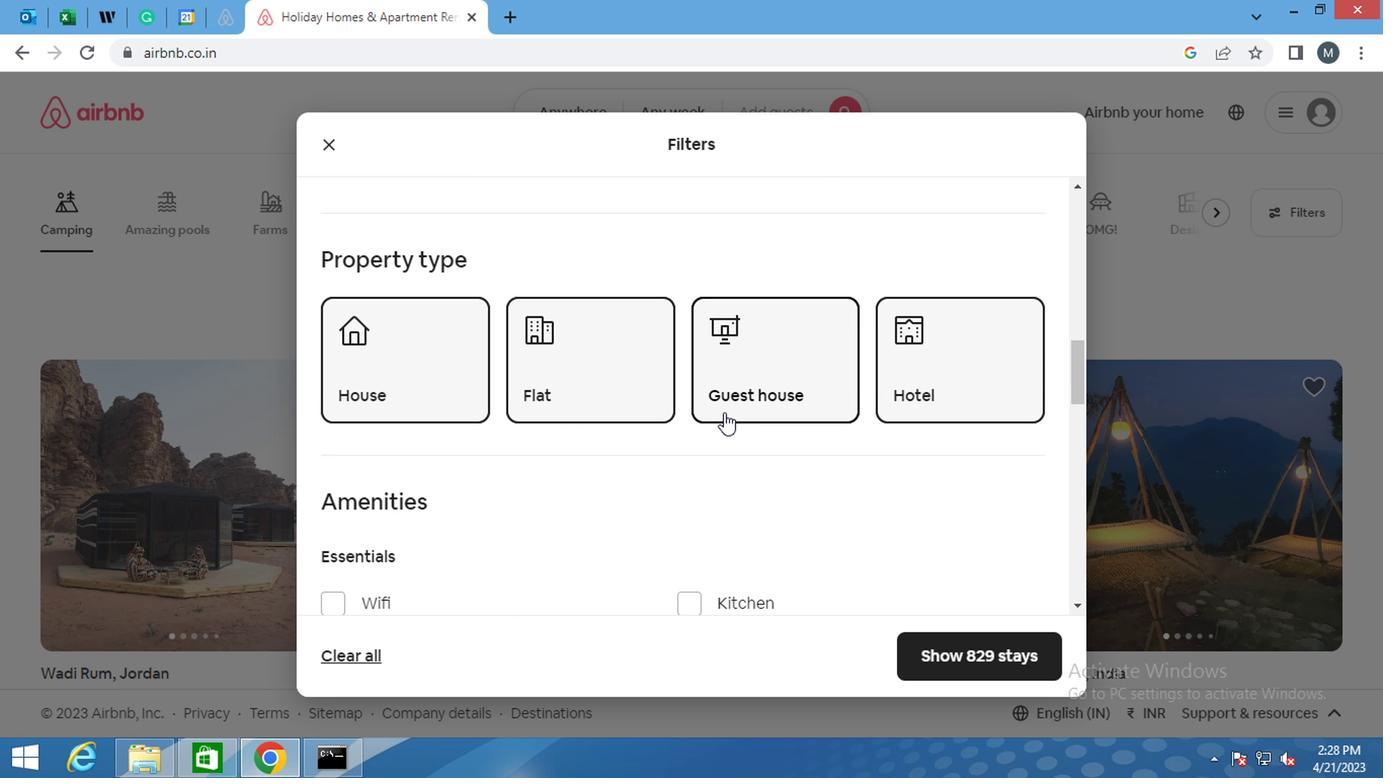 
Action: Mouse moved to (736, 418)
Screenshot: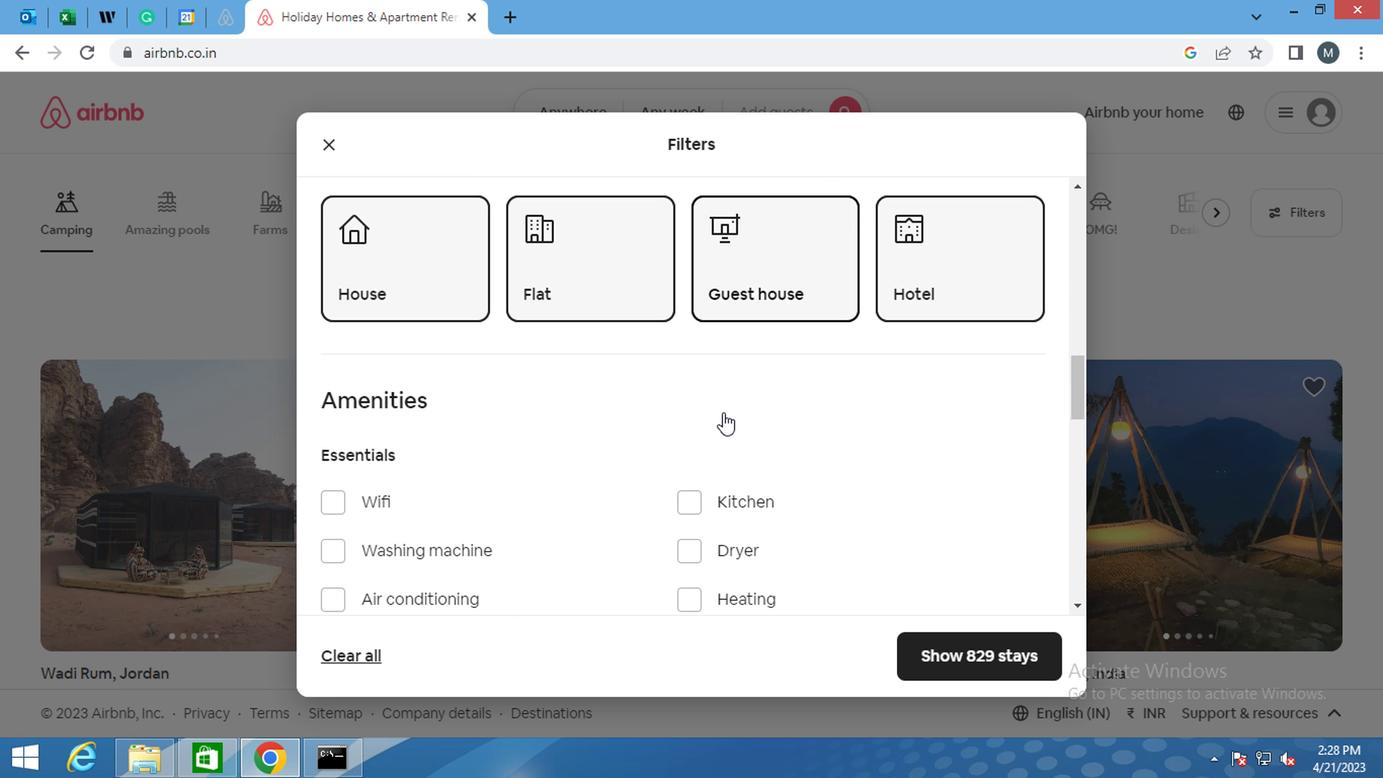 
Action: Mouse scrolled (736, 417) with delta (0, 0)
Screenshot: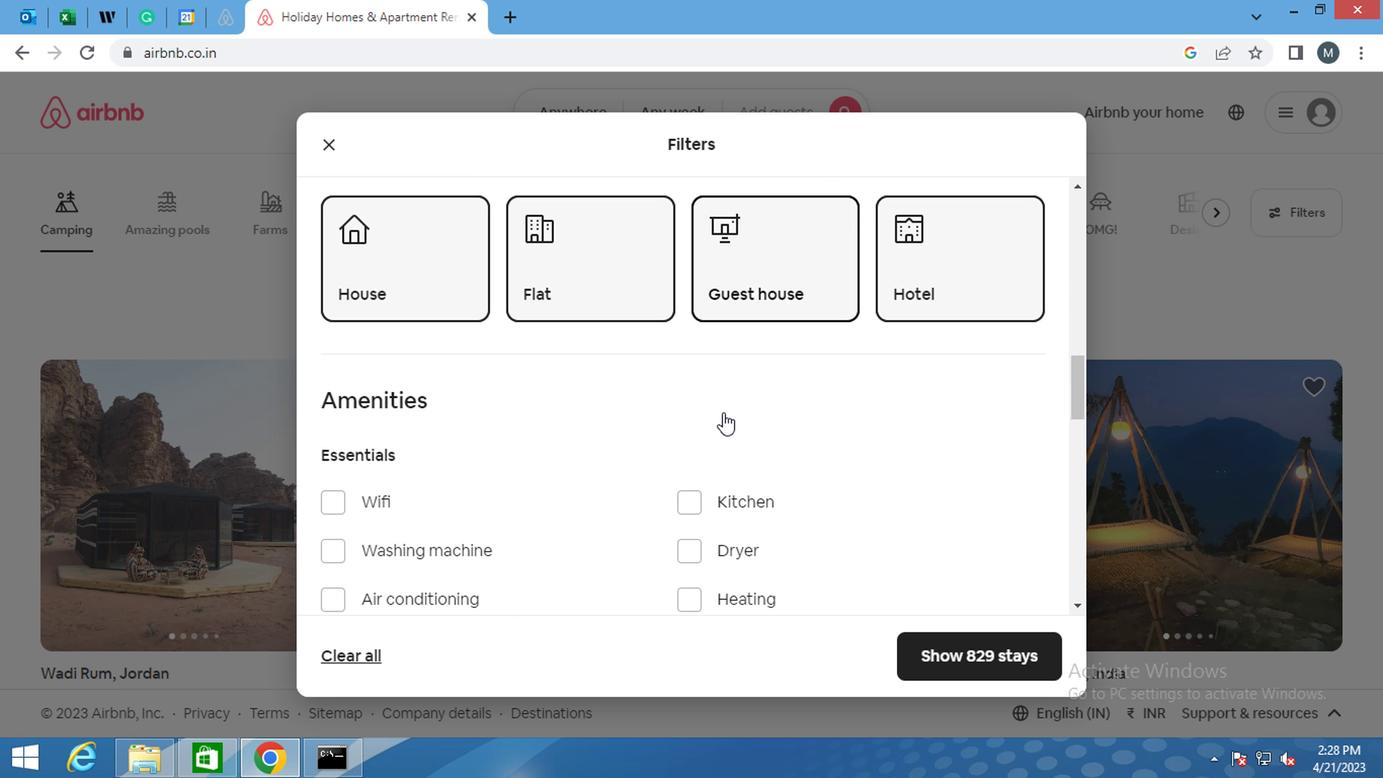 
Action: Mouse moved to (725, 418)
Screenshot: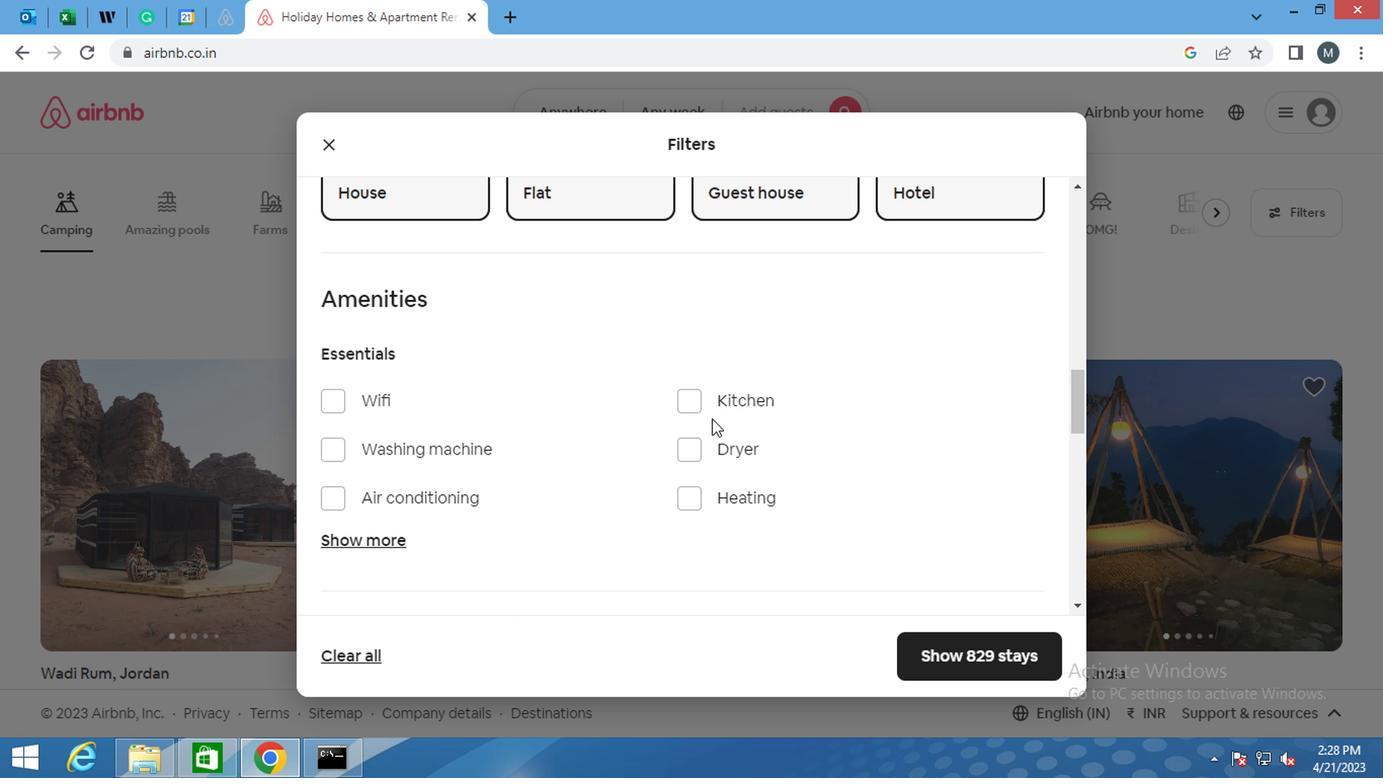 
Action: Mouse scrolled (725, 418) with delta (0, 0)
Screenshot: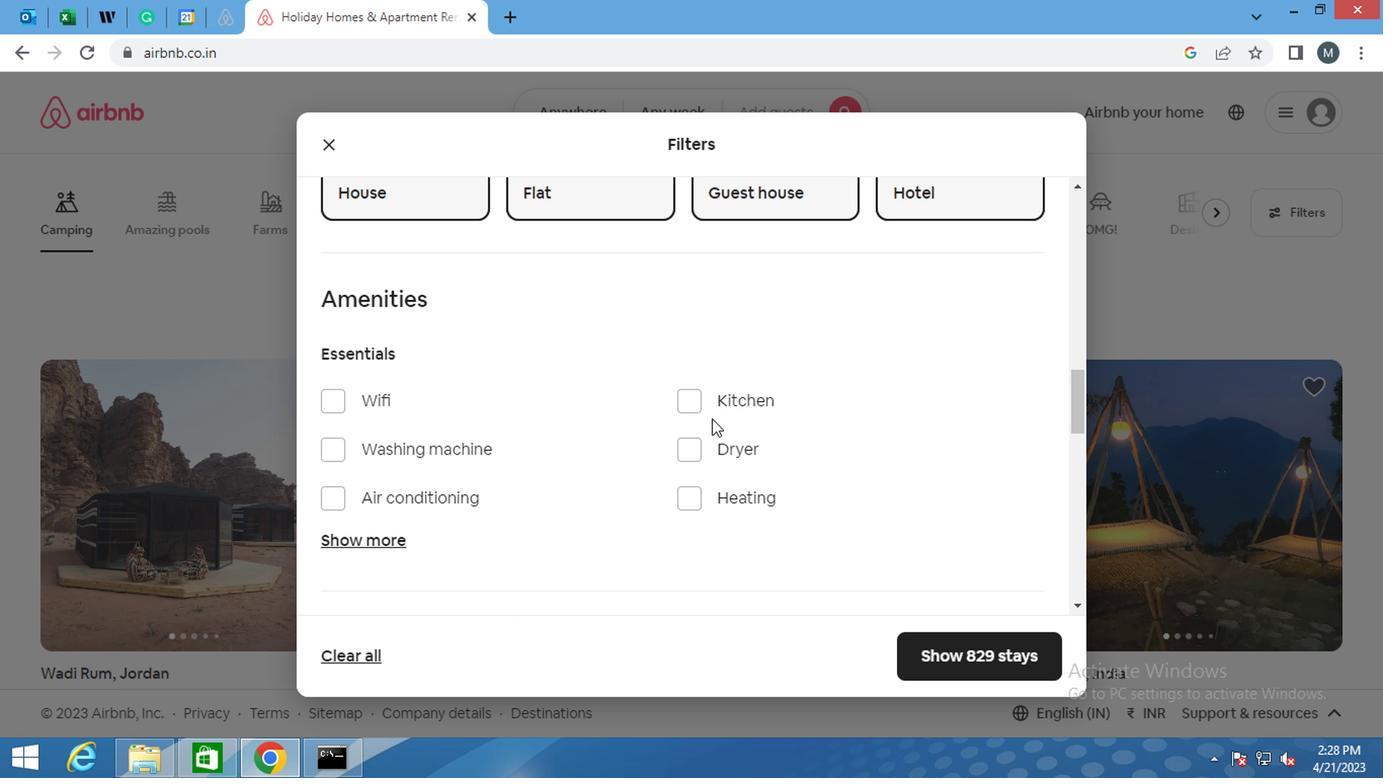 
Action: Mouse moved to (721, 423)
Screenshot: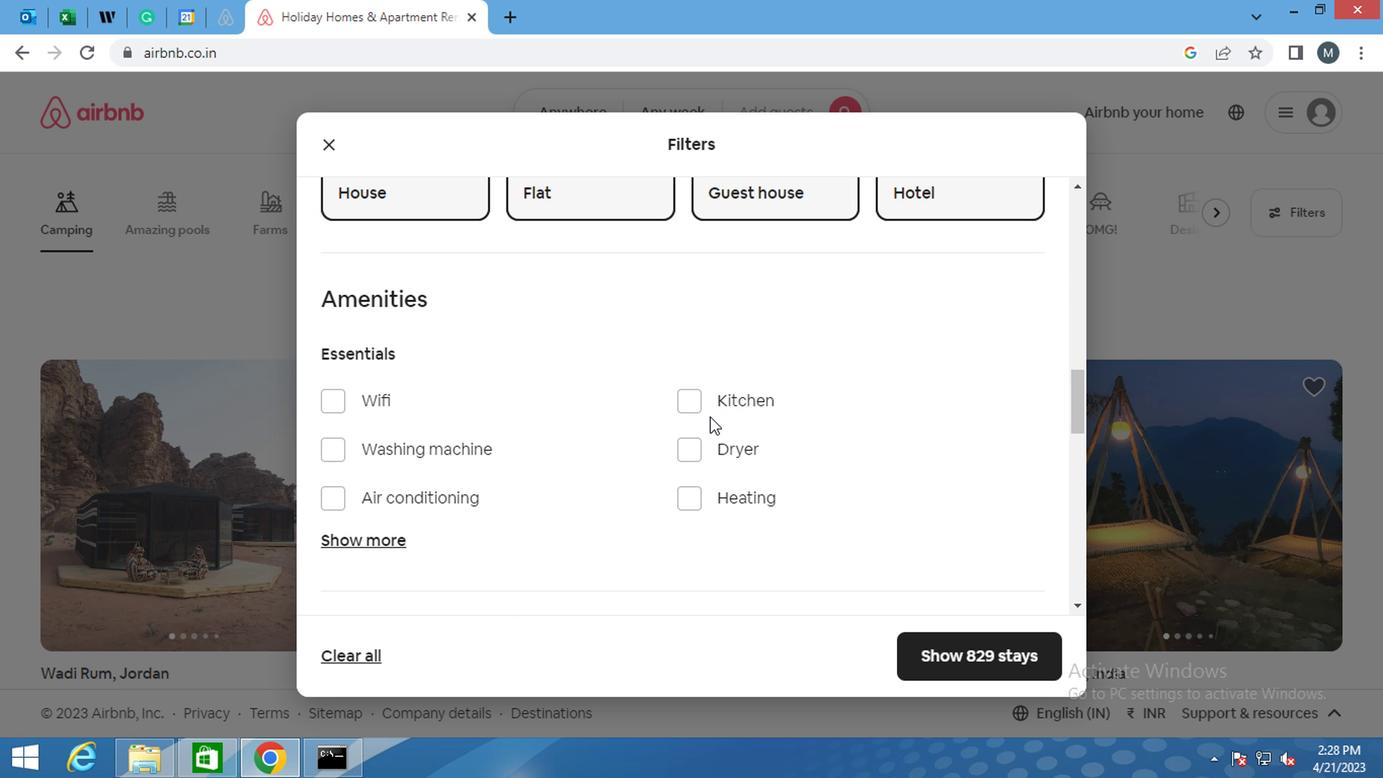 
Action: Mouse scrolled (721, 423) with delta (0, 0)
Screenshot: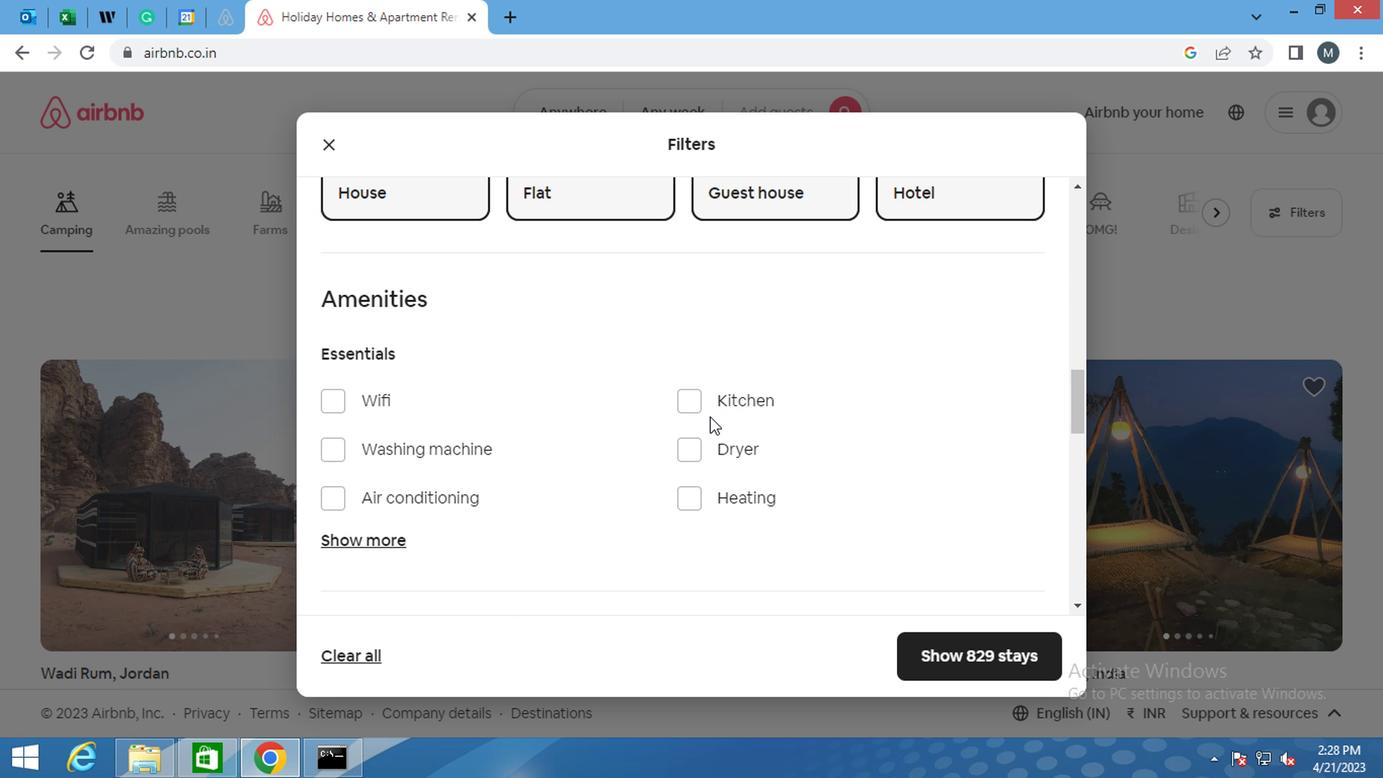 
Action: Mouse moved to (383, 265)
Screenshot: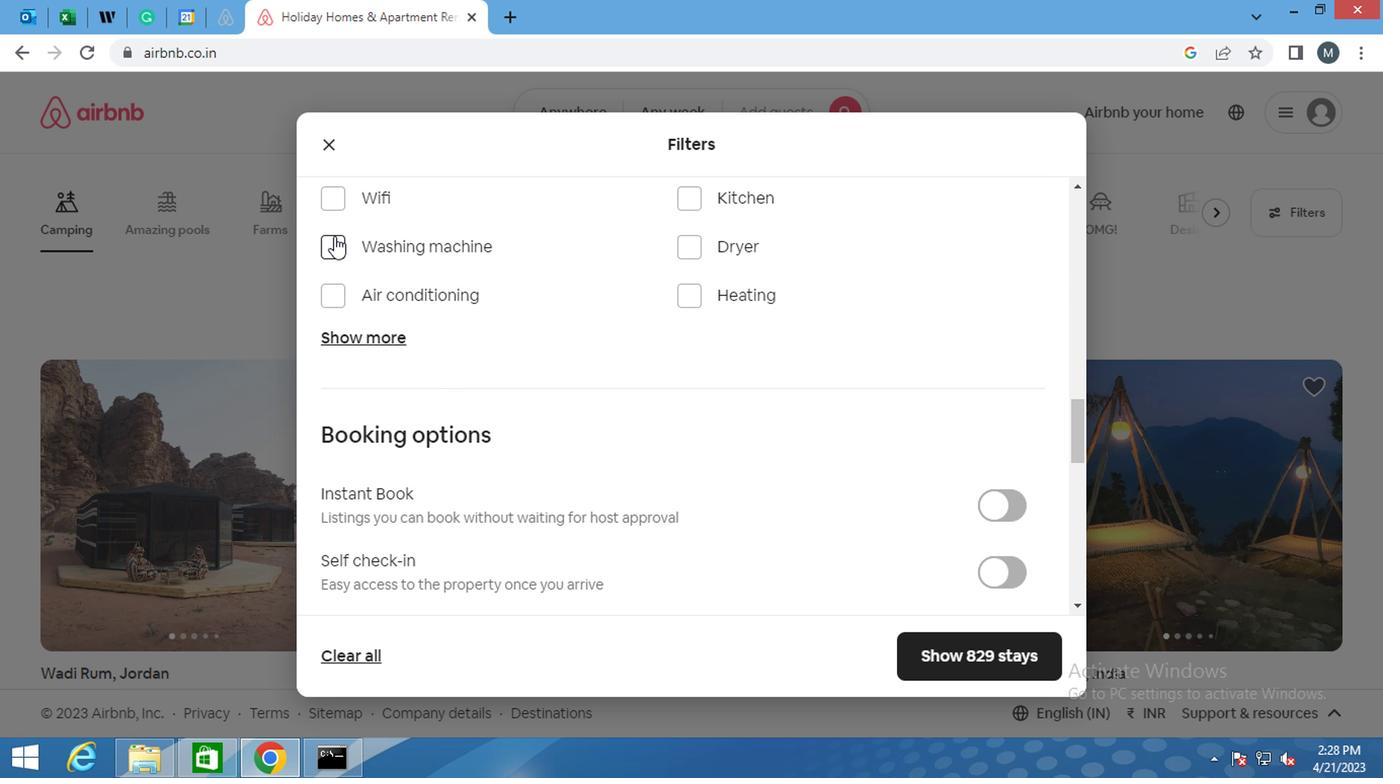 
Action: Mouse pressed left at (383, 265)
Screenshot: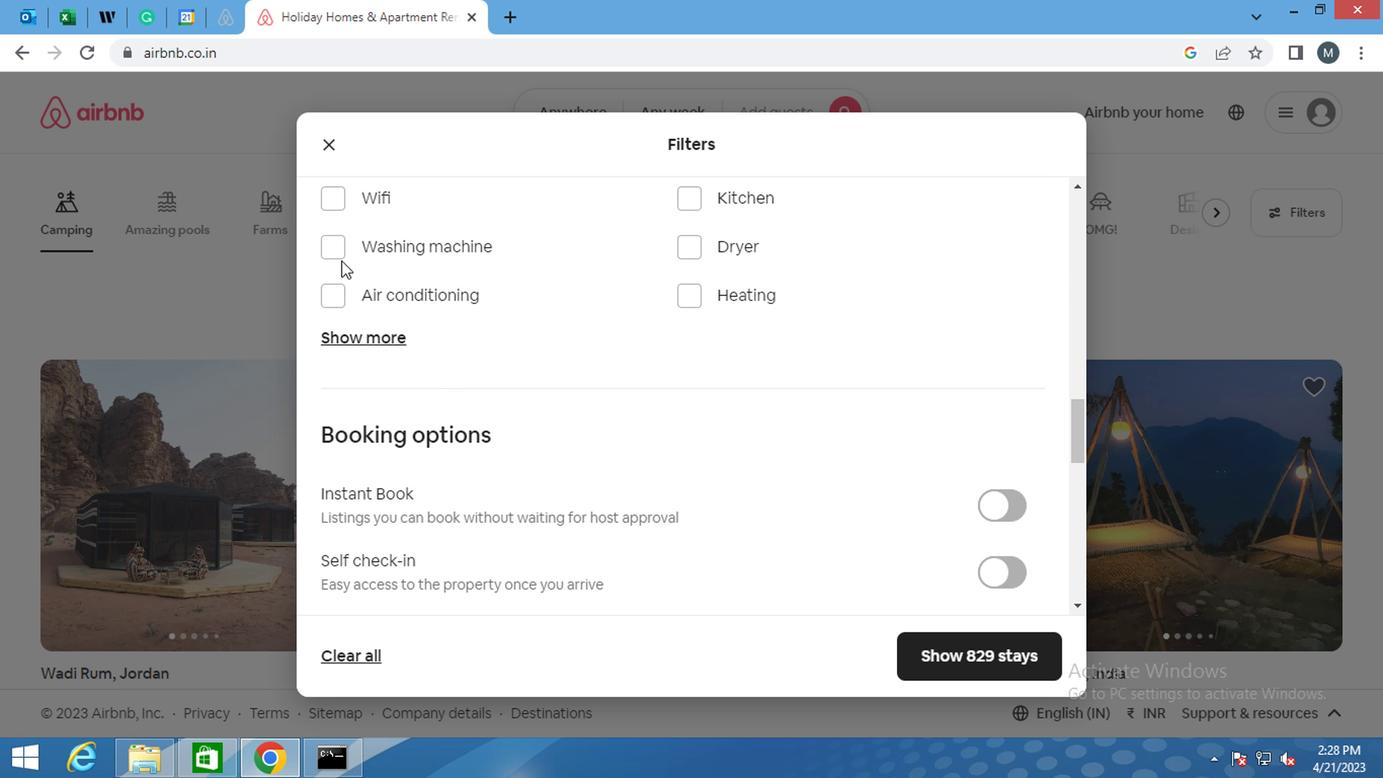 
Action: Mouse moved to (383, 253)
Screenshot: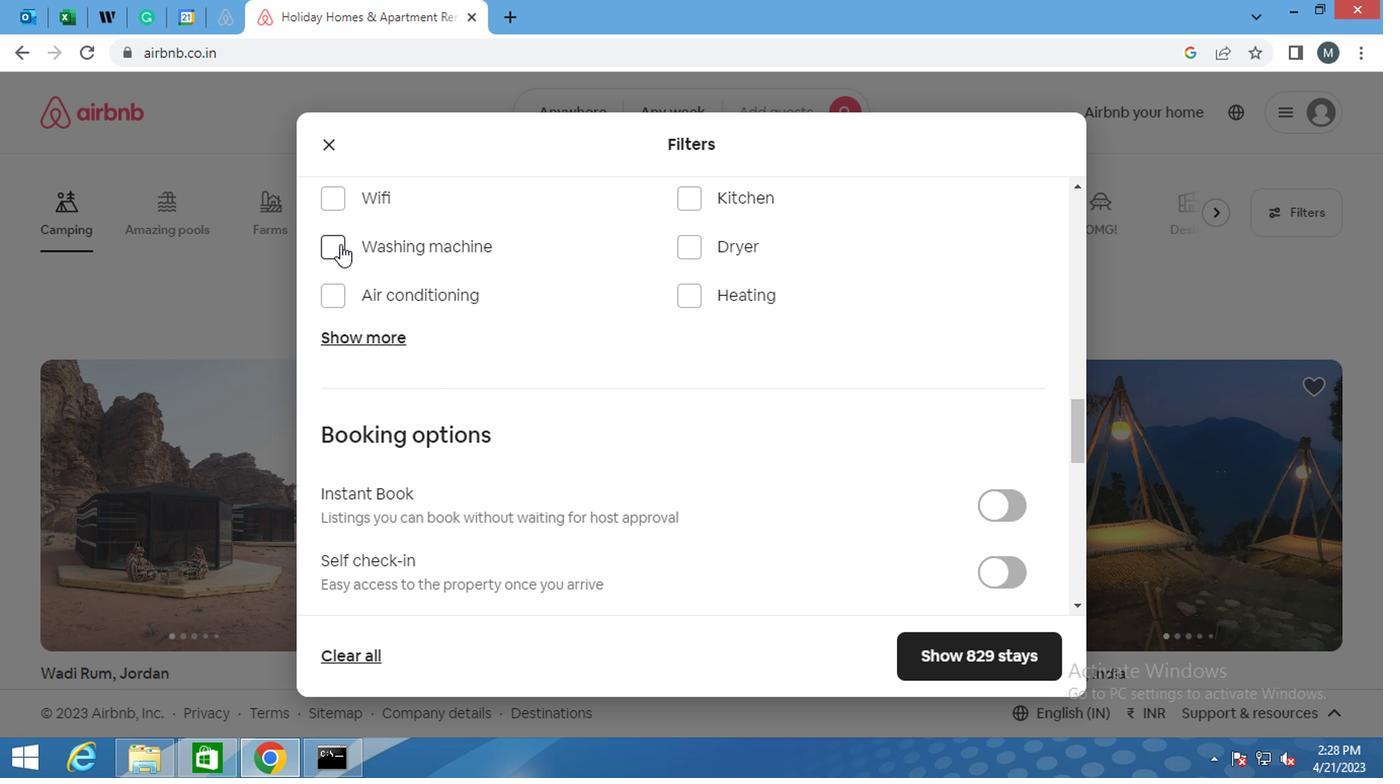 
Action: Mouse pressed left at (383, 253)
Screenshot: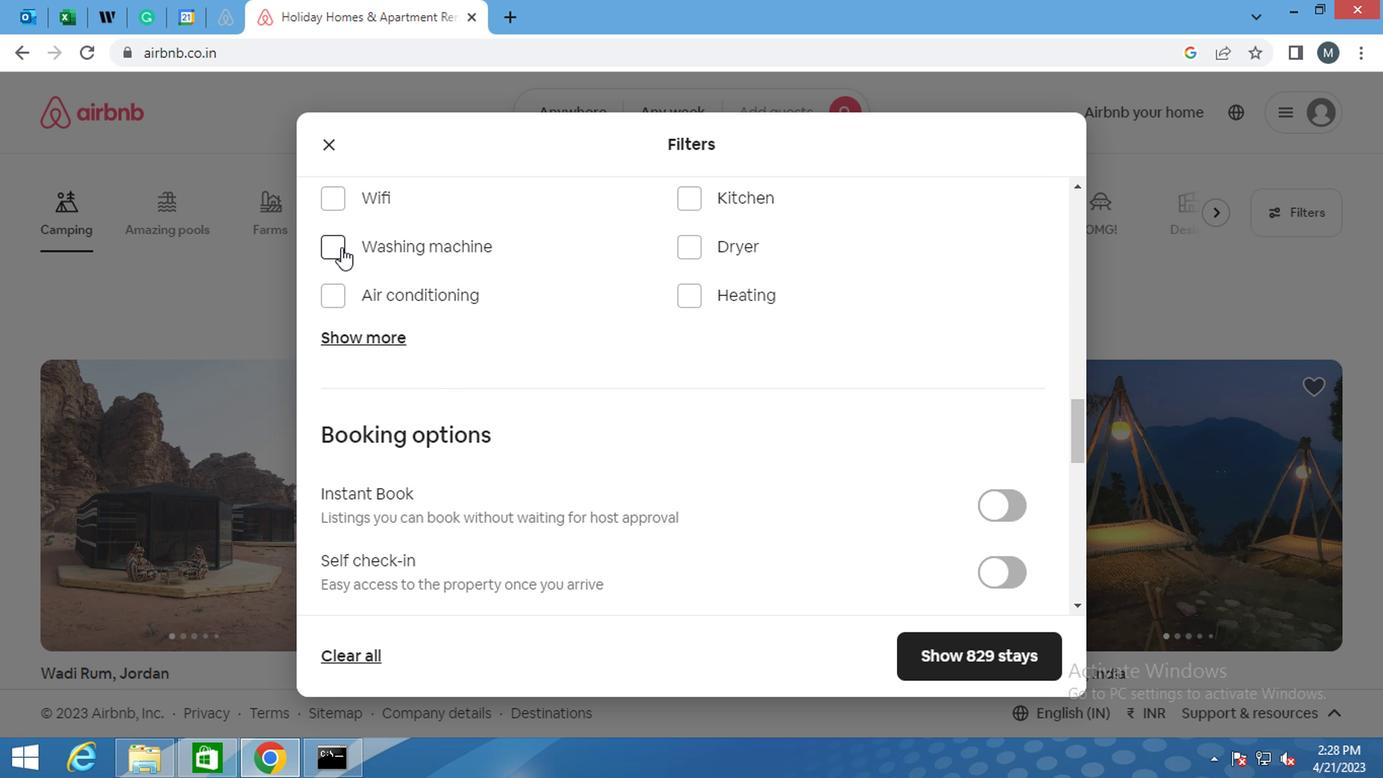 
Action: Mouse moved to (706, 201)
Screenshot: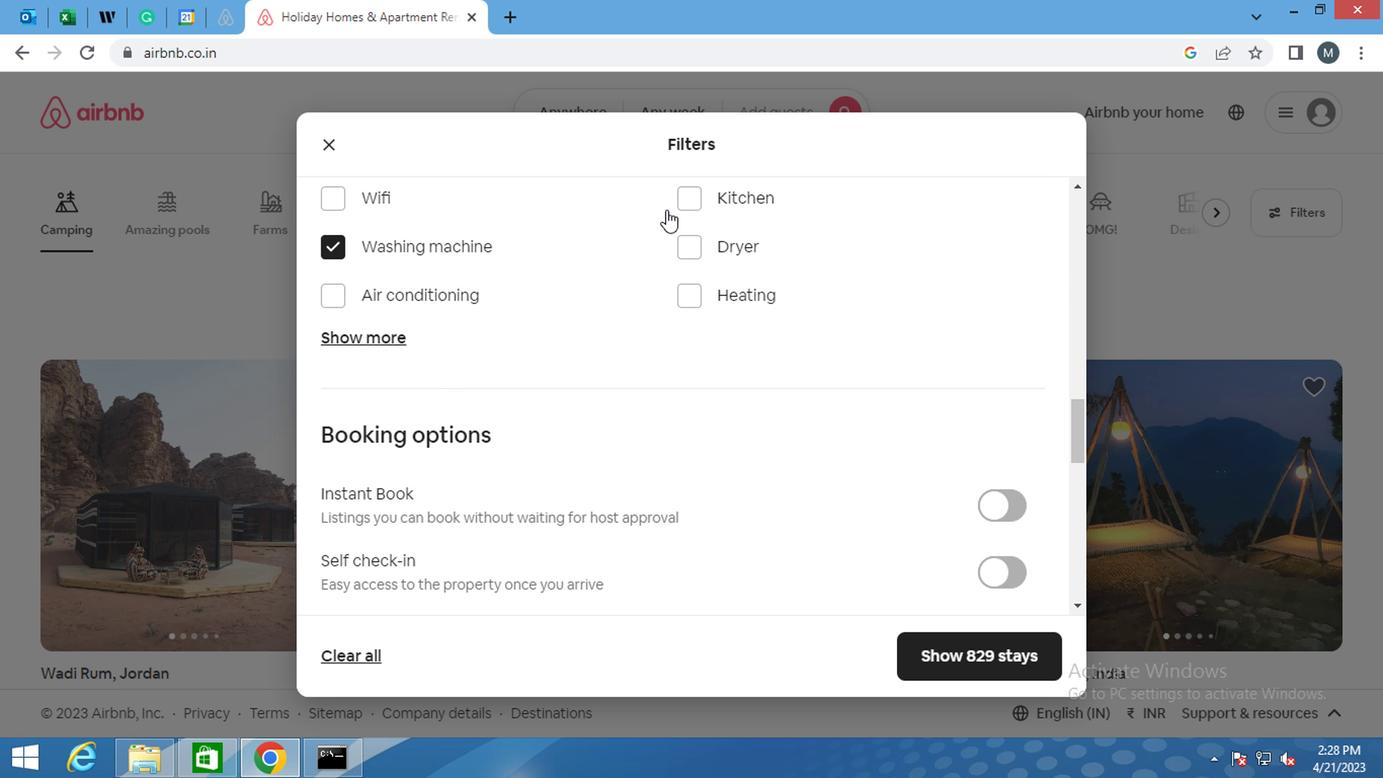 
Action: Mouse pressed left at (706, 201)
Screenshot: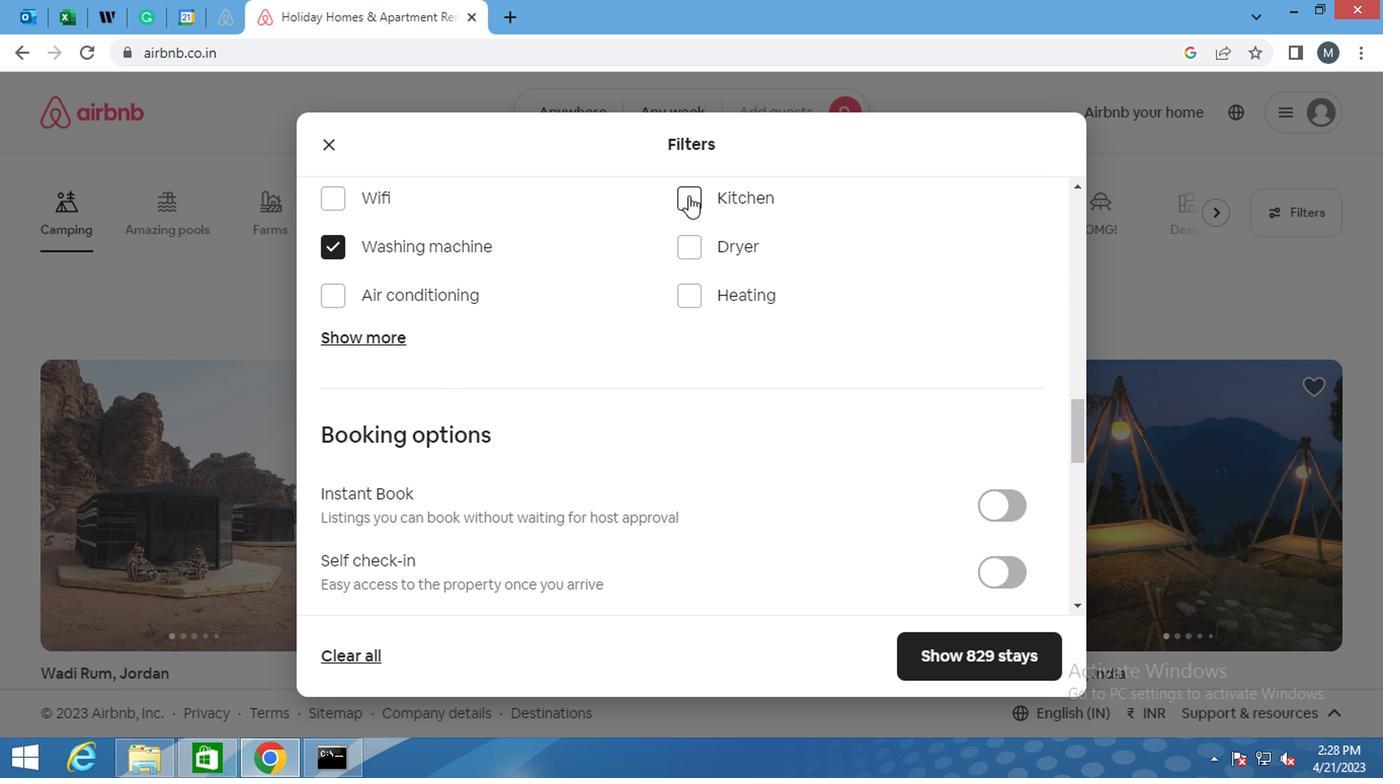 
Action: Mouse moved to (697, 237)
Screenshot: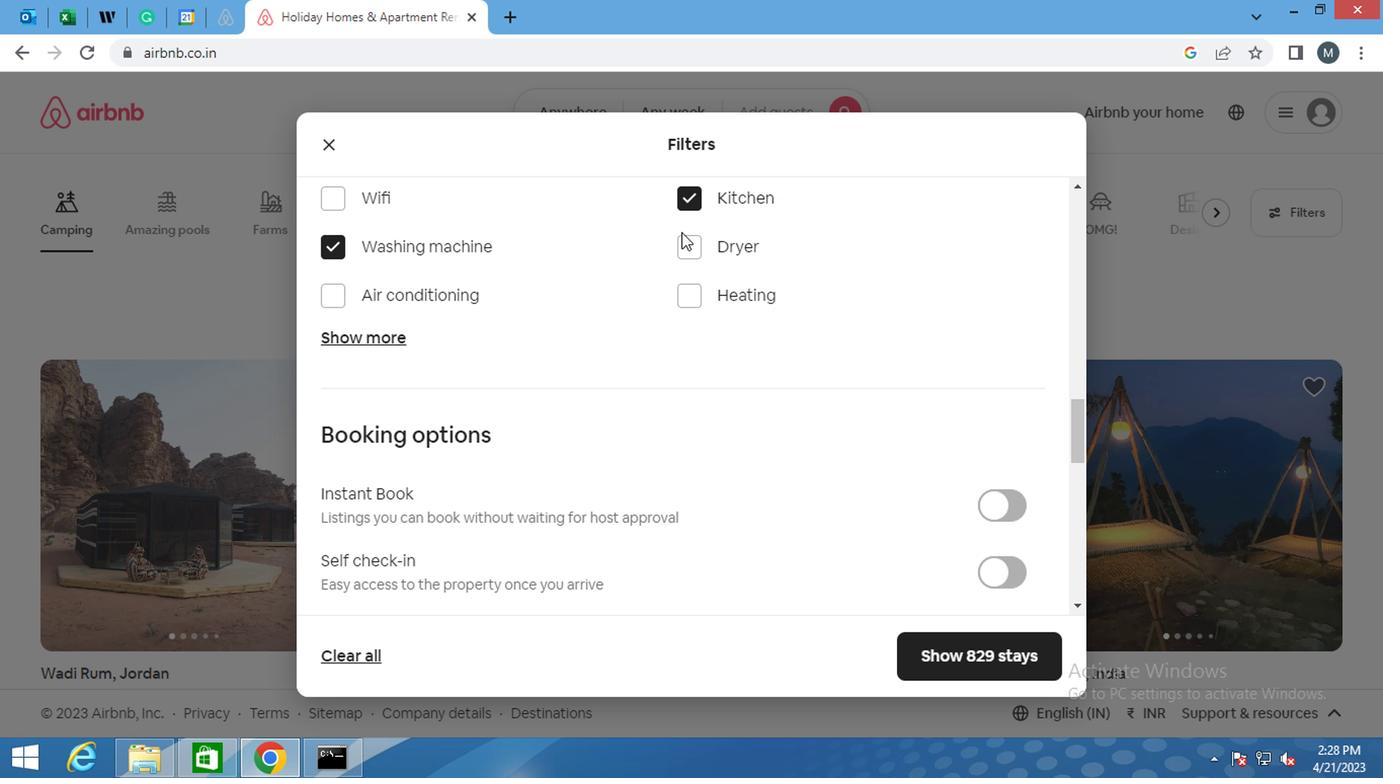 
Action: Mouse scrolled (697, 236) with delta (0, -1)
Screenshot: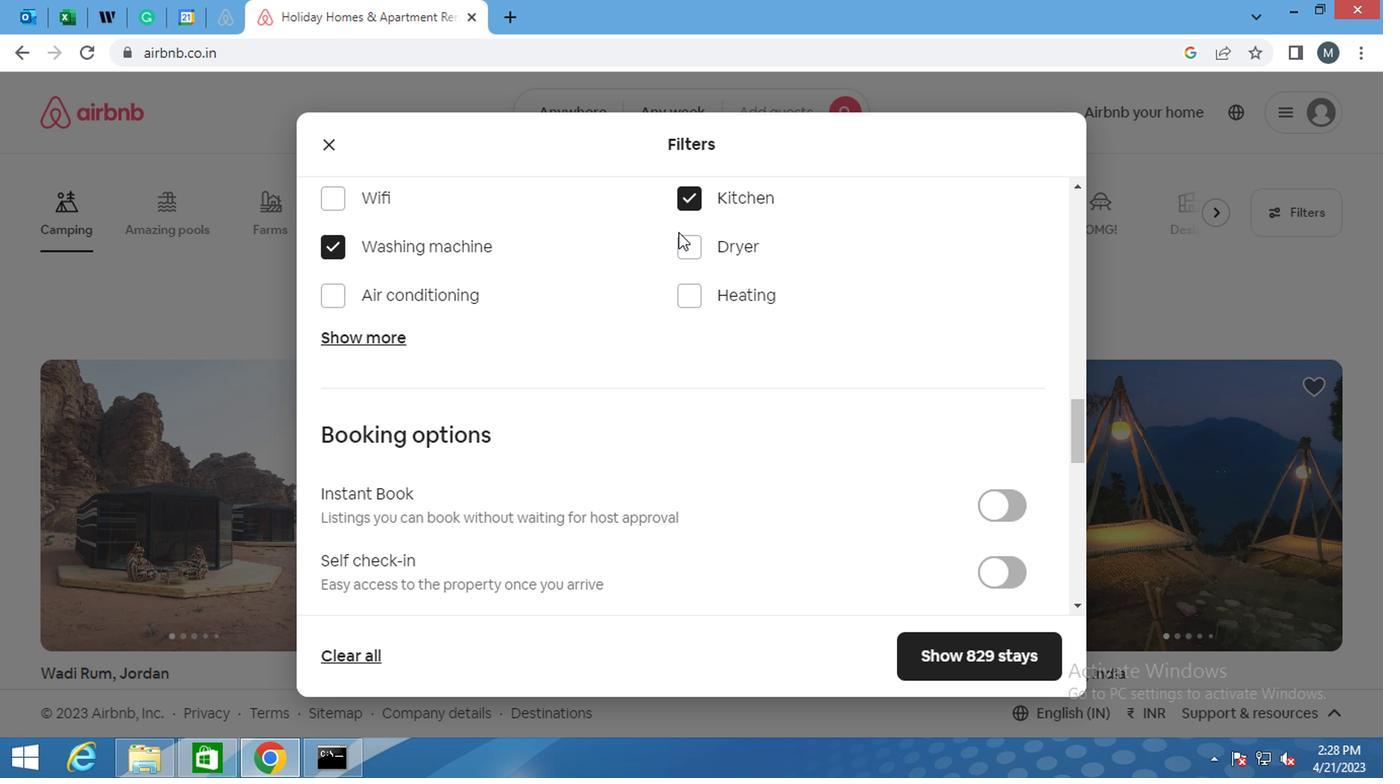 
Action: Mouse moved to (694, 247)
Screenshot: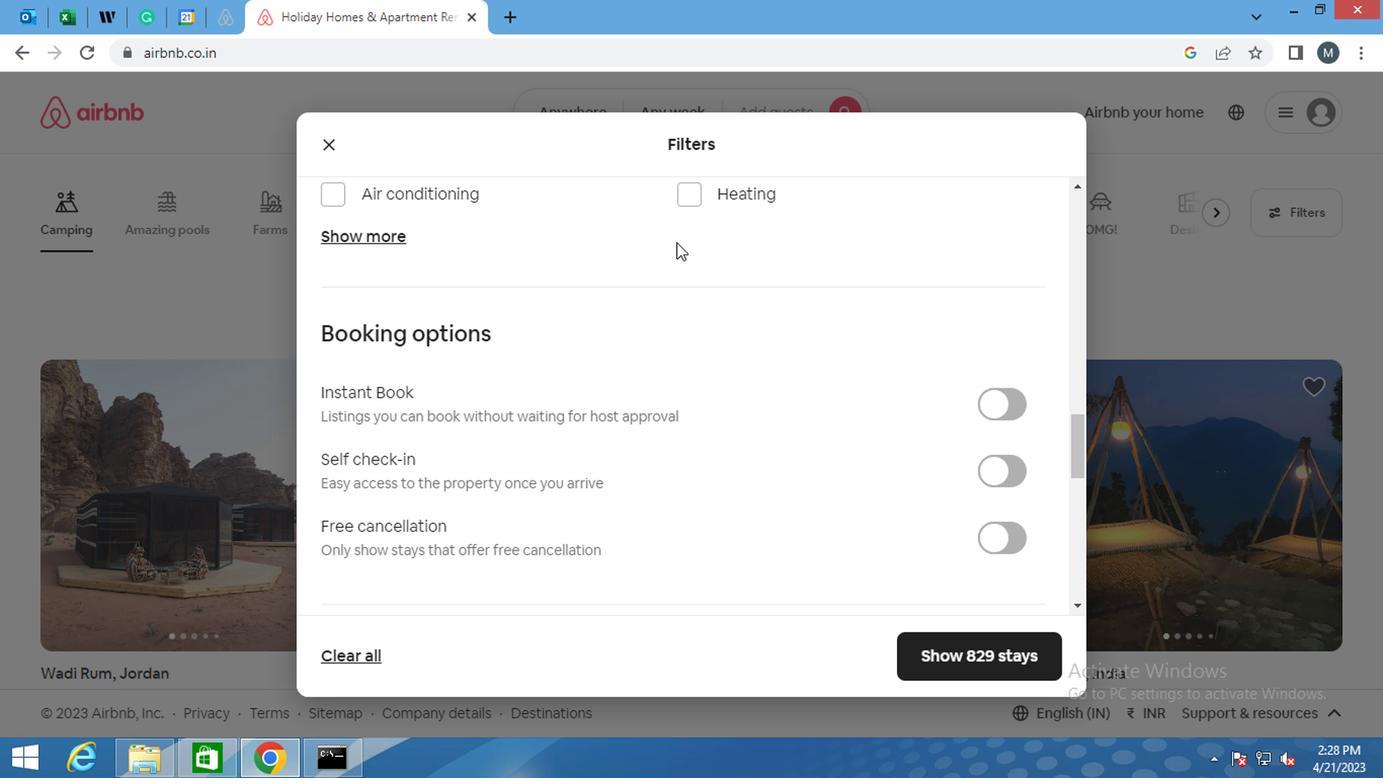
Action: Mouse scrolled (694, 246) with delta (0, -1)
Screenshot: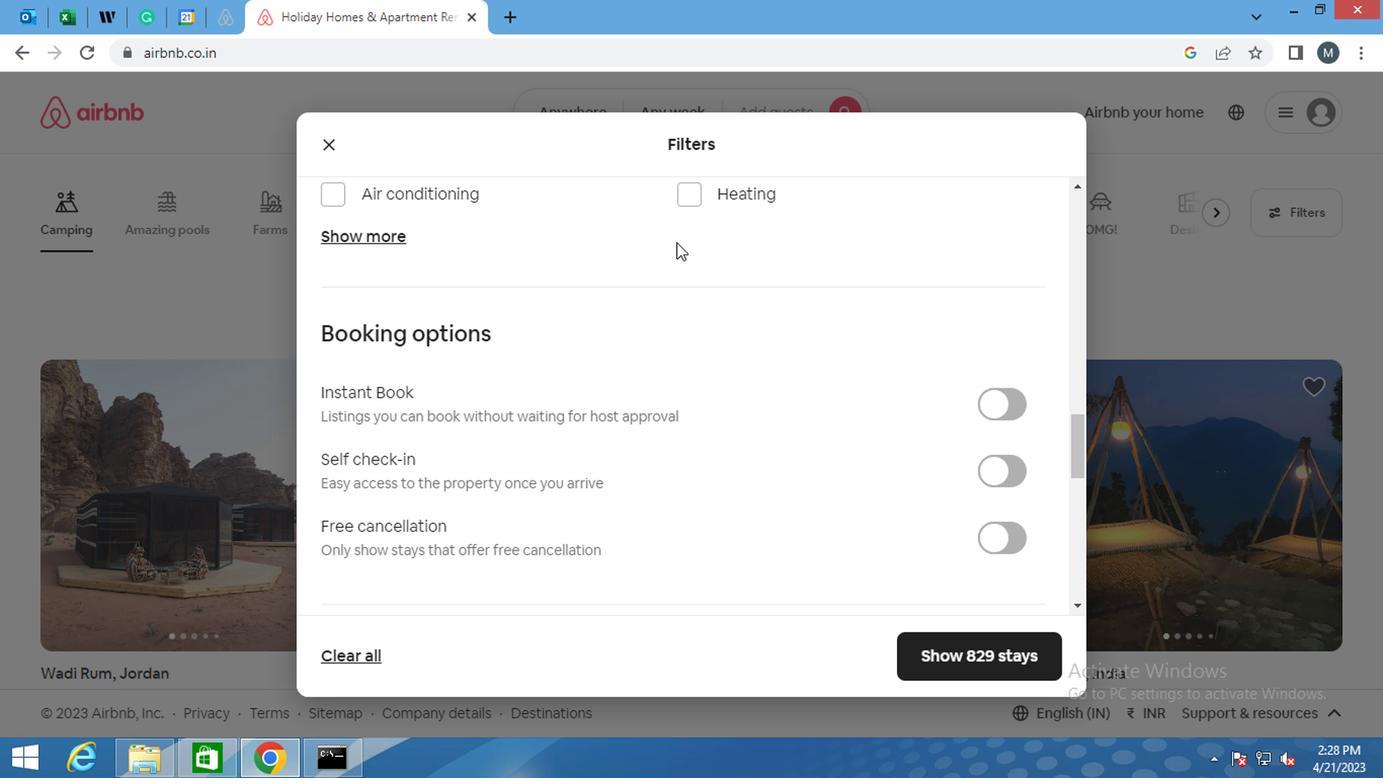 
Action: Mouse moved to (574, 387)
Screenshot: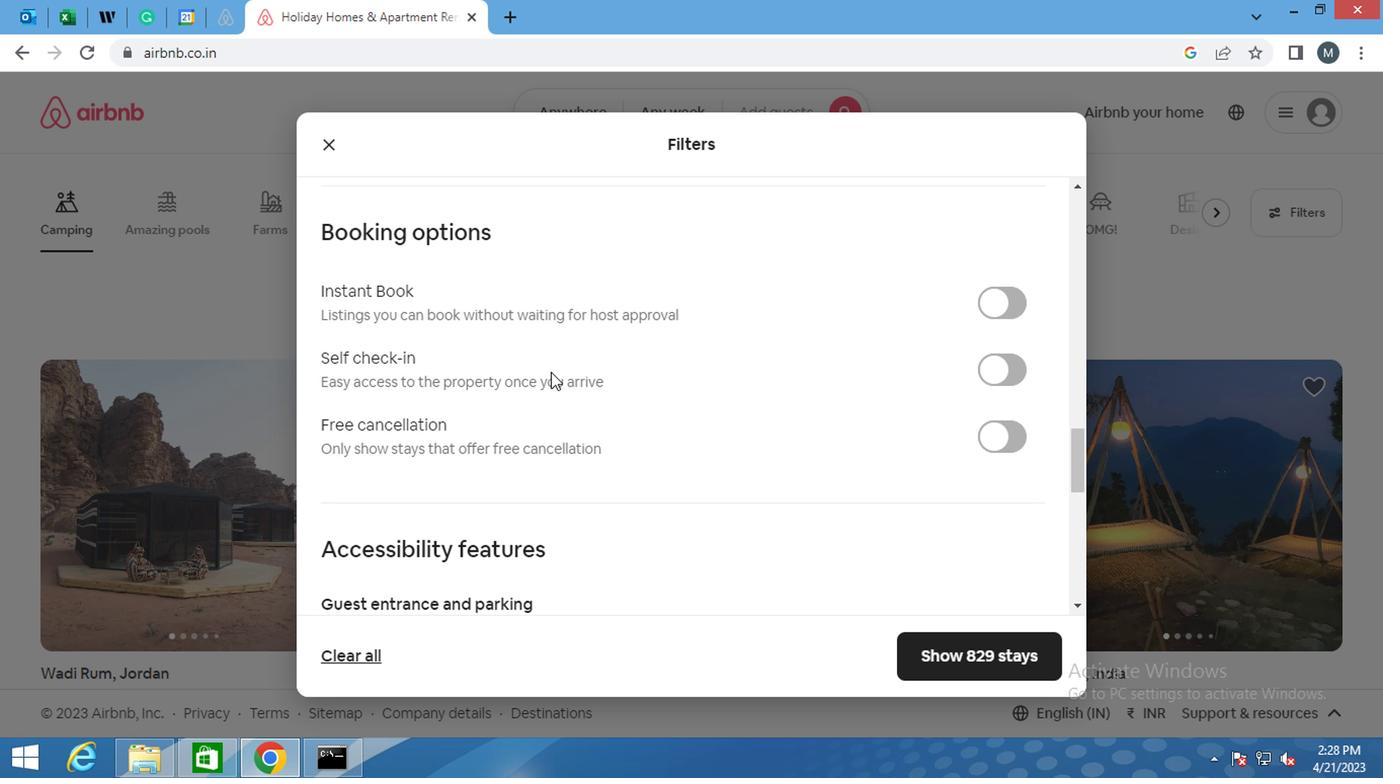 
Action: Mouse scrolled (574, 386) with delta (0, 0)
Screenshot: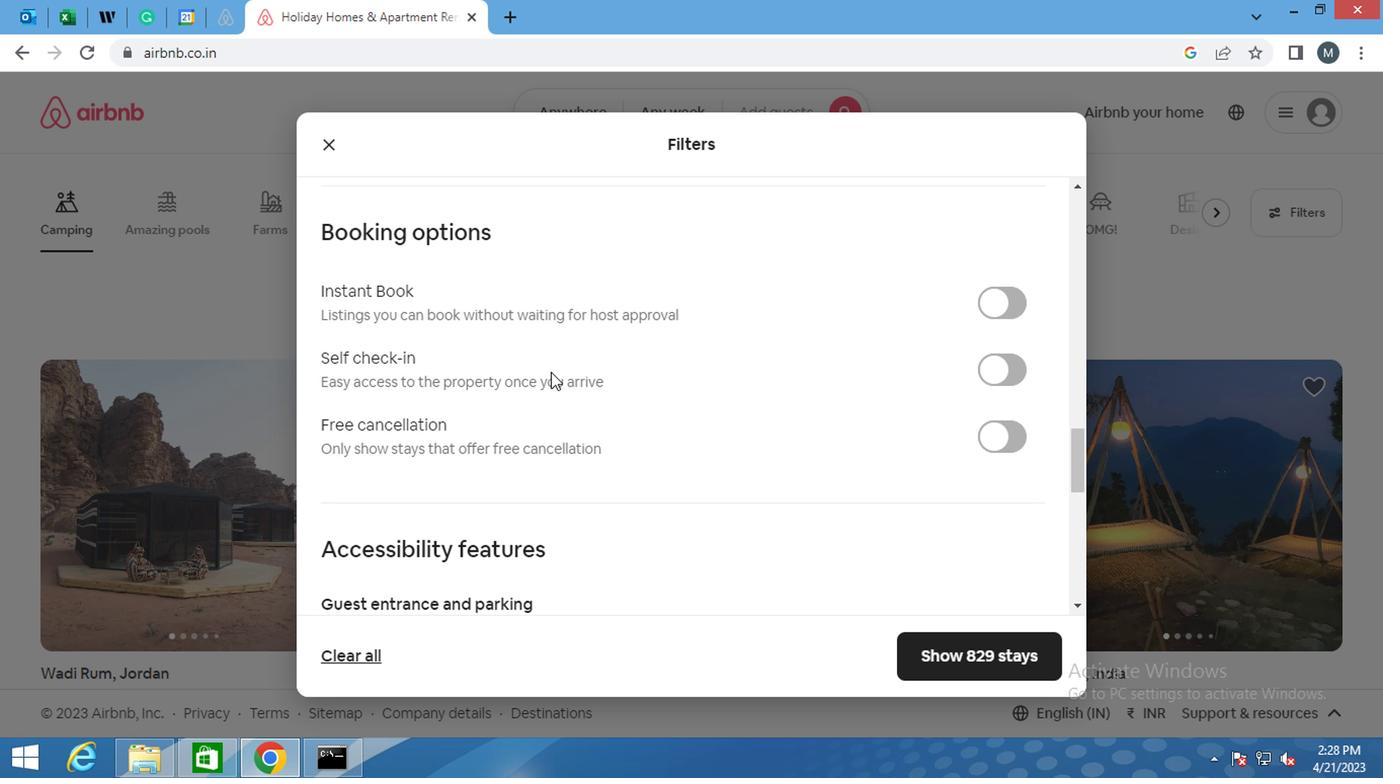 
Action: Mouse moved to (987, 266)
Screenshot: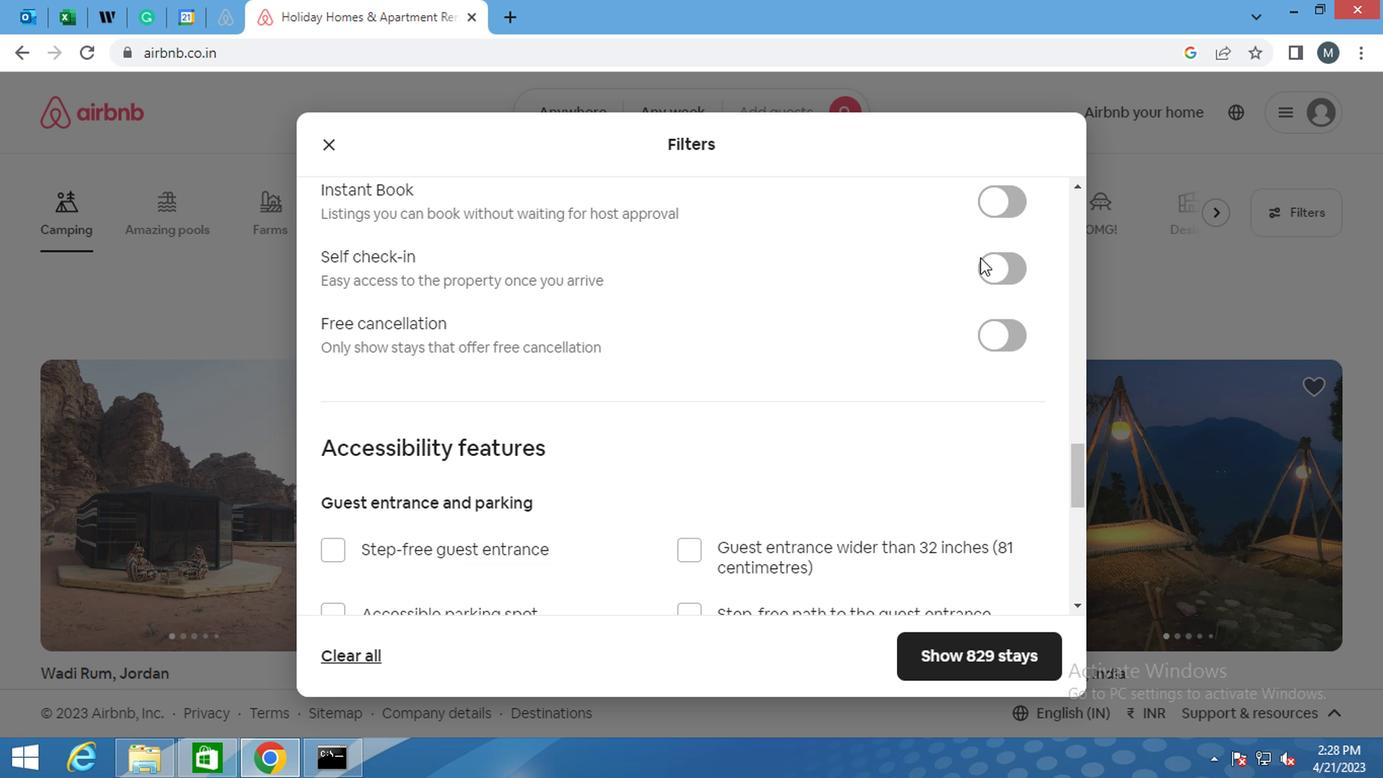 
Action: Mouse pressed left at (987, 266)
Screenshot: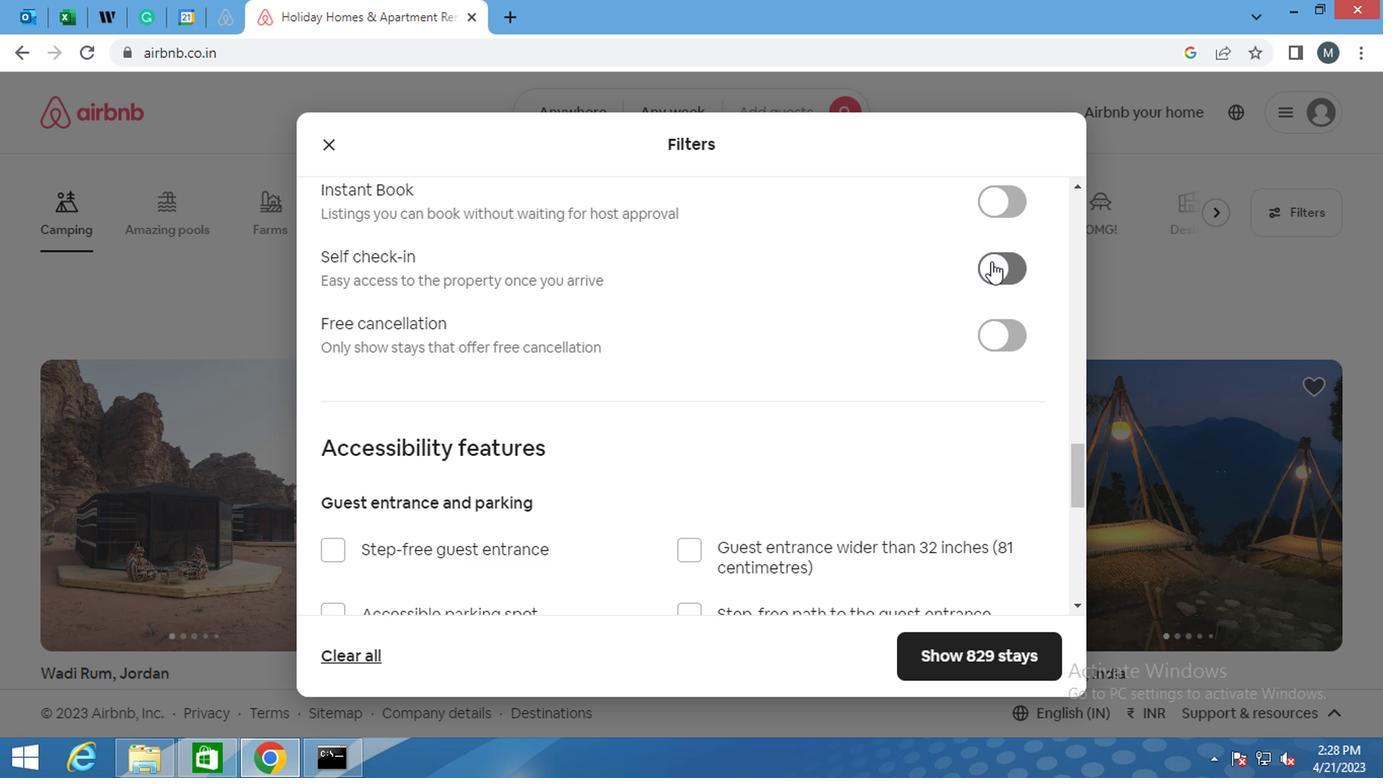 
Action: Mouse moved to (777, 313)
Screenshot: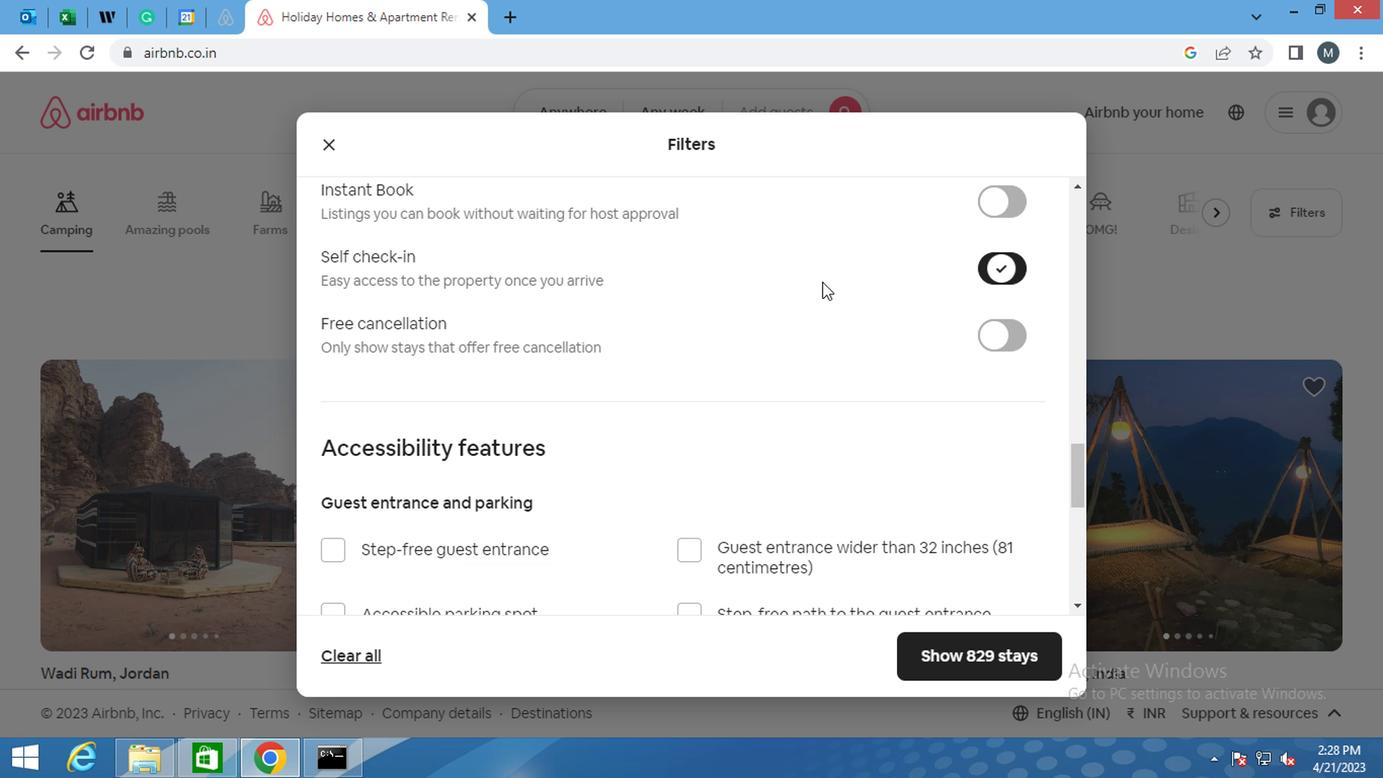 
Action: Mouse scrolled (777, 312) with delta (0, -1)
Screenshot: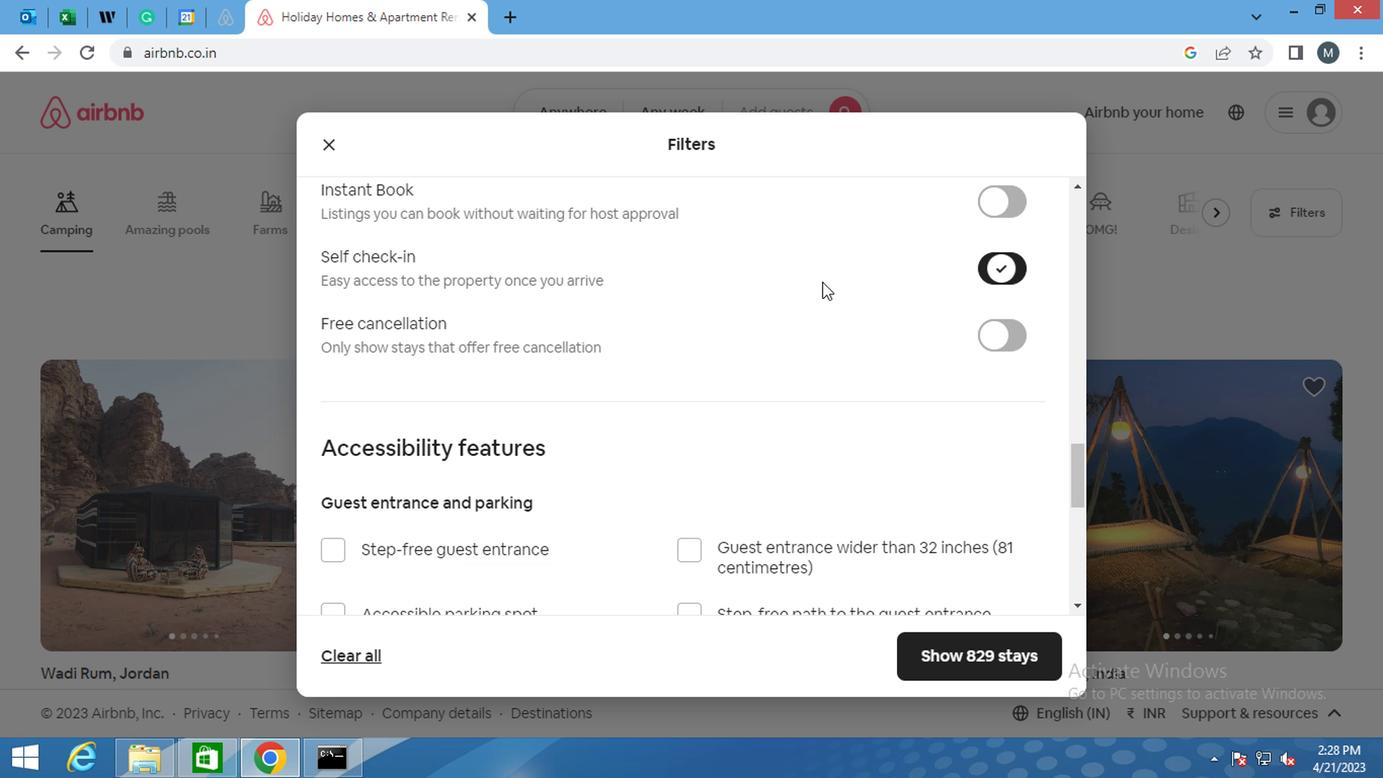 
Action: Mouse moved to (757, 335)
Screenshot: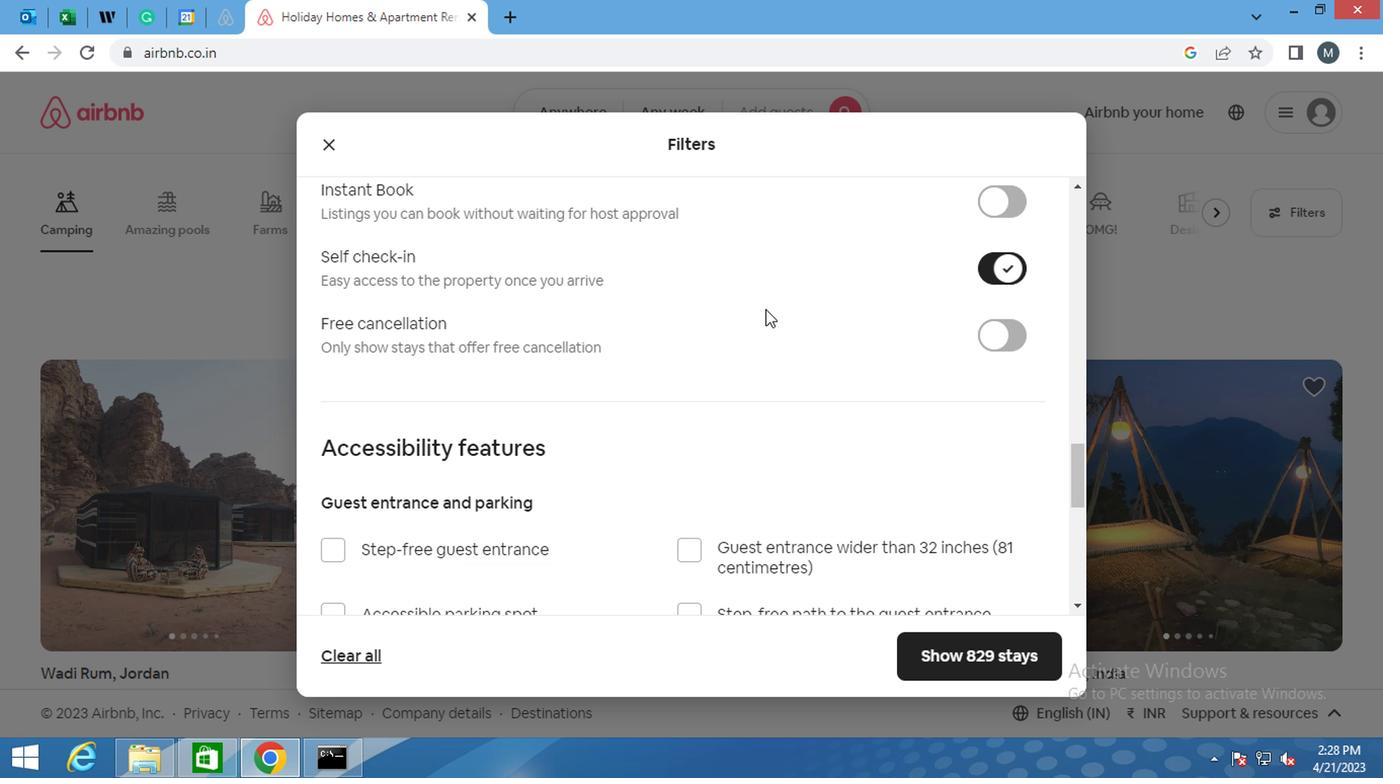 
Action: Mouse scrolled (757, 334) with delta (0, 0)
Screenshot: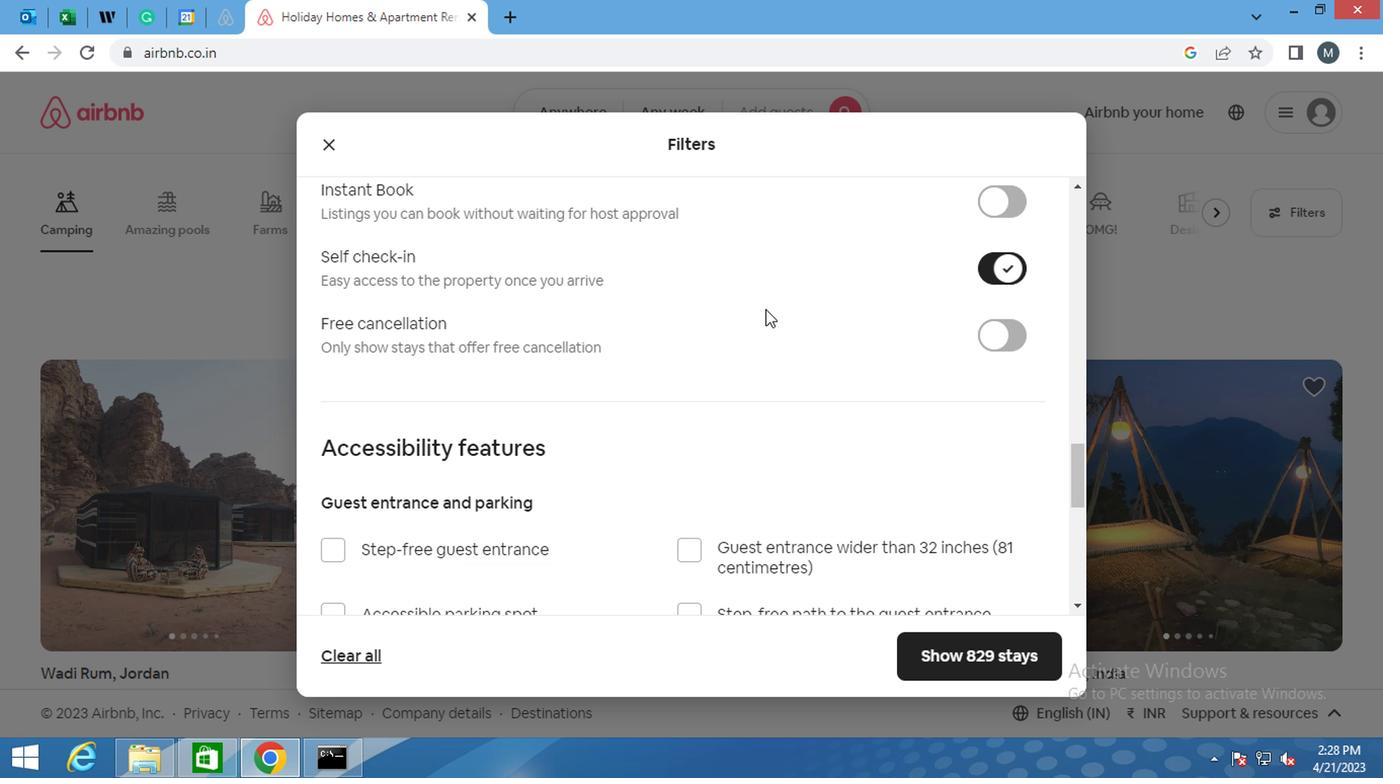 
Action: Mouse moved to (614, 431)
Screenshot: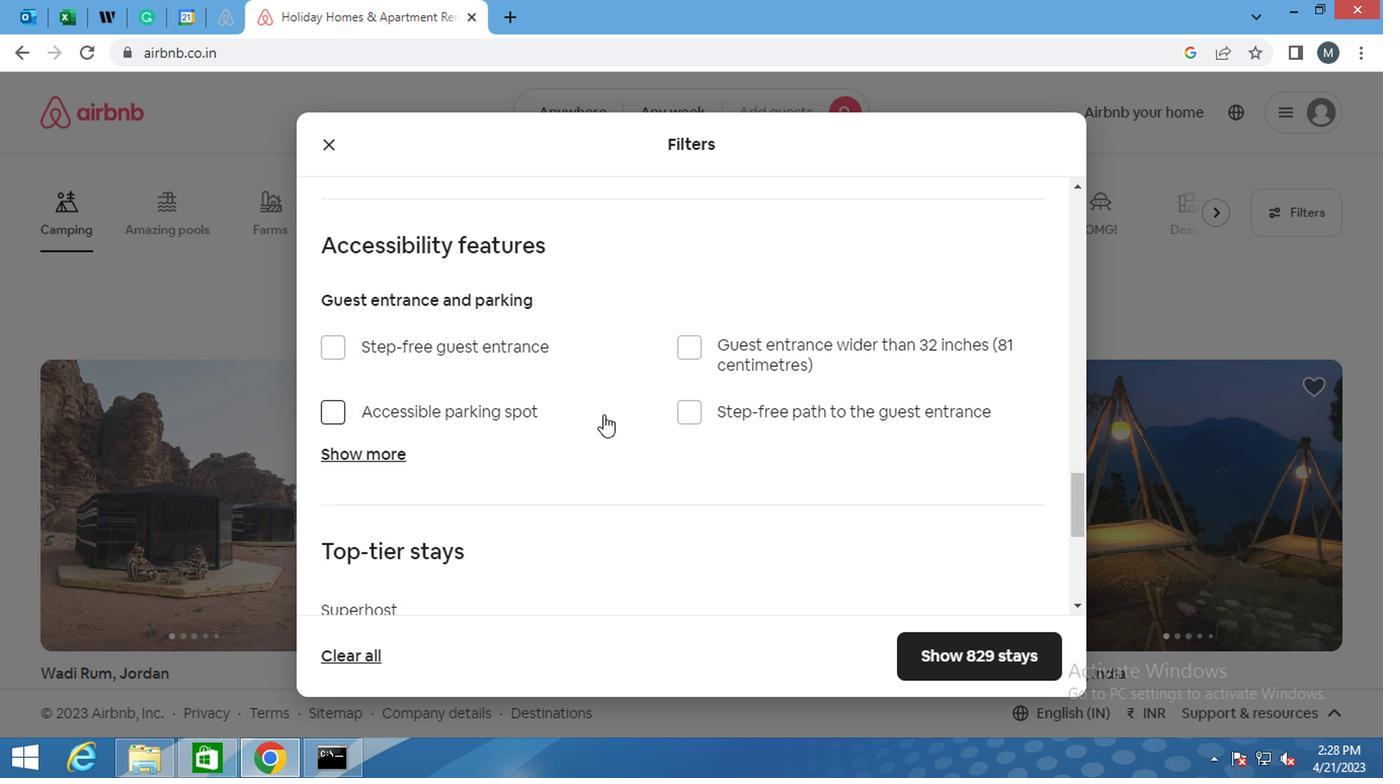 
Action: Mouse scrolled (614, 430) with delta (0, 0)
Screenshot: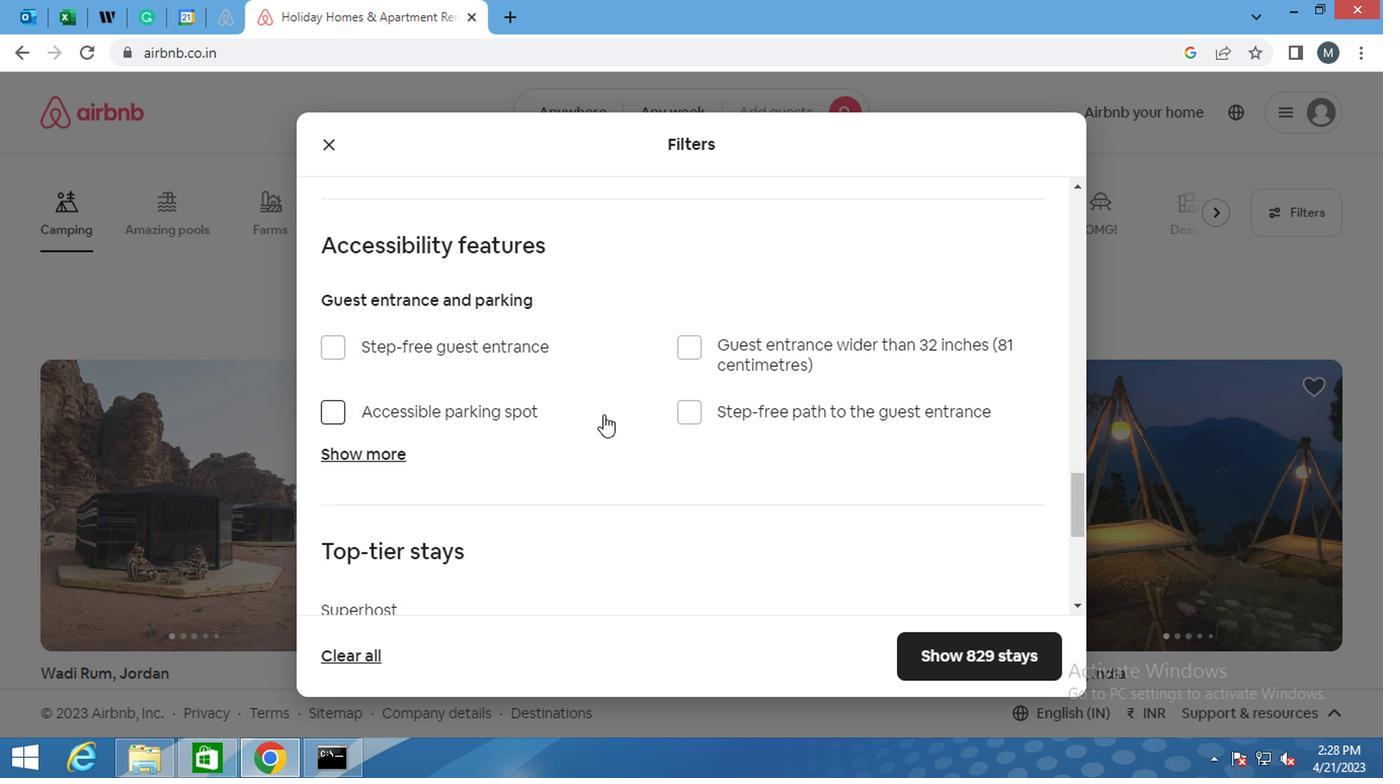 
Action: Mouse moved to (608, 431)
Screenshot: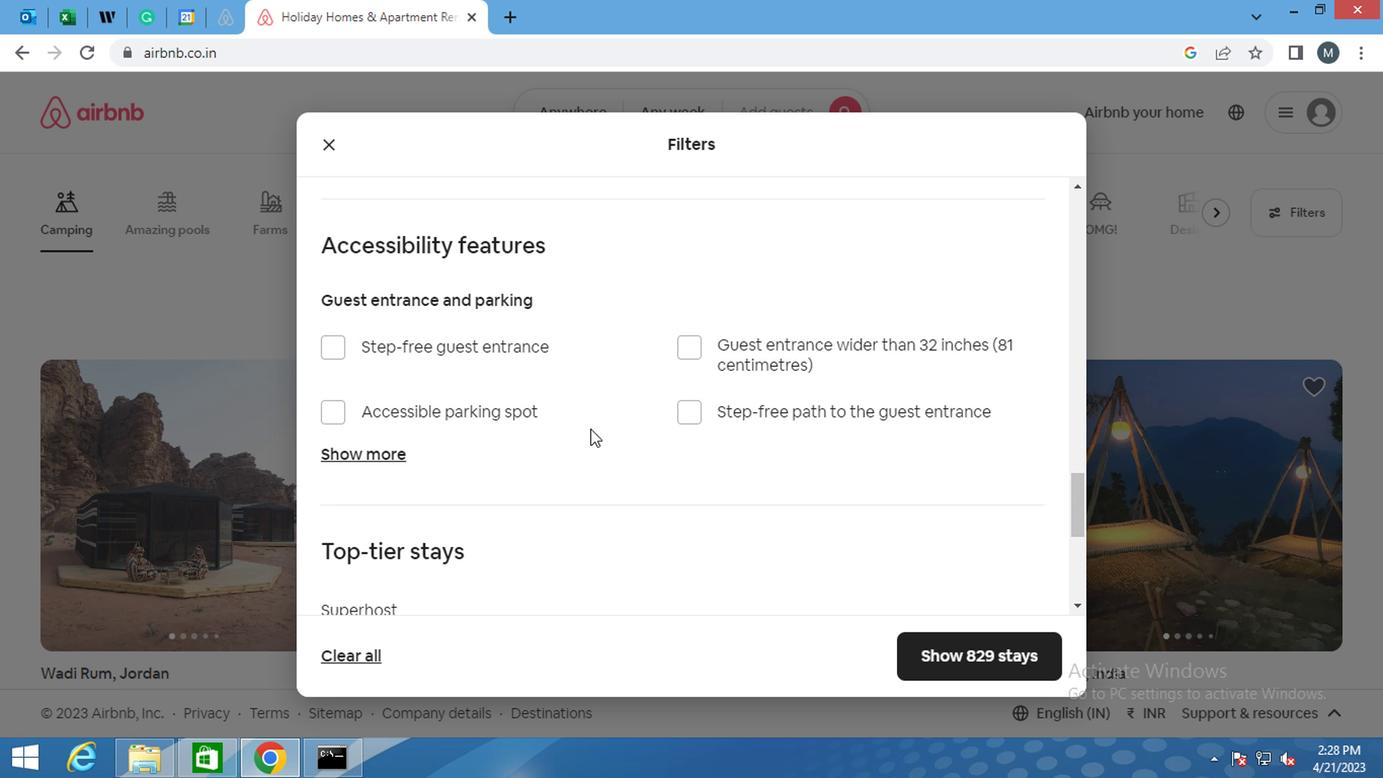 
Action: Mouse scrolled (608, 430) with delta (0, 0)
Screenshot: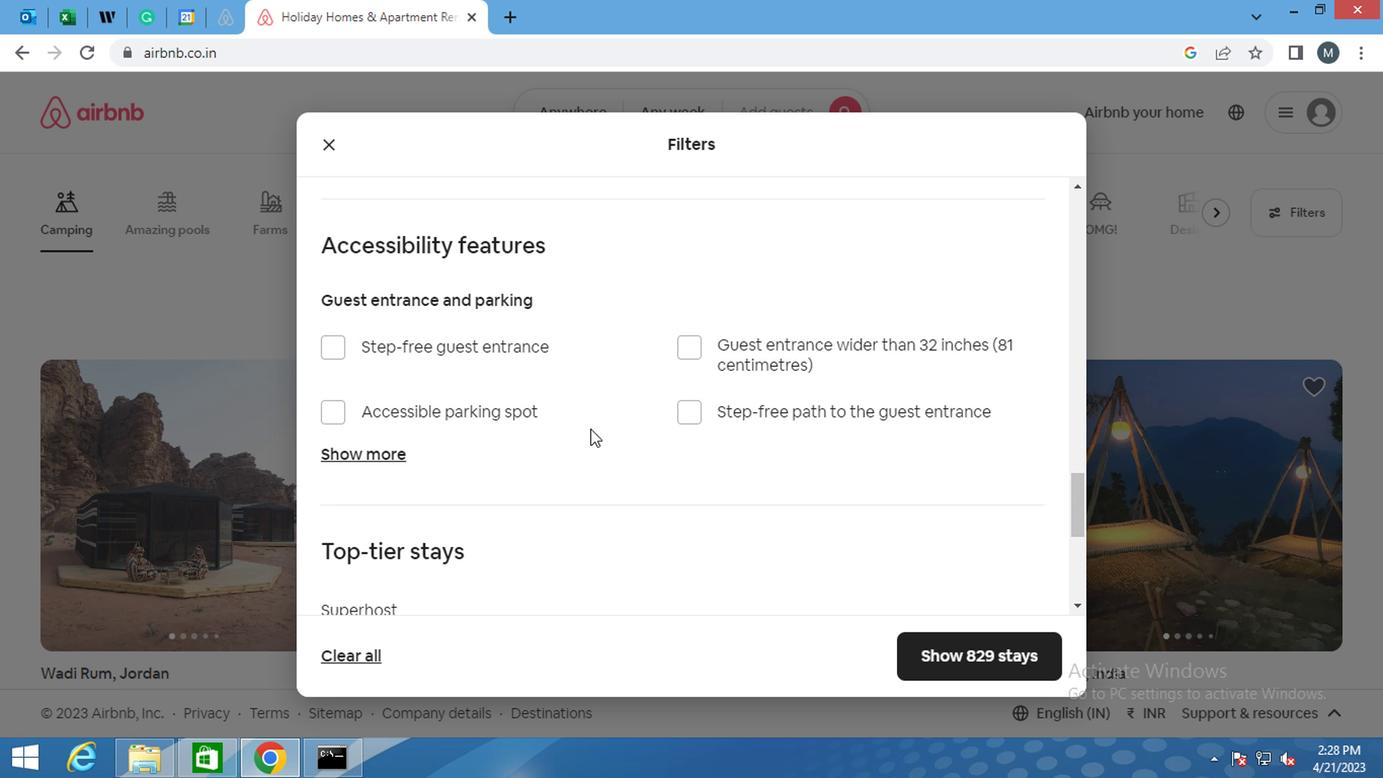 
Action: Mouse moved to (431, 506)
Screenshot: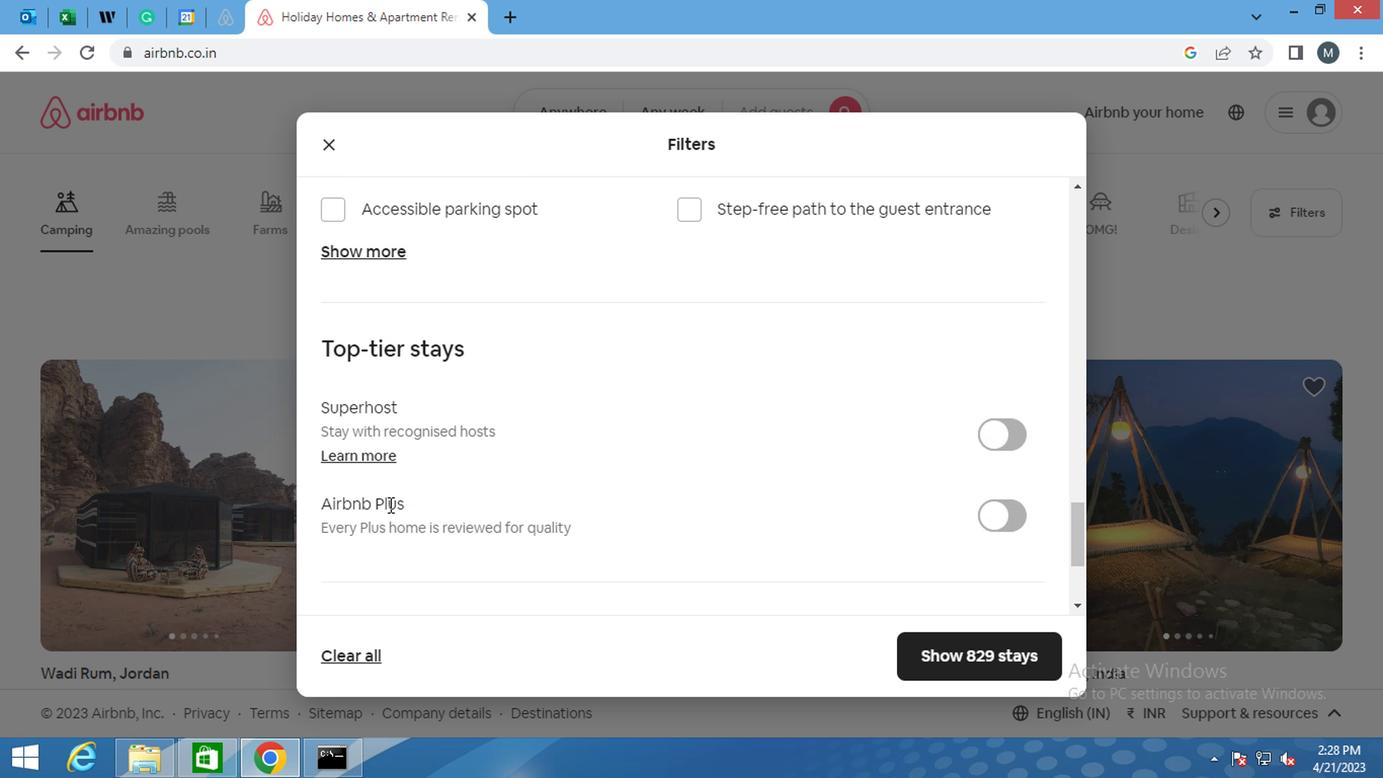 
Action: Mouse scrolled (431, 504) with delta (0, -1)
Screenshot: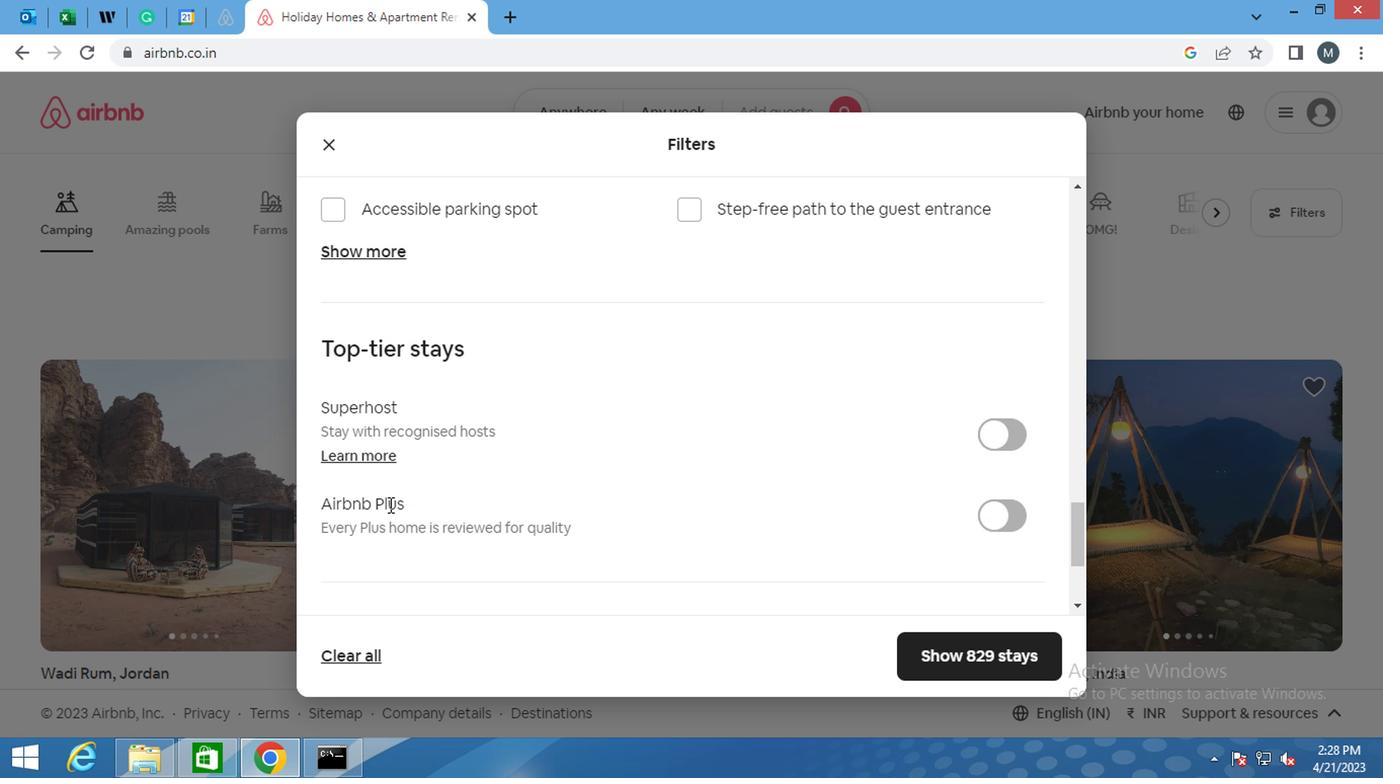 
Action: Mouse moved to (462, 480)
Screenshot: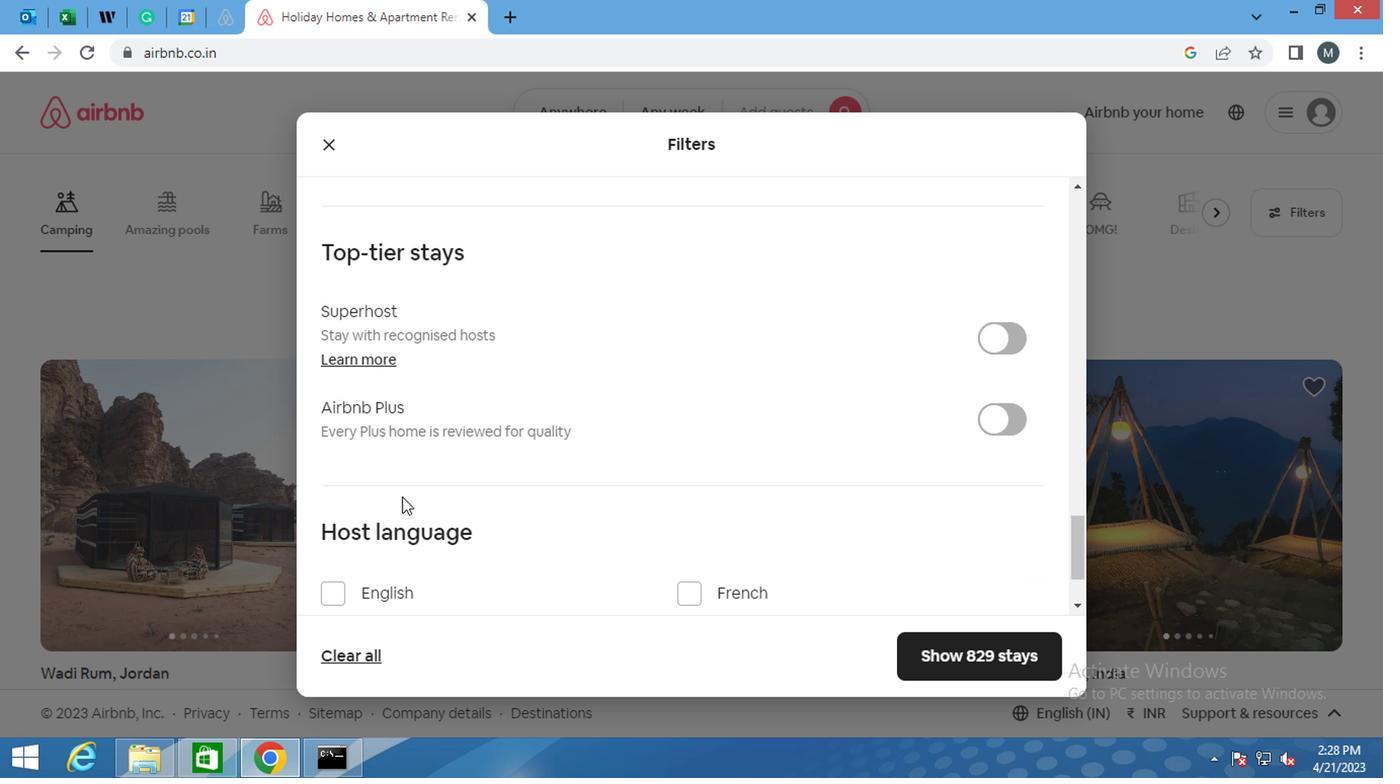 
Action: Mouse scrolled (462, 480) with delta (0, 0)
Screenshot: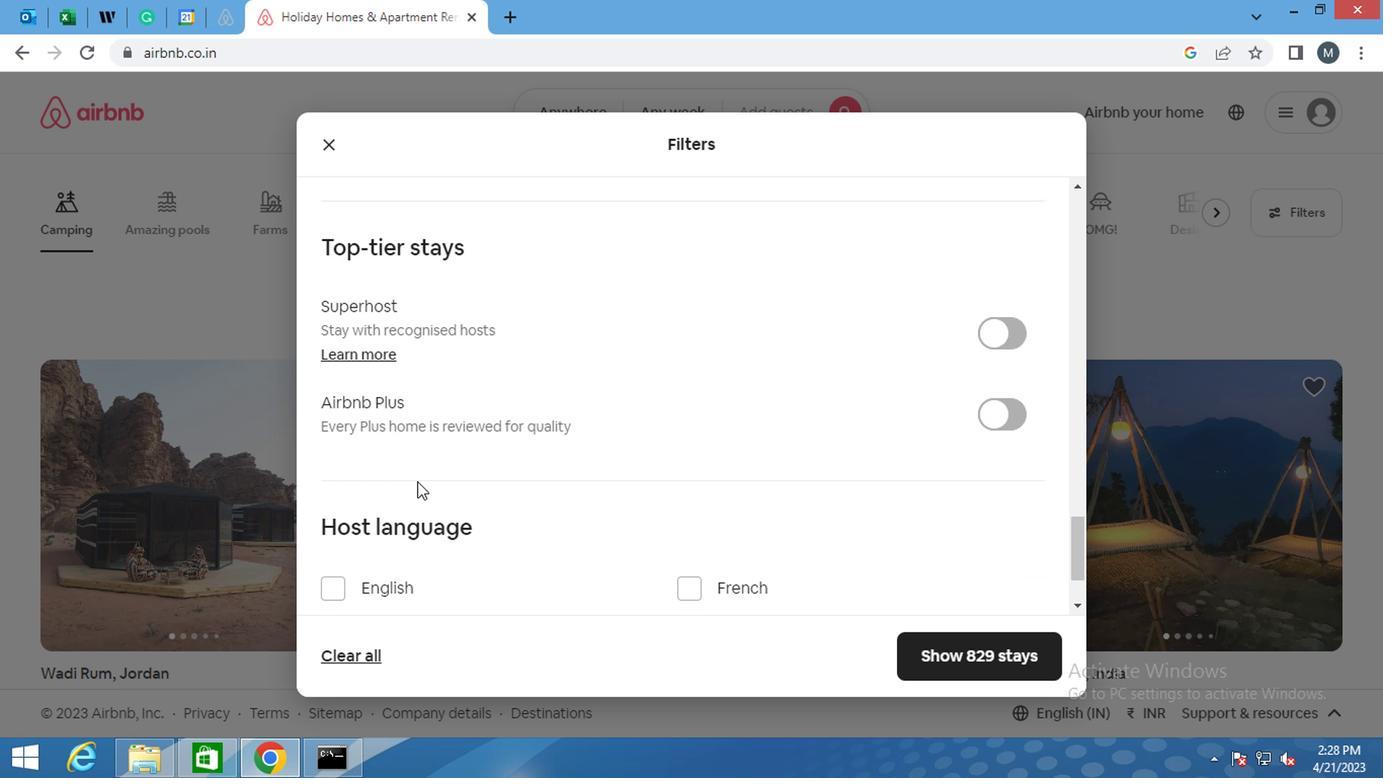 
Action: Mouse scrolled (462, 480) with delta (0, 0)
Screenshot: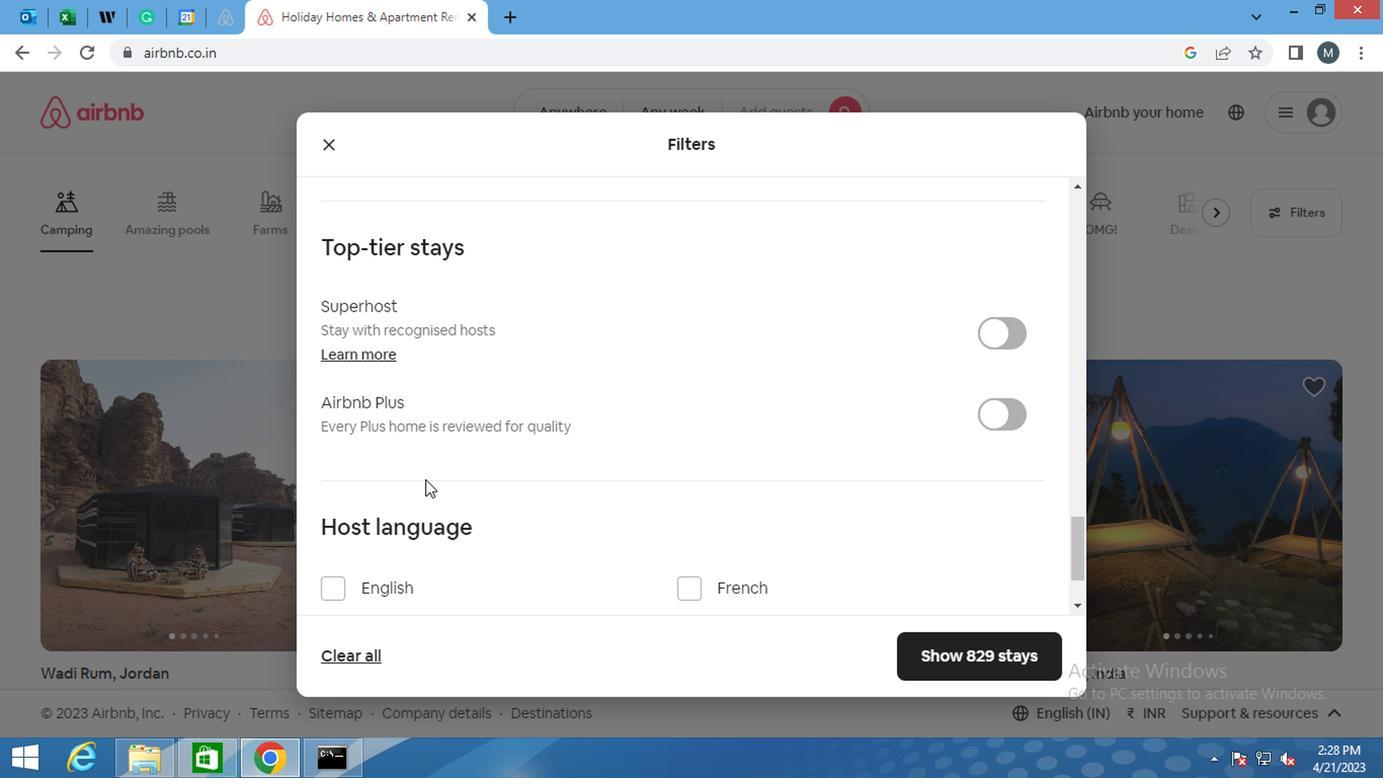 
Action: Mouse moved to (387, 468)
Screenshot: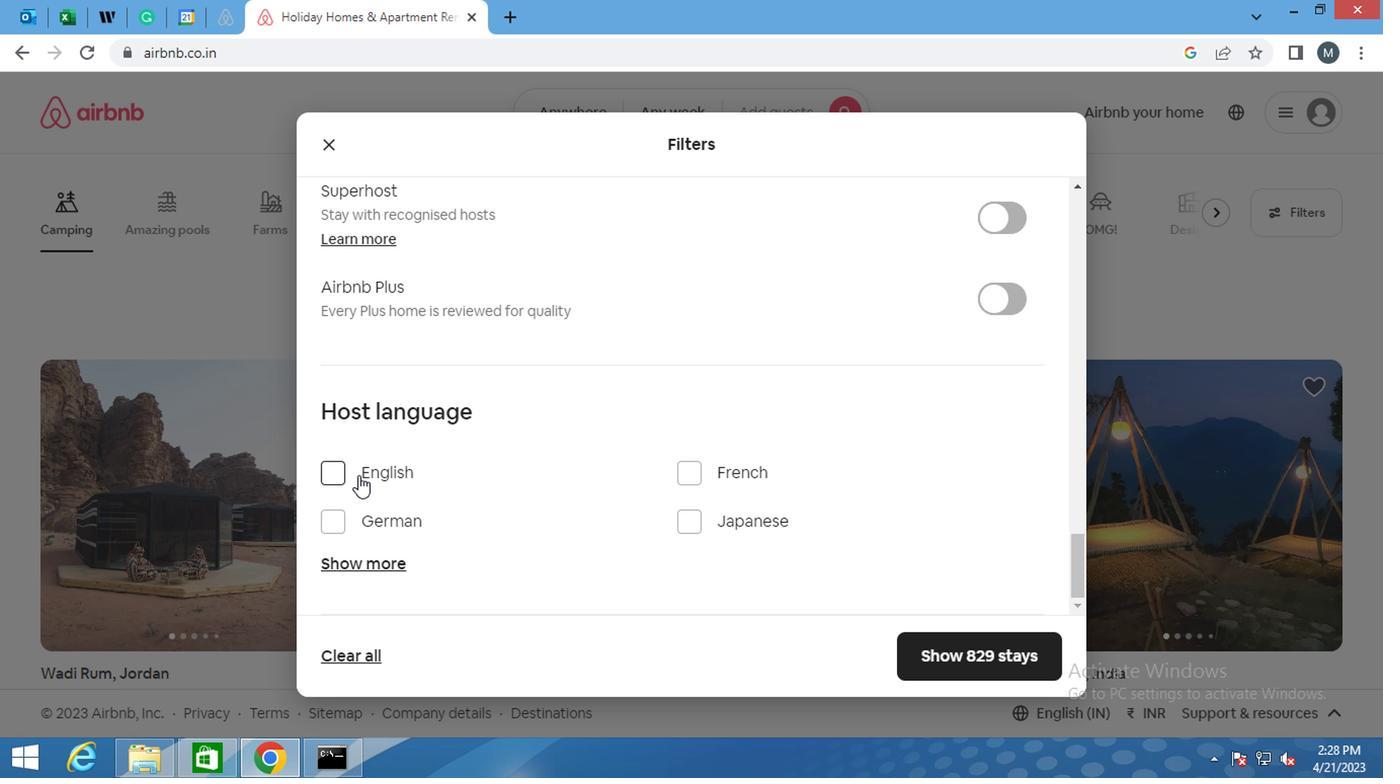 
Action: Mouse pressed left at (387, 468)
Screenshot: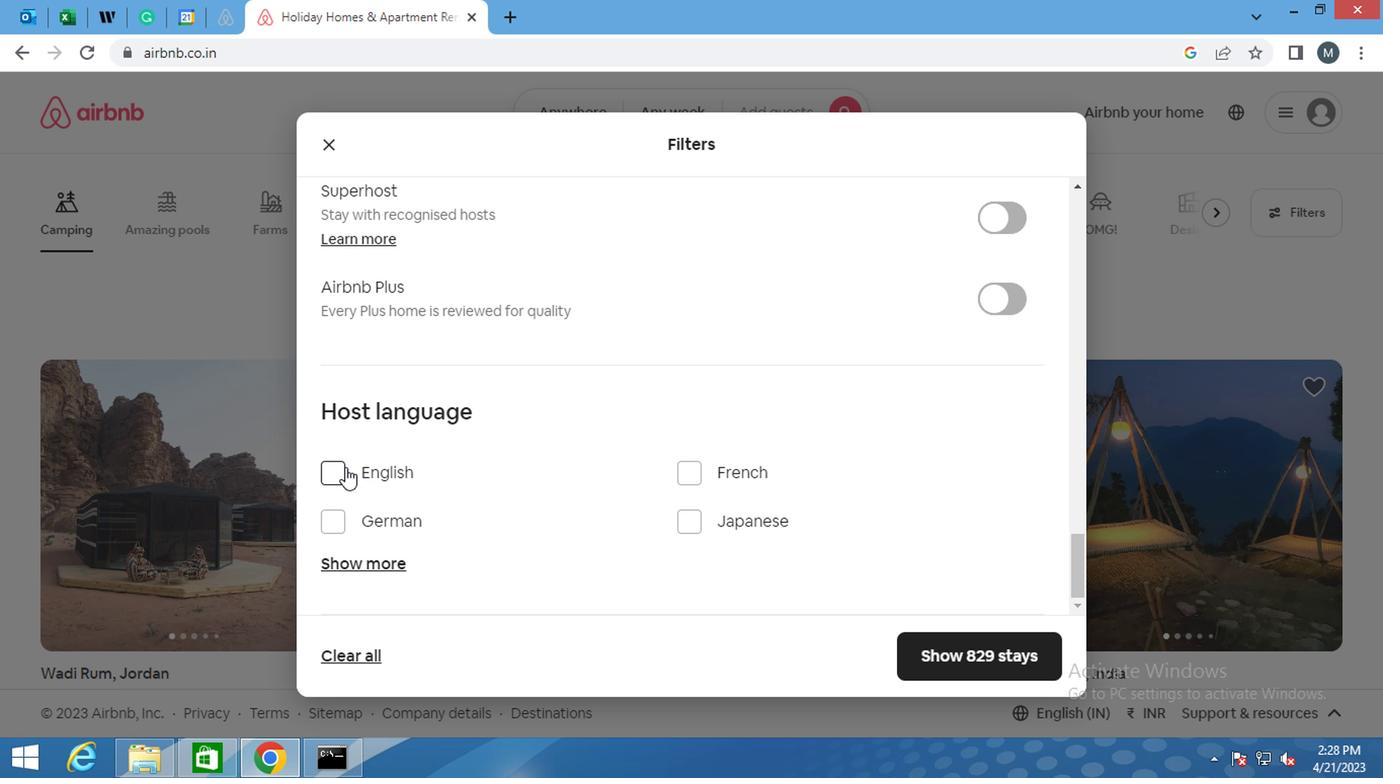 
Action: Mouse moved to (972, 662)
Screenshot: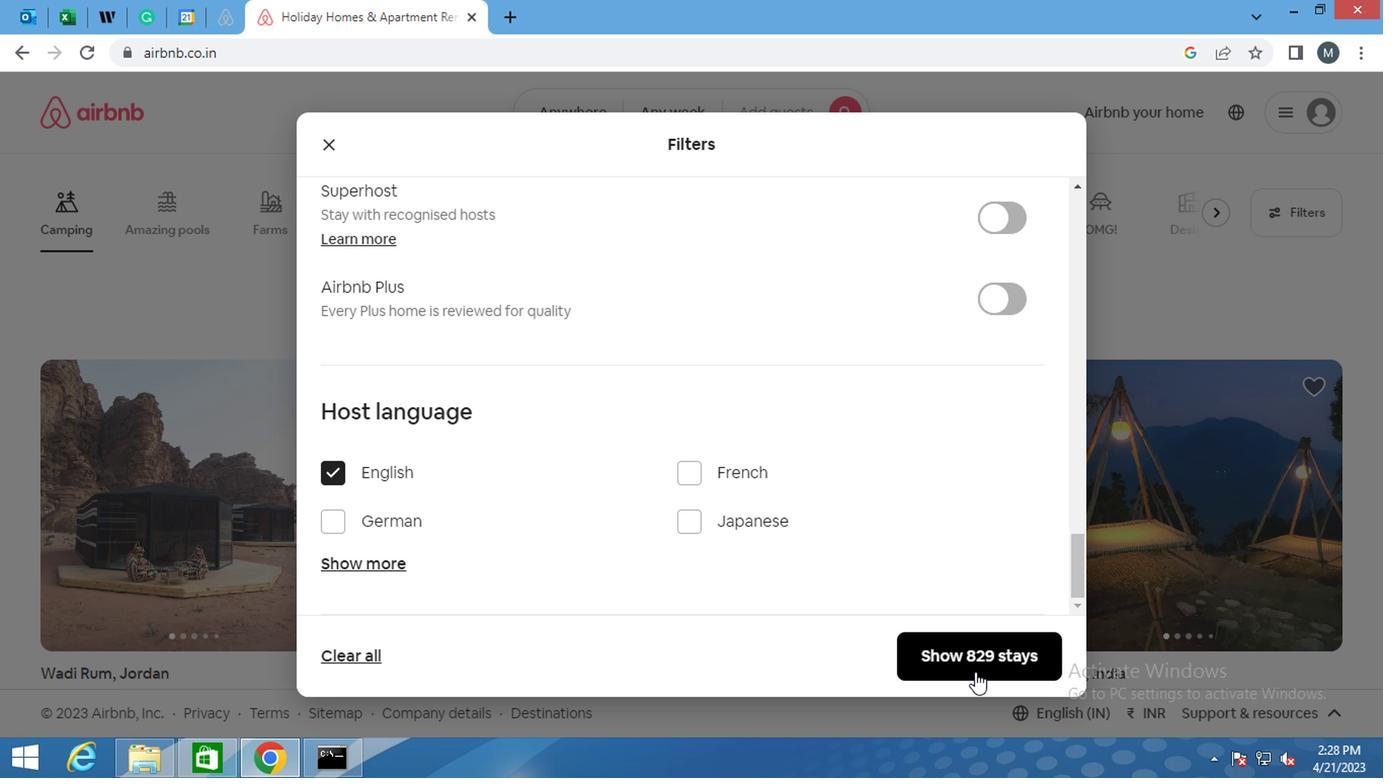 
Action: Mouse pressed left at (972, 662)
Screenshot: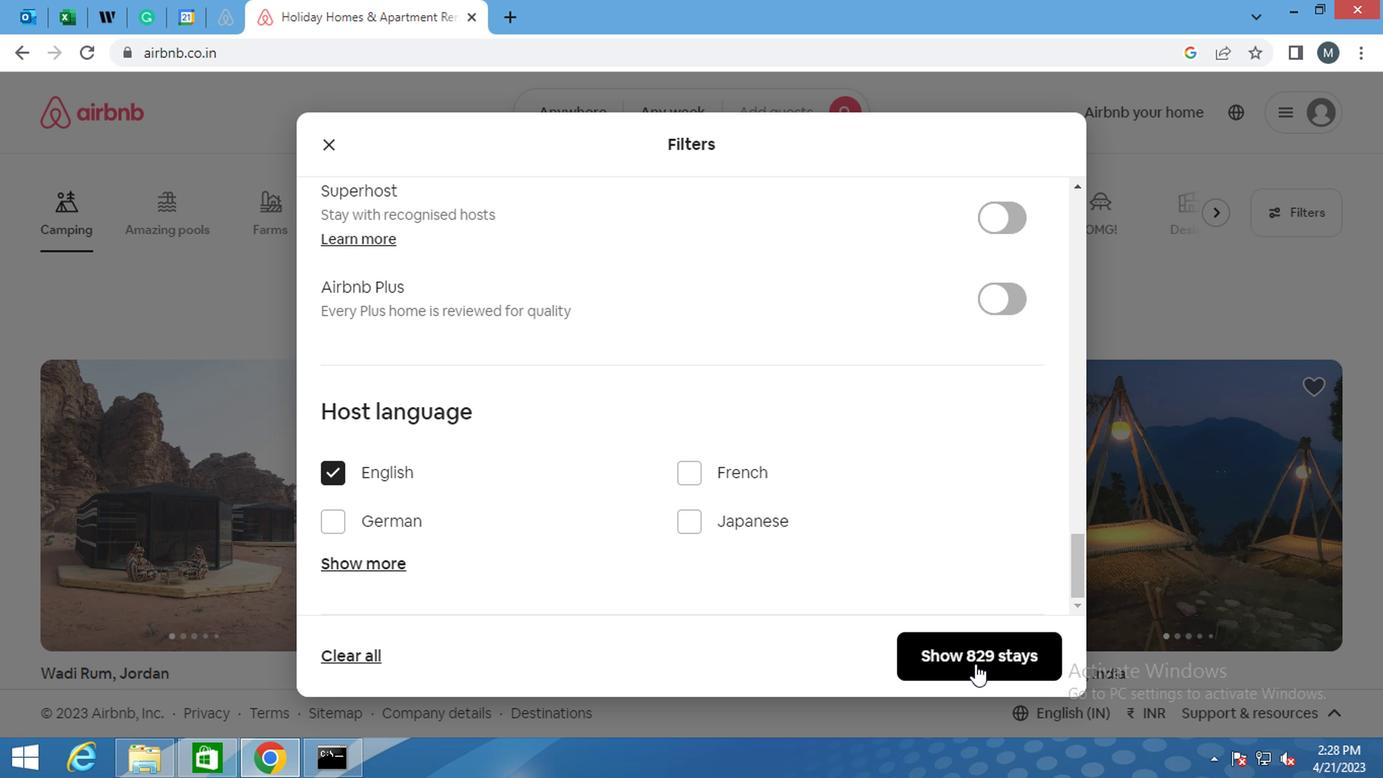
